 Task: Look for space in Rizal, Philippines from 4th June, 2023 to 15th June, 2023 for 2 adults in price range Rs.10000 to Rs.15000. Place can be entire place with 1 bedroom having 1 bed and 1 bathroom. Property type can be house, flat, guest house, hotel. Booking option can be shelf check-in. Required host language is English.
Action: Mouse pressed left at (595, 107)
Screenshot: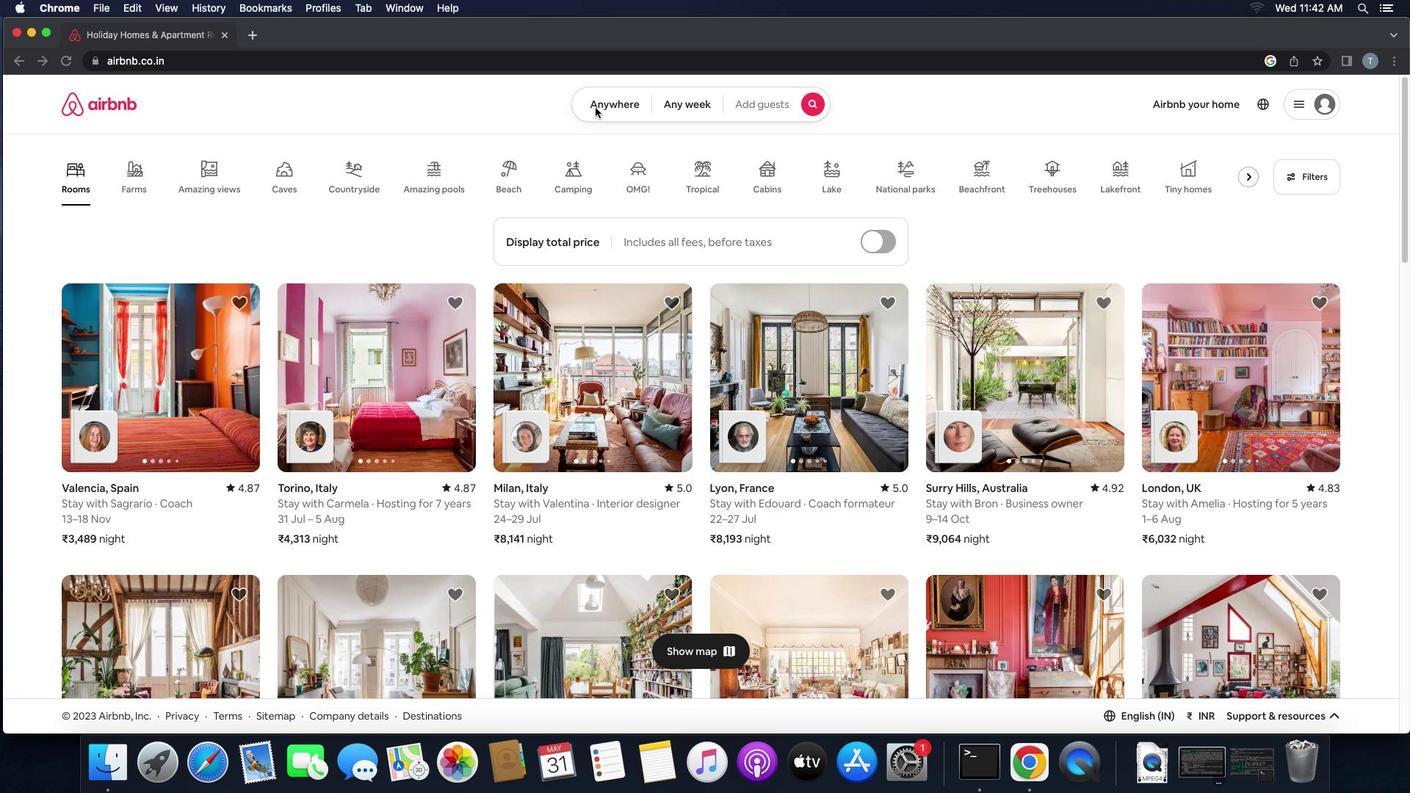 
Action: Mouse pressed left at (595, 107)
Screenshot: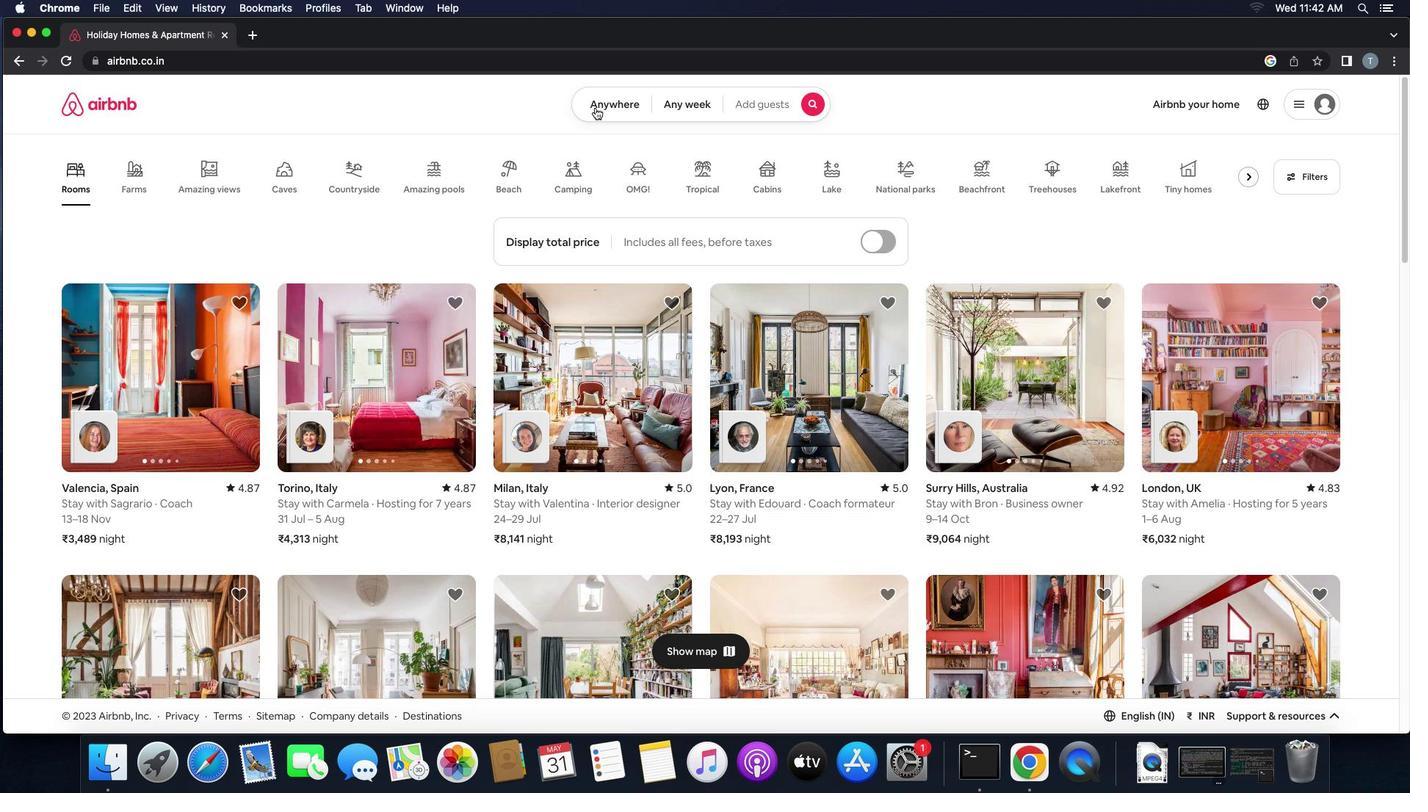 
Action: Mouse moved to (531, 156)
Screenshot: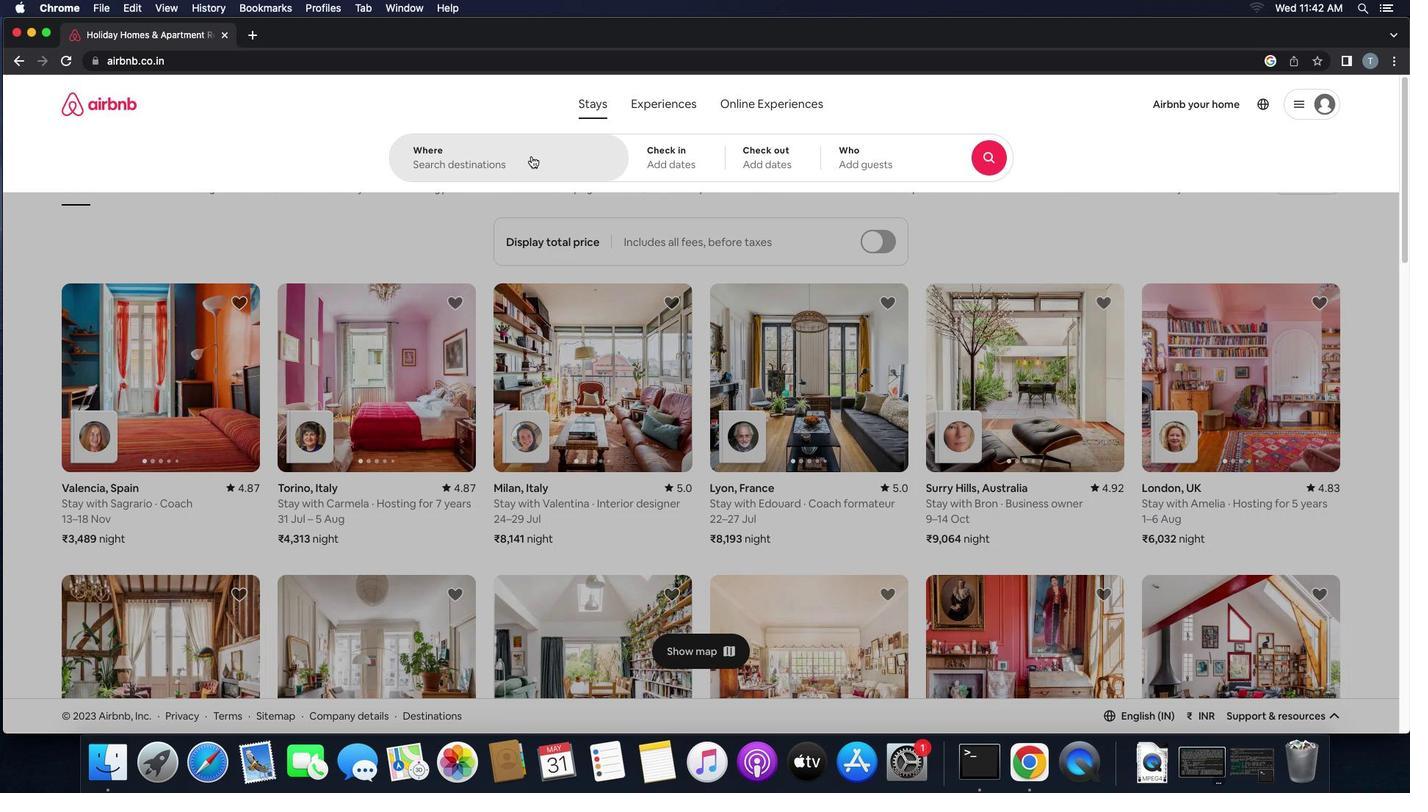 
Action: Mouse pressed left at (531, 156)
Screenshot: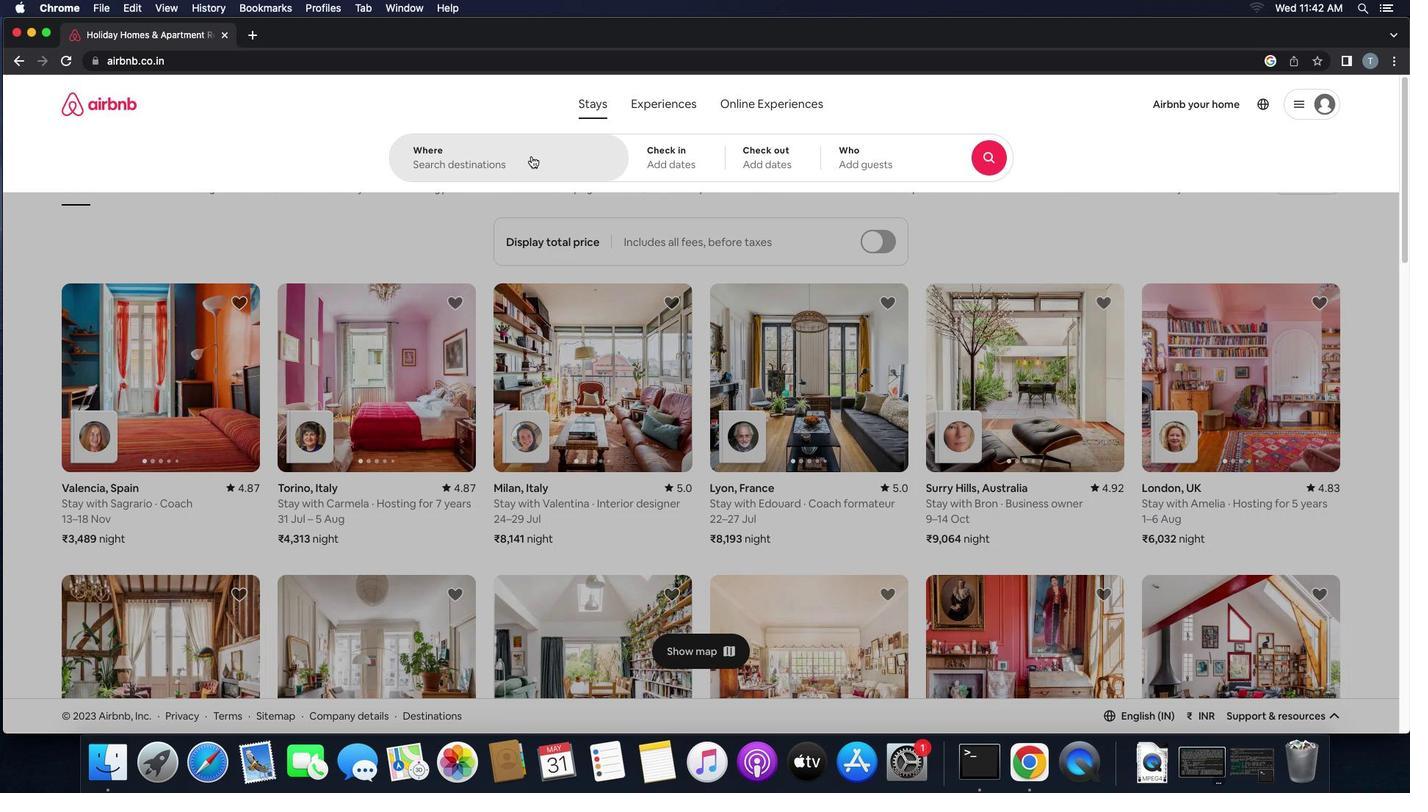 
Action: Key pressed 'r''i''z''a''l'Key.space',''p''h''i''l''i''p''p'
Screenshot: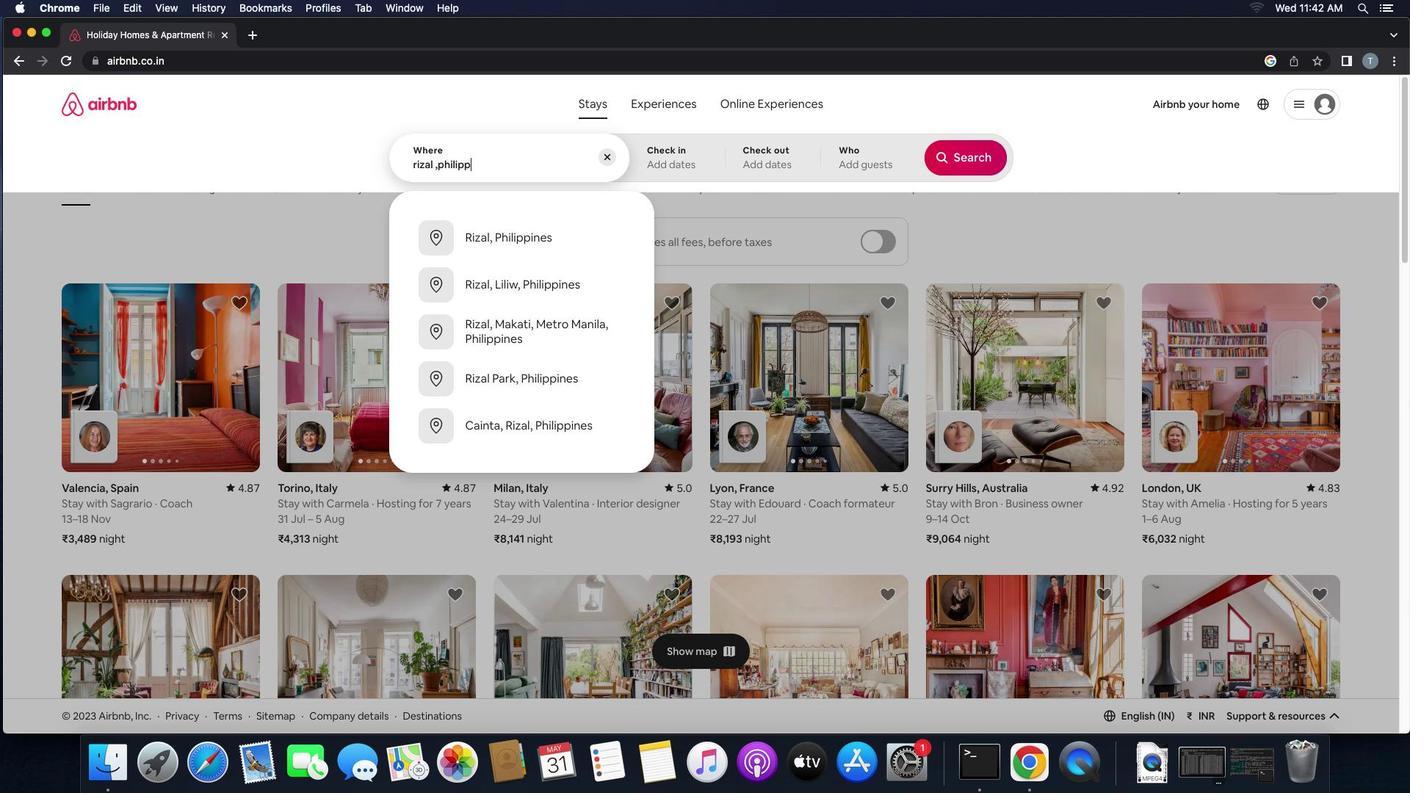 
Action: Mouse moved to (493, 239)
Screenshot: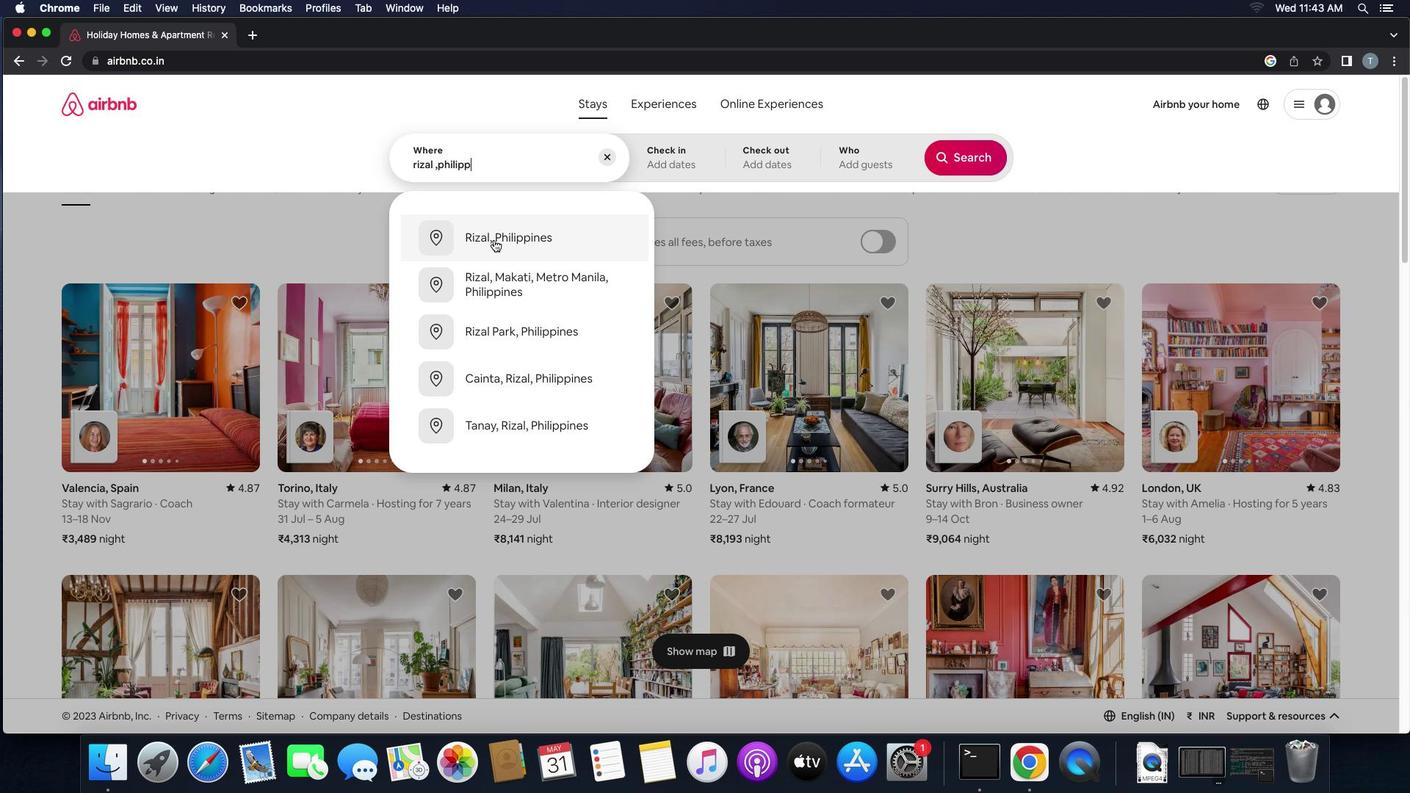 
Action: Mouse pressed left at (493, 239)
Screenshot: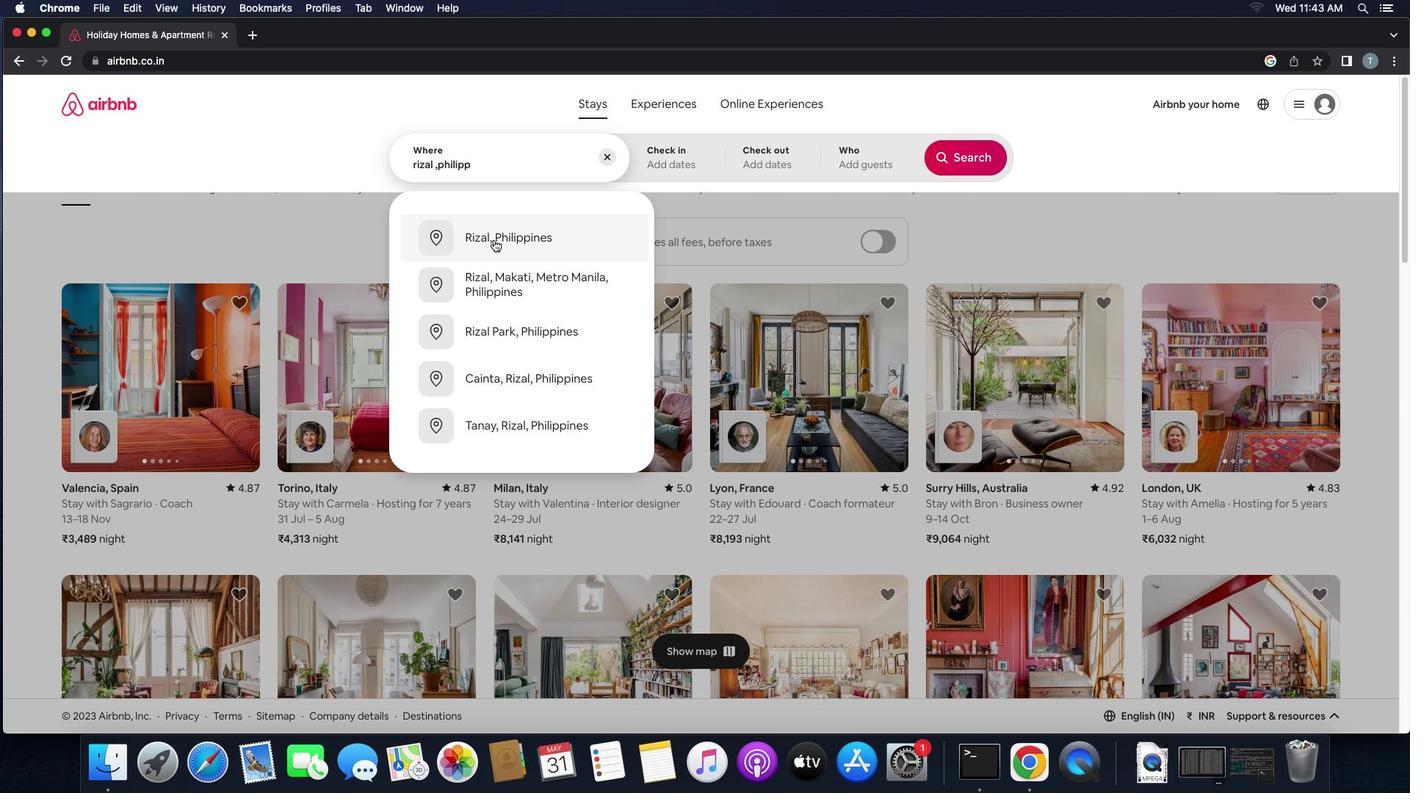 
Action: Mouse moved to (745, 376)
Screenshot: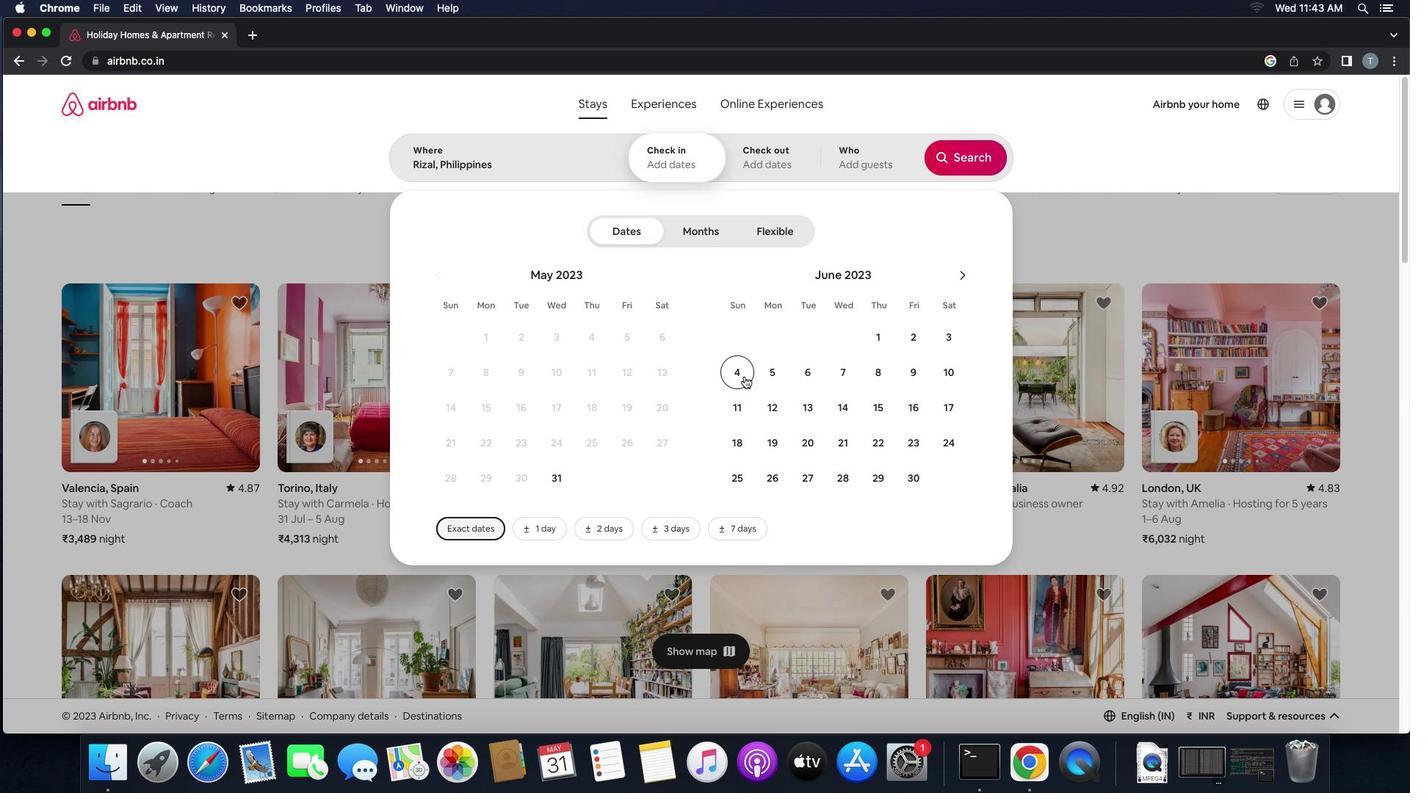 
Action: Mouse pressed left at (745, 376)
Screenshot: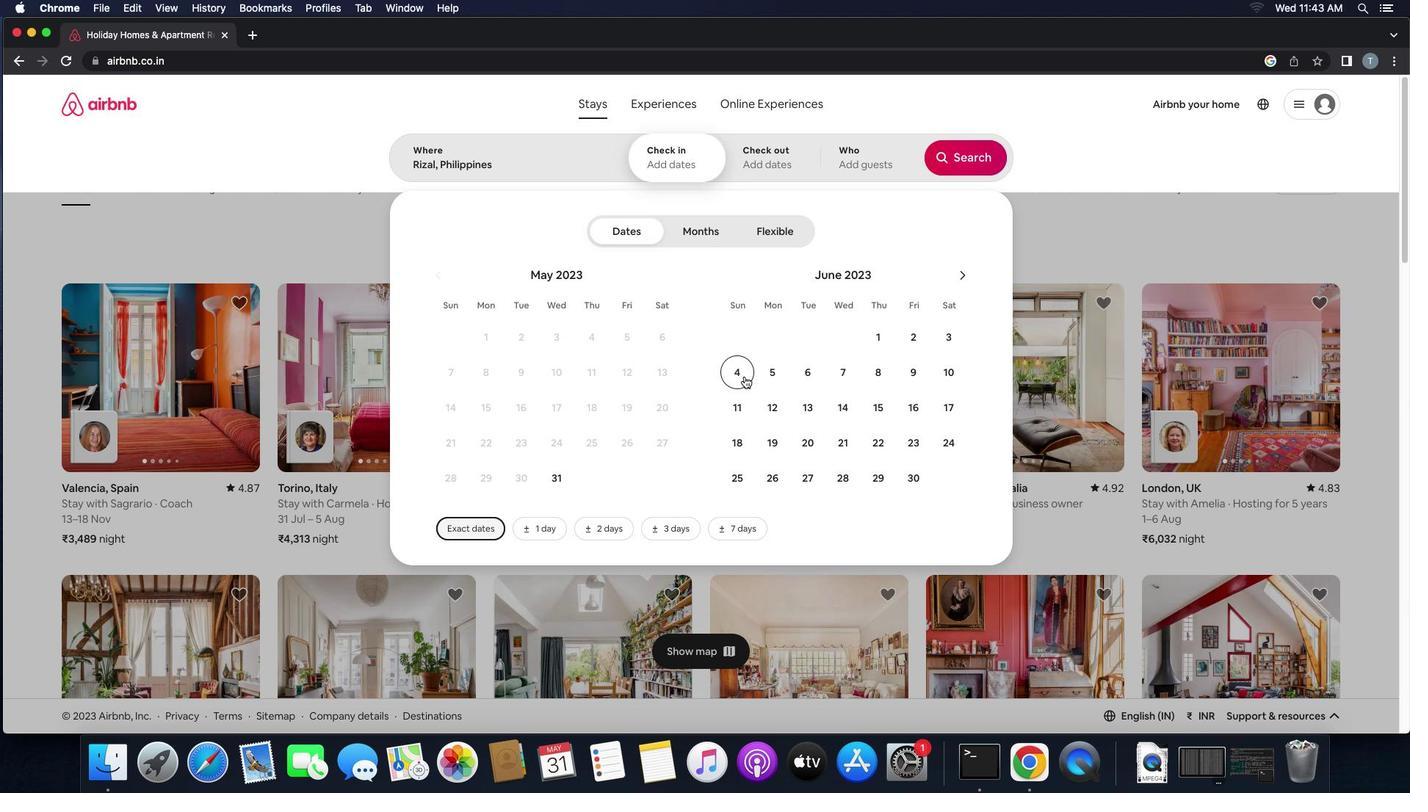 
Action: Mouse moved to (874, 401)
Screenshot: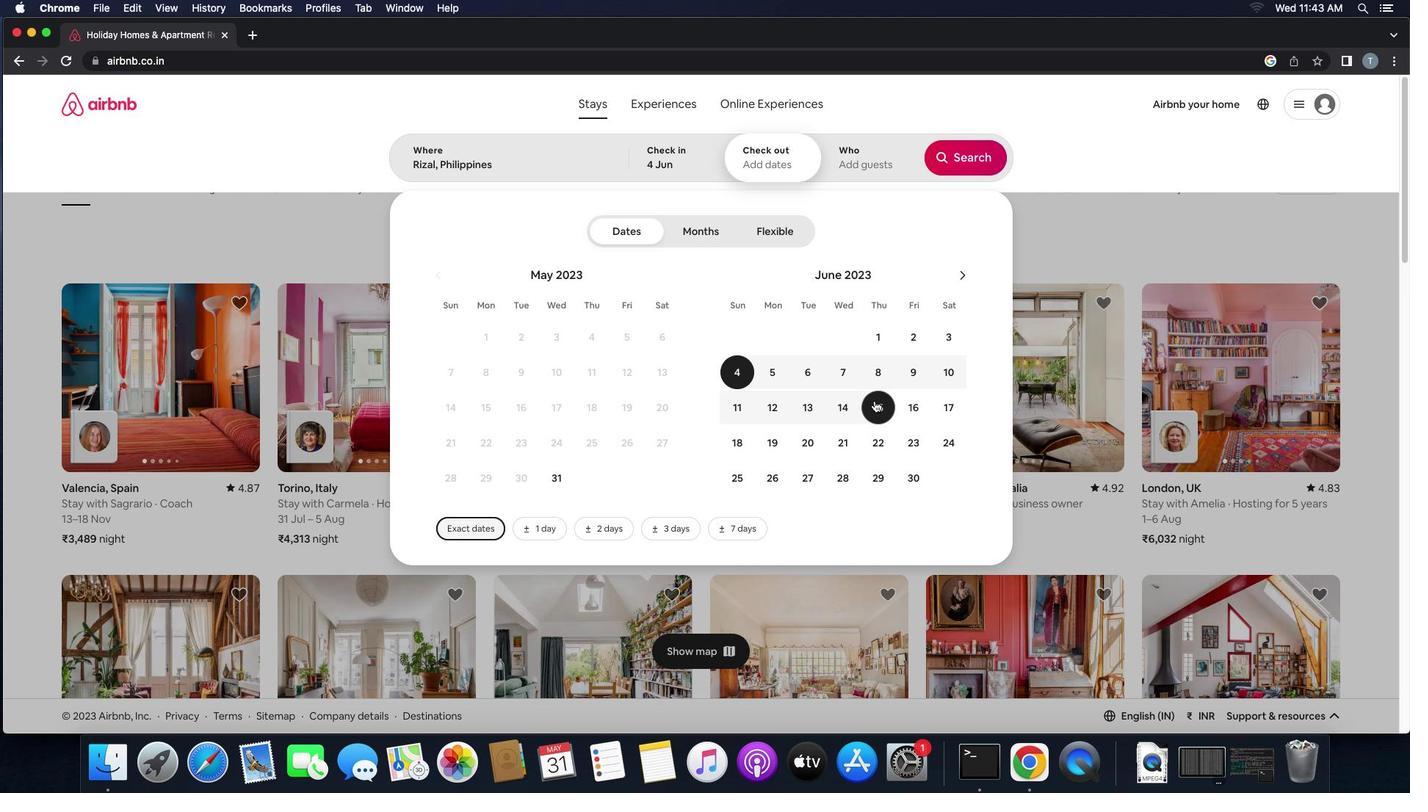 
Action: Mouse pressed left at (874, 401)
Screenshot: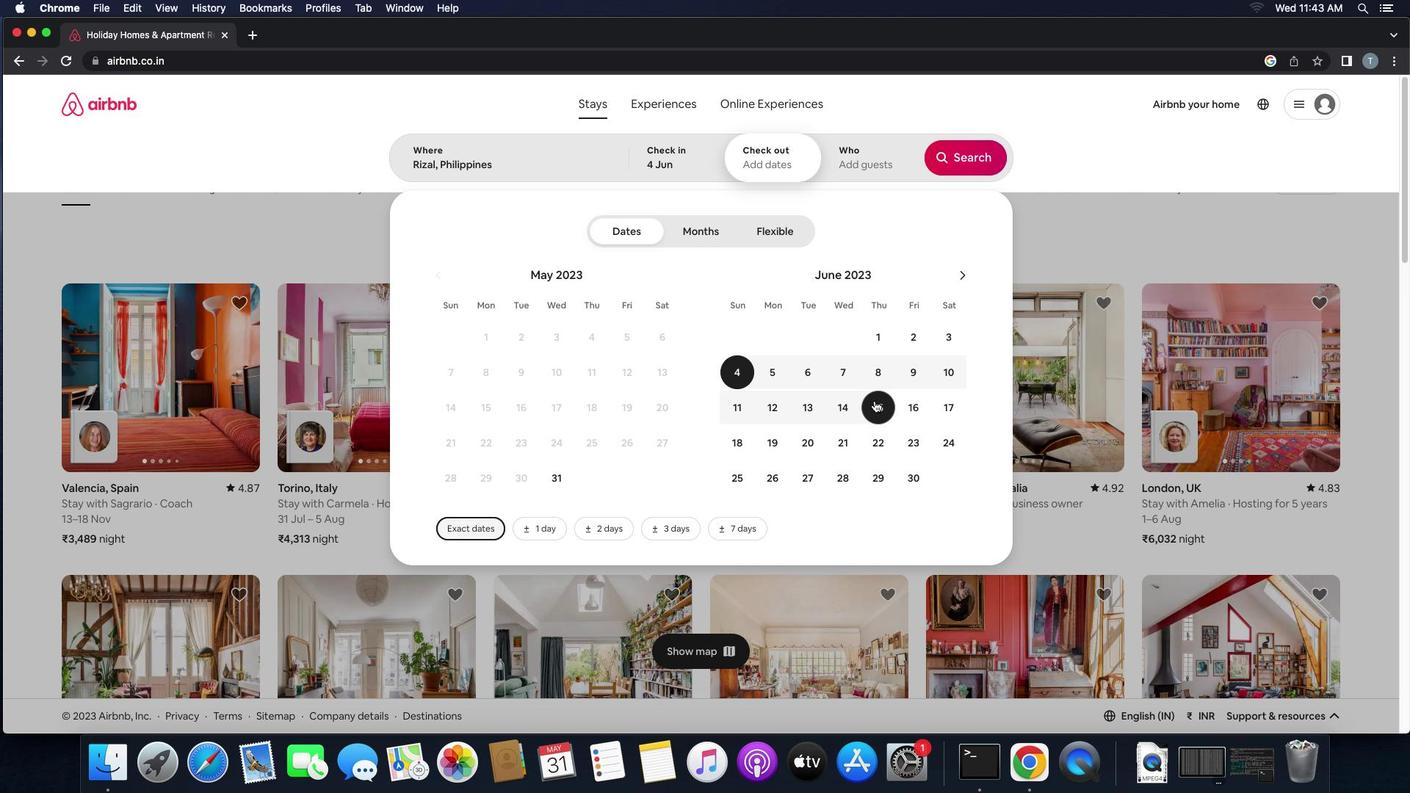 
Action: Mouse moved to (850, 168)
Screenshot: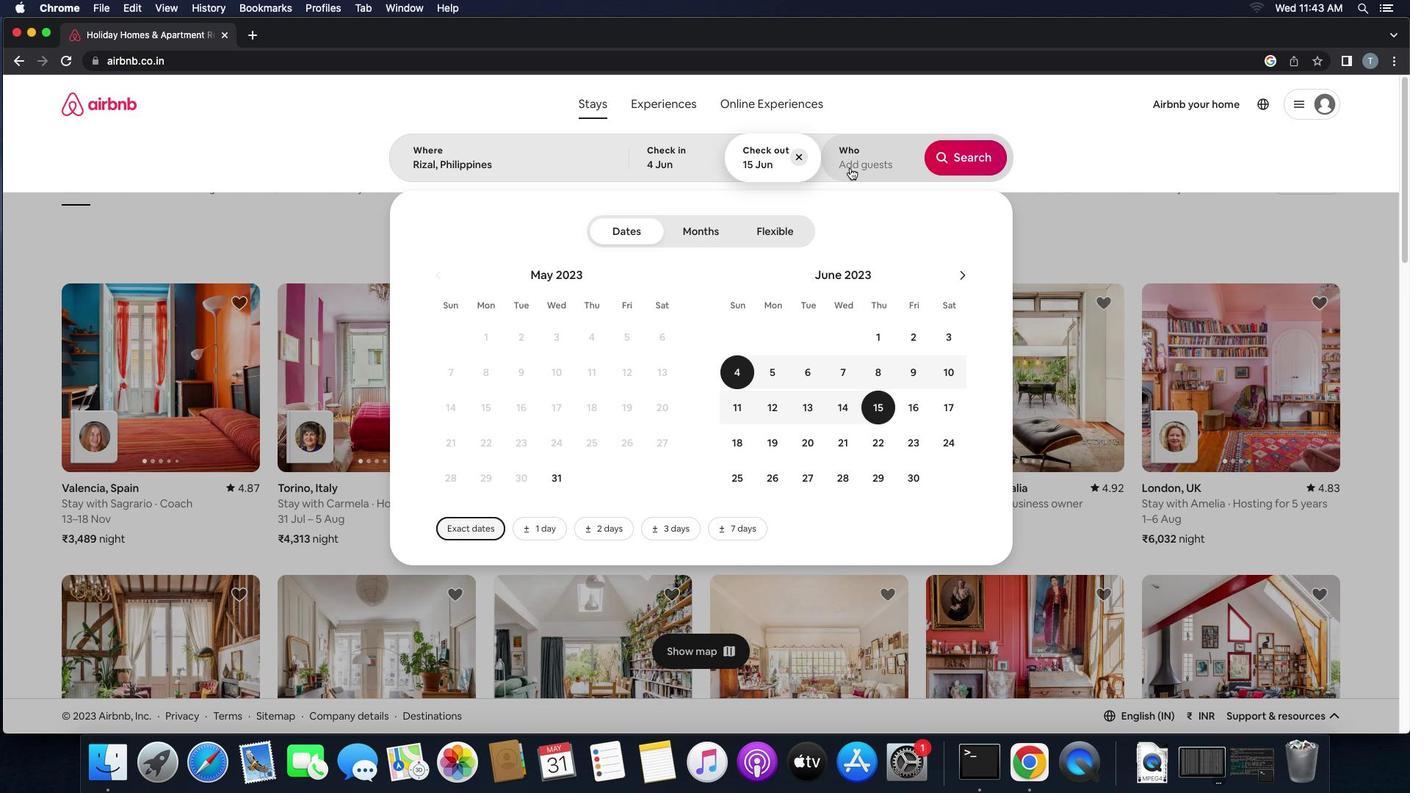 
Action: Mouse pressed left at (850, 168)
Screenshot: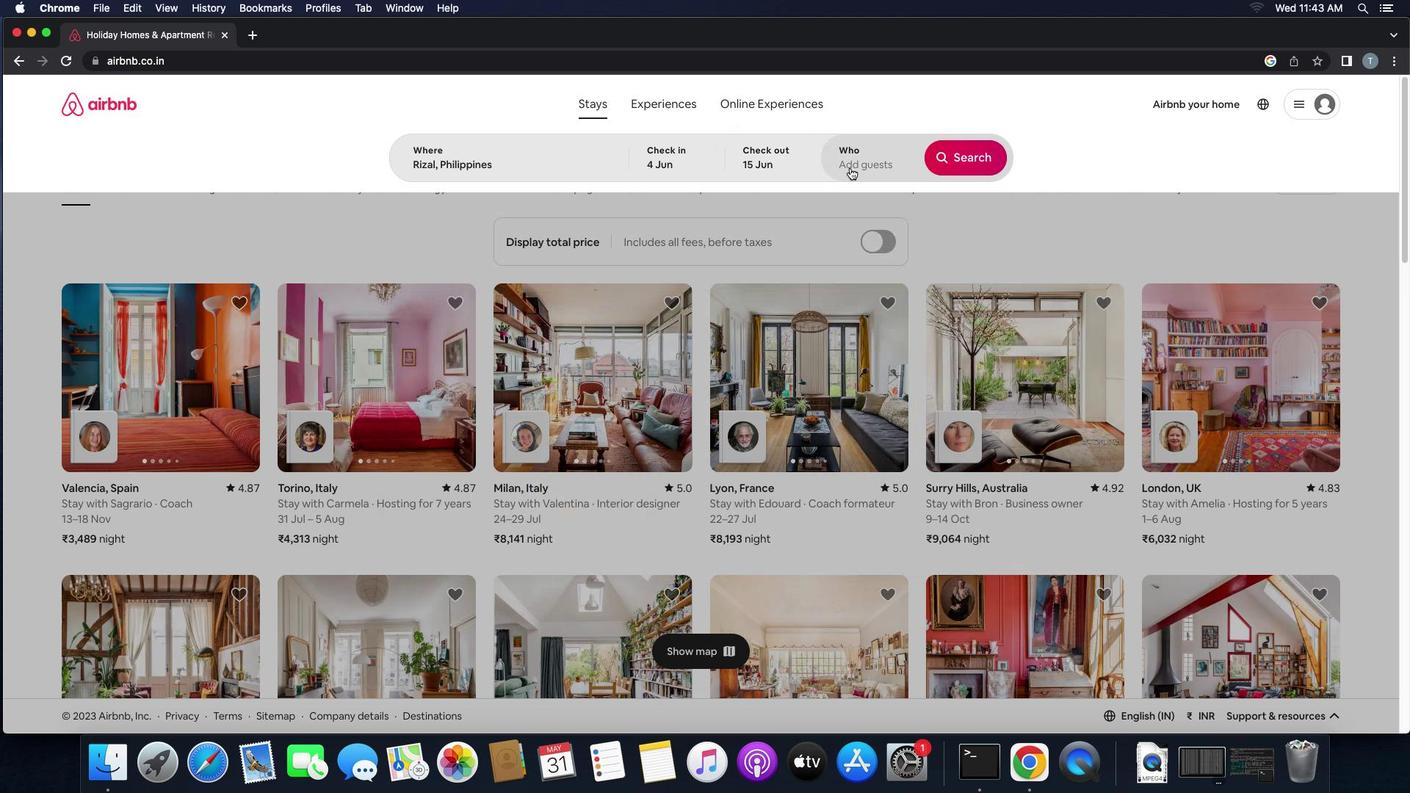 
Action: Mouse moved to (976, 230)
Screenshot: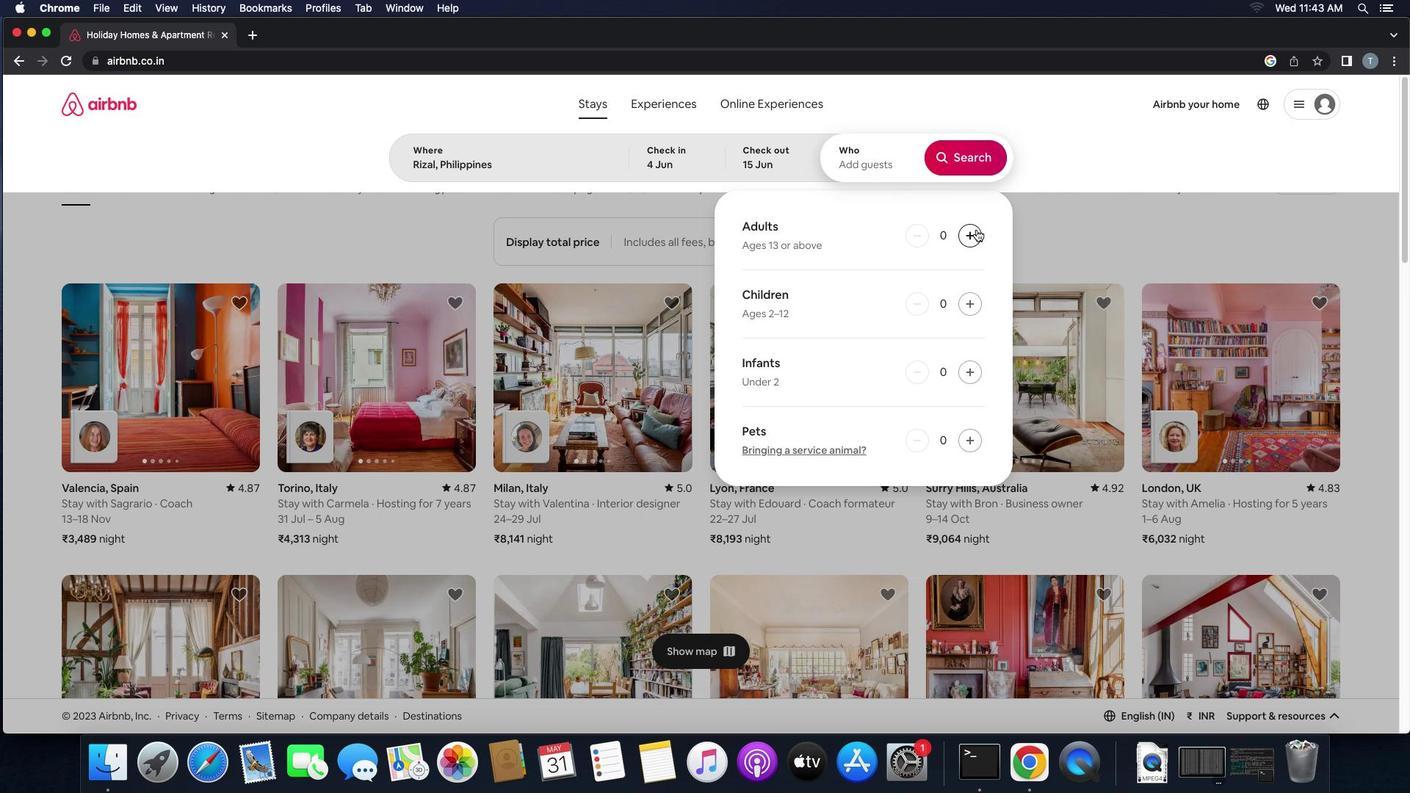 
Action: Mouse pressed left at (976, 230)
Screenshot: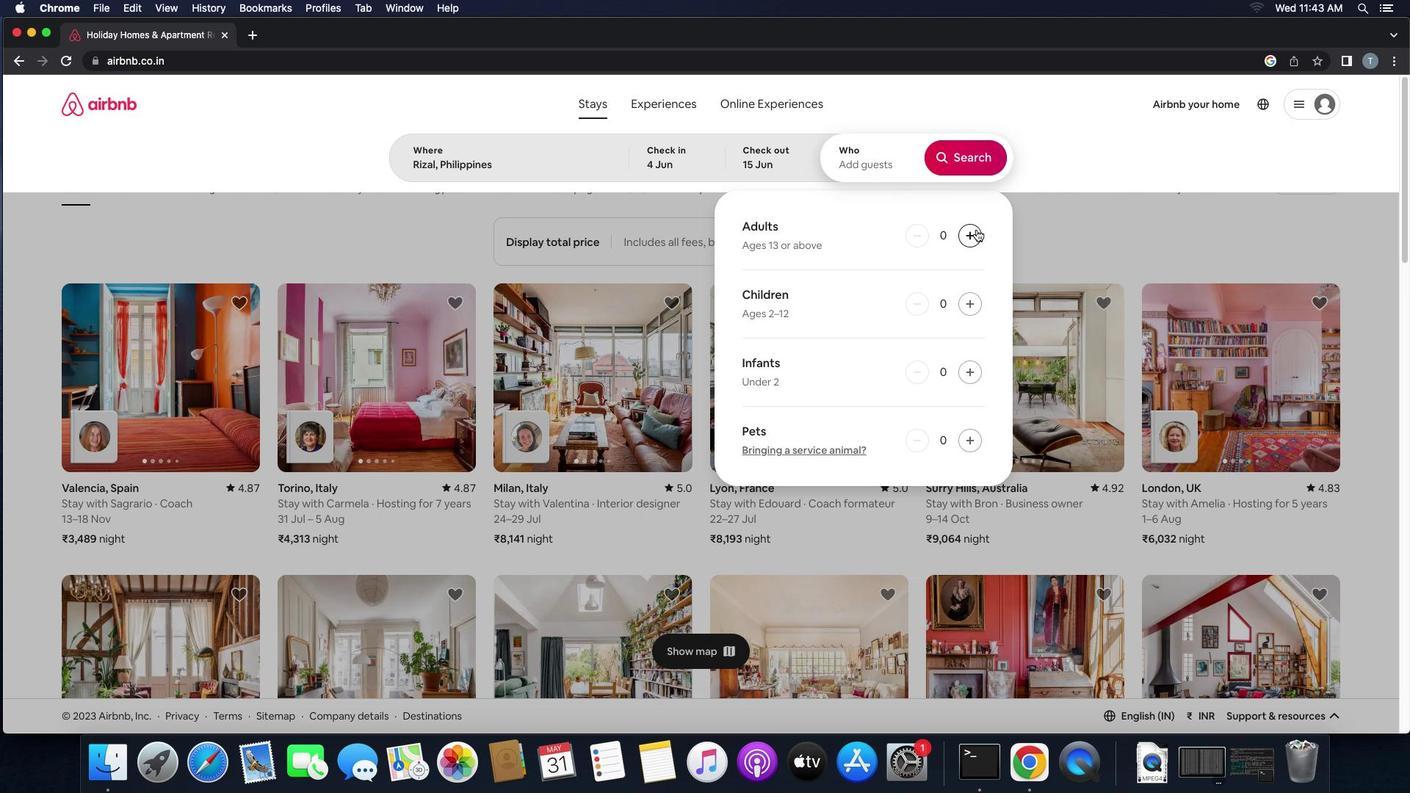 
Action: Mouse pressed left at (976, 230)
Screenshot: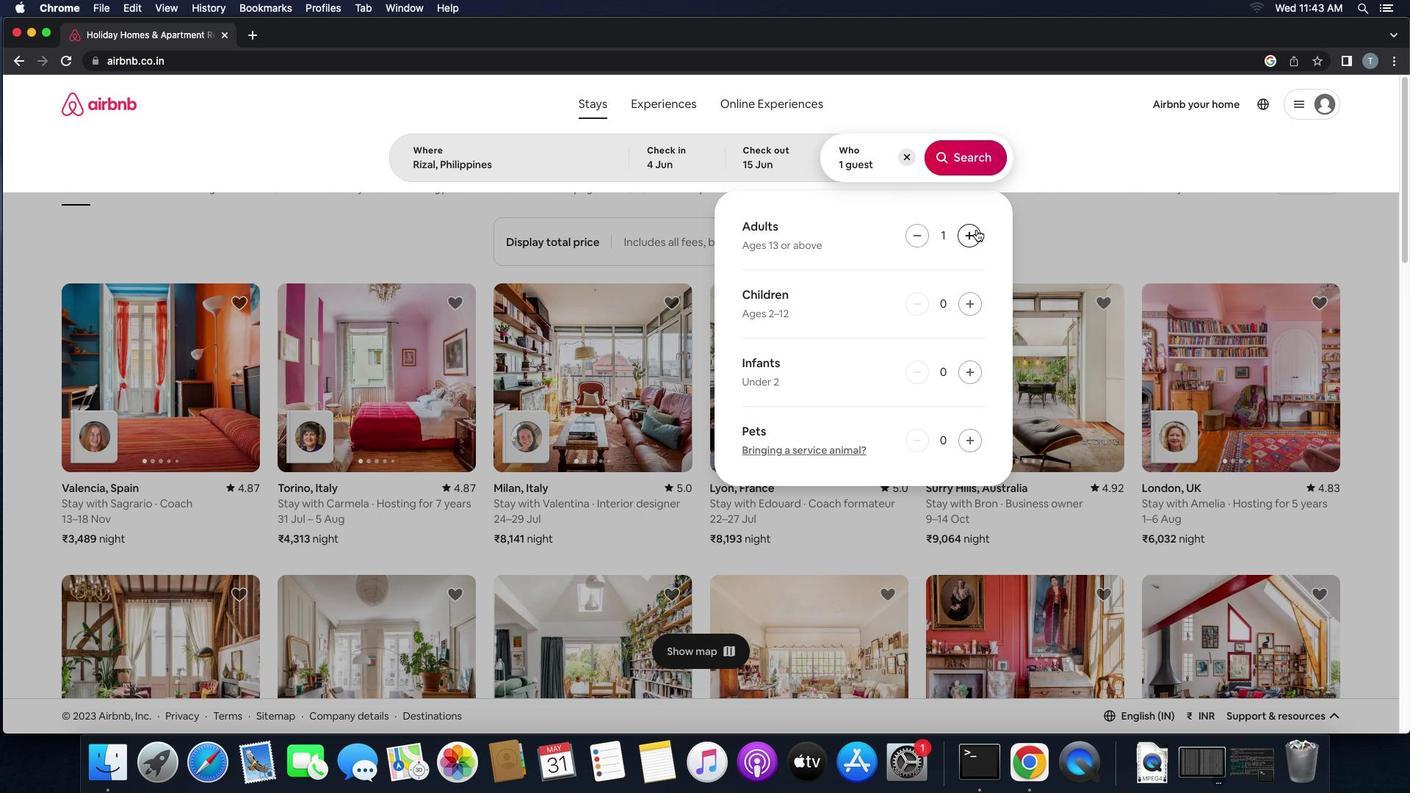 
Action: Mouse moved to (975, 166)
Screenshot: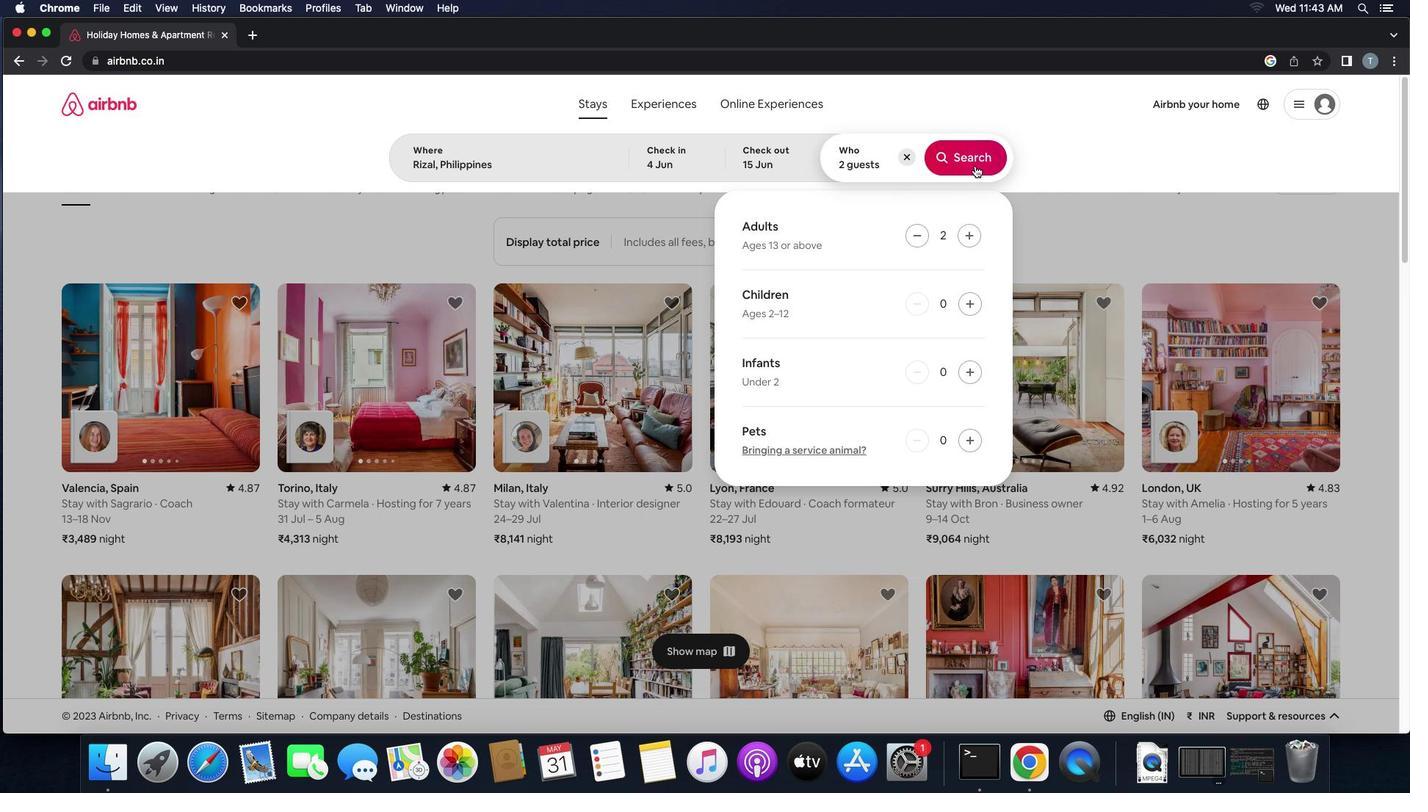 
Action: Mouse pressed left at (975, 166)
Screenshot: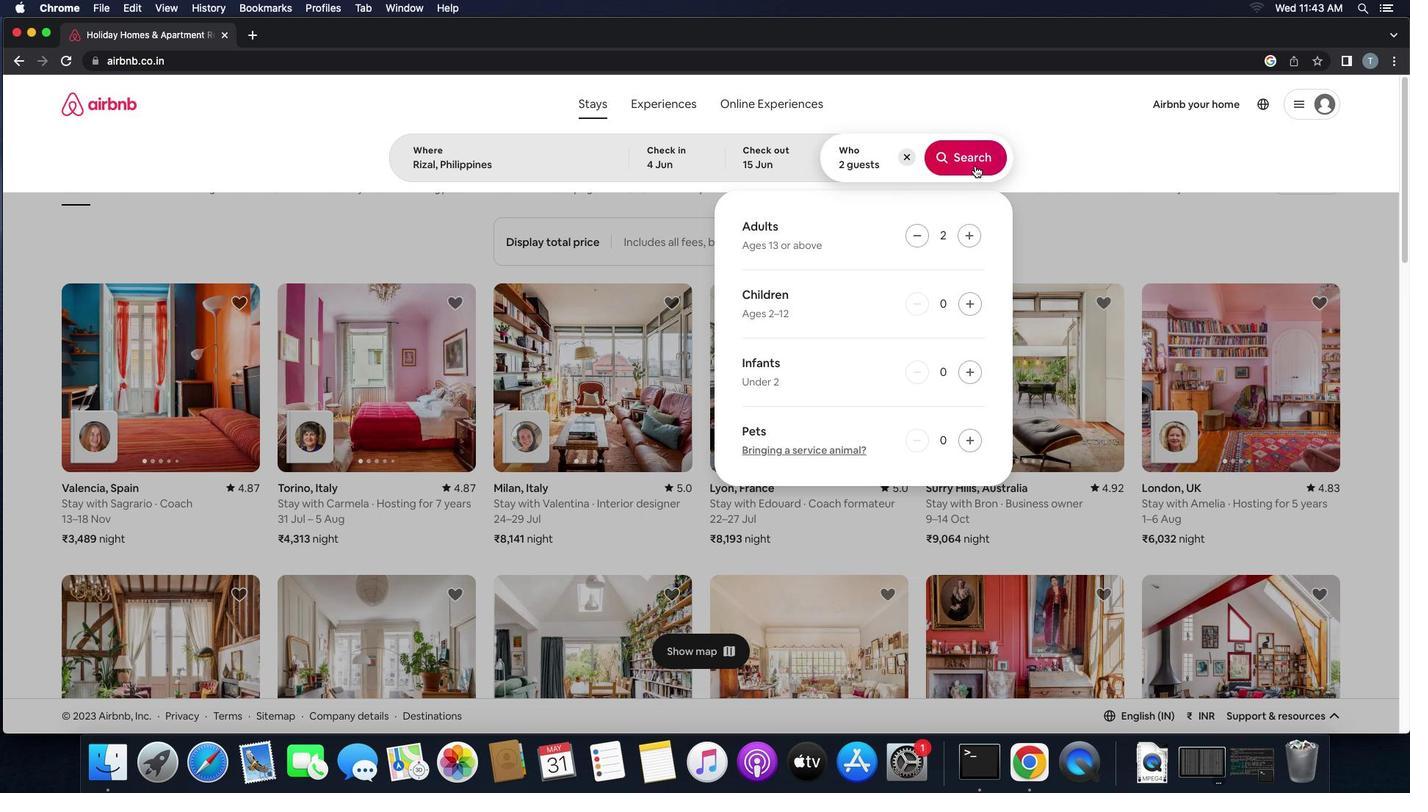 
Action: Mouse moved to (1331, 160)
Screenshot: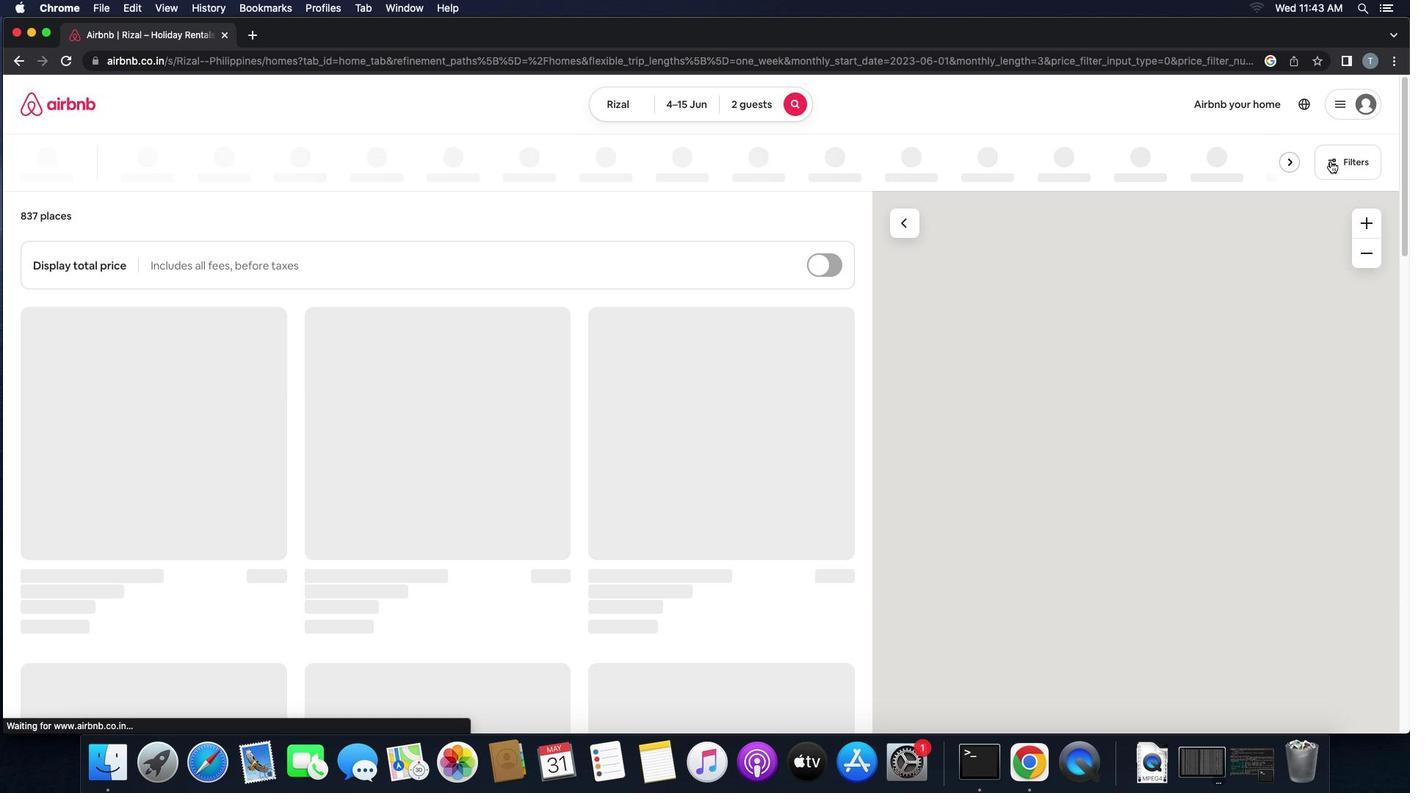 
Action: Mouse pressed left at (1331, 160)
Screenshot: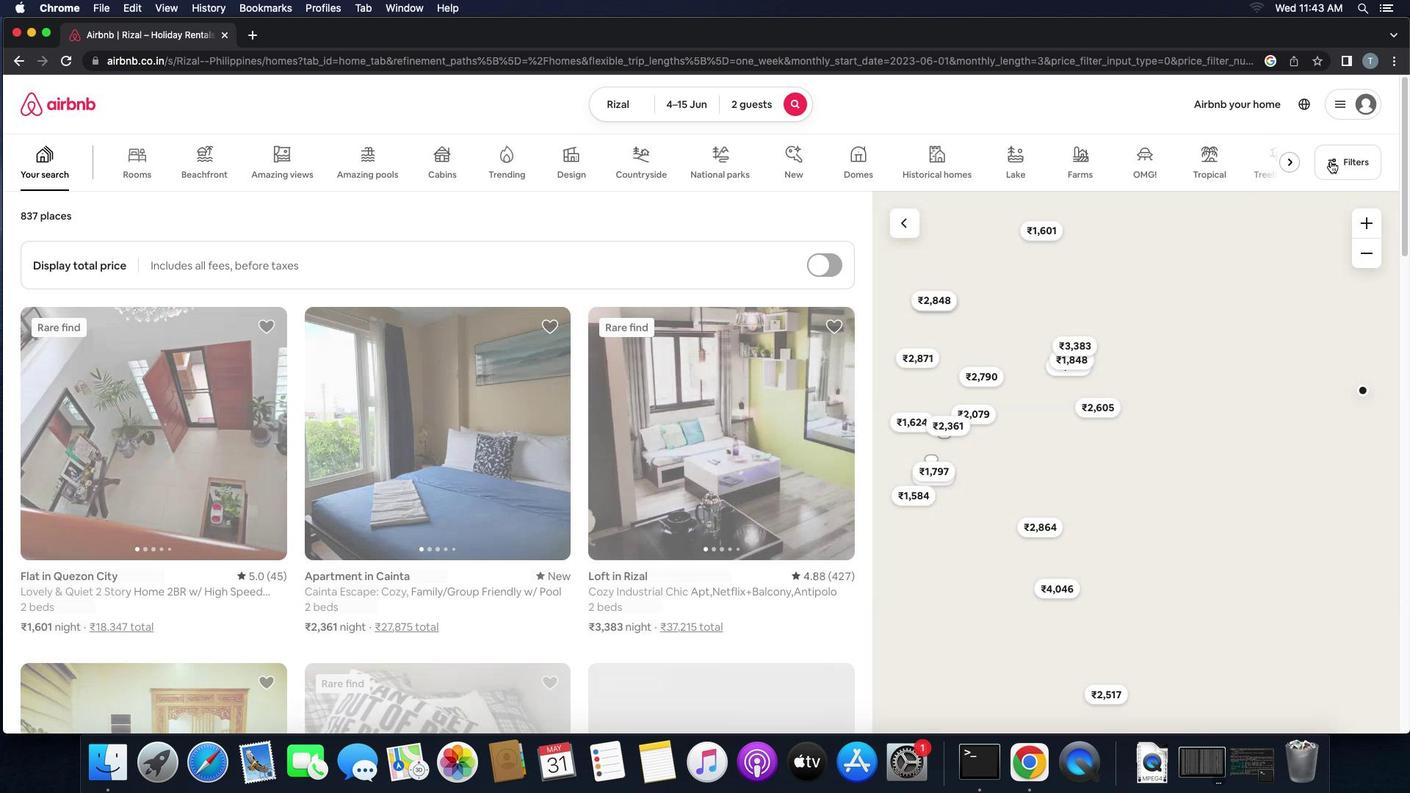 
Action: Mouse moved to (568, 359)
Screenshot: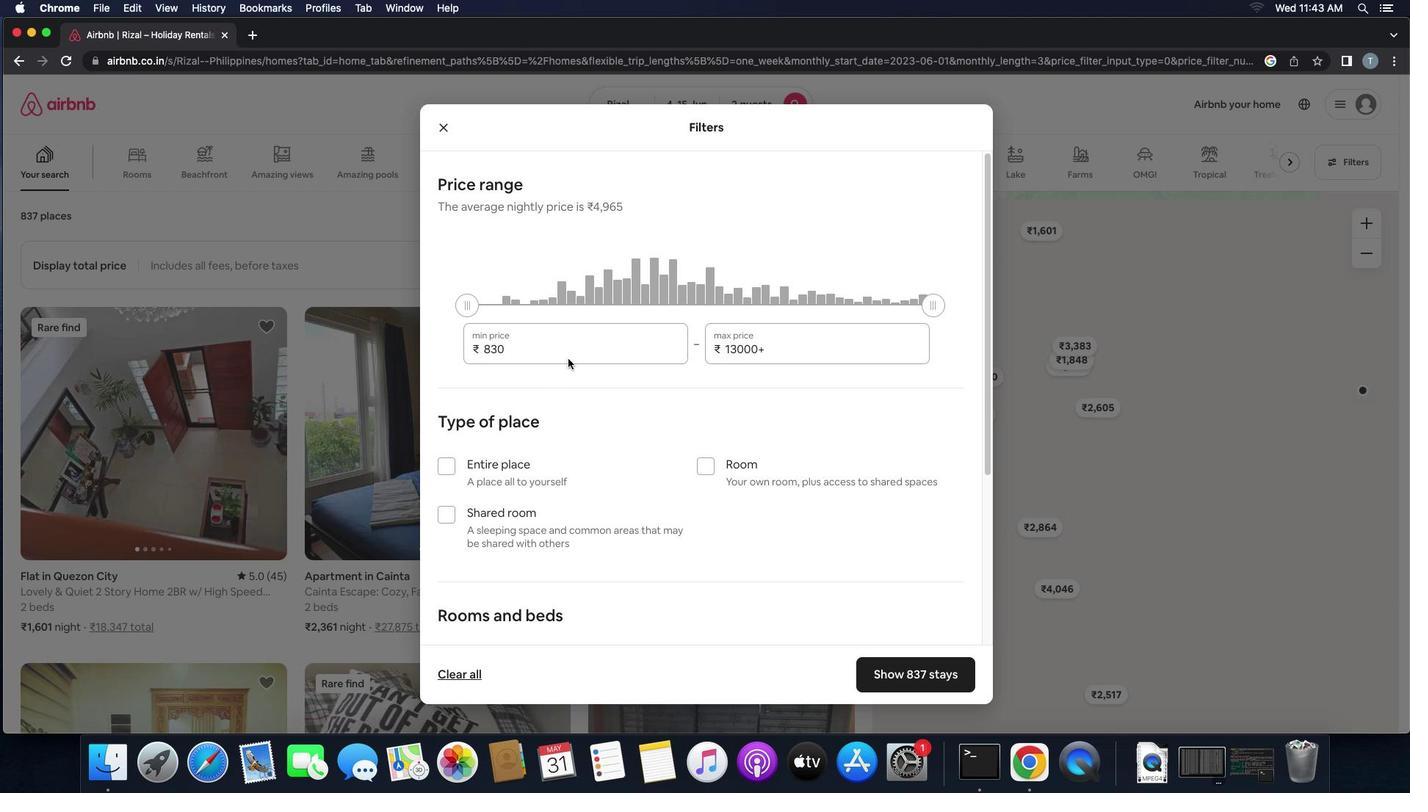 
Action: Mouse pressed left at (568, 359)
Screenshot: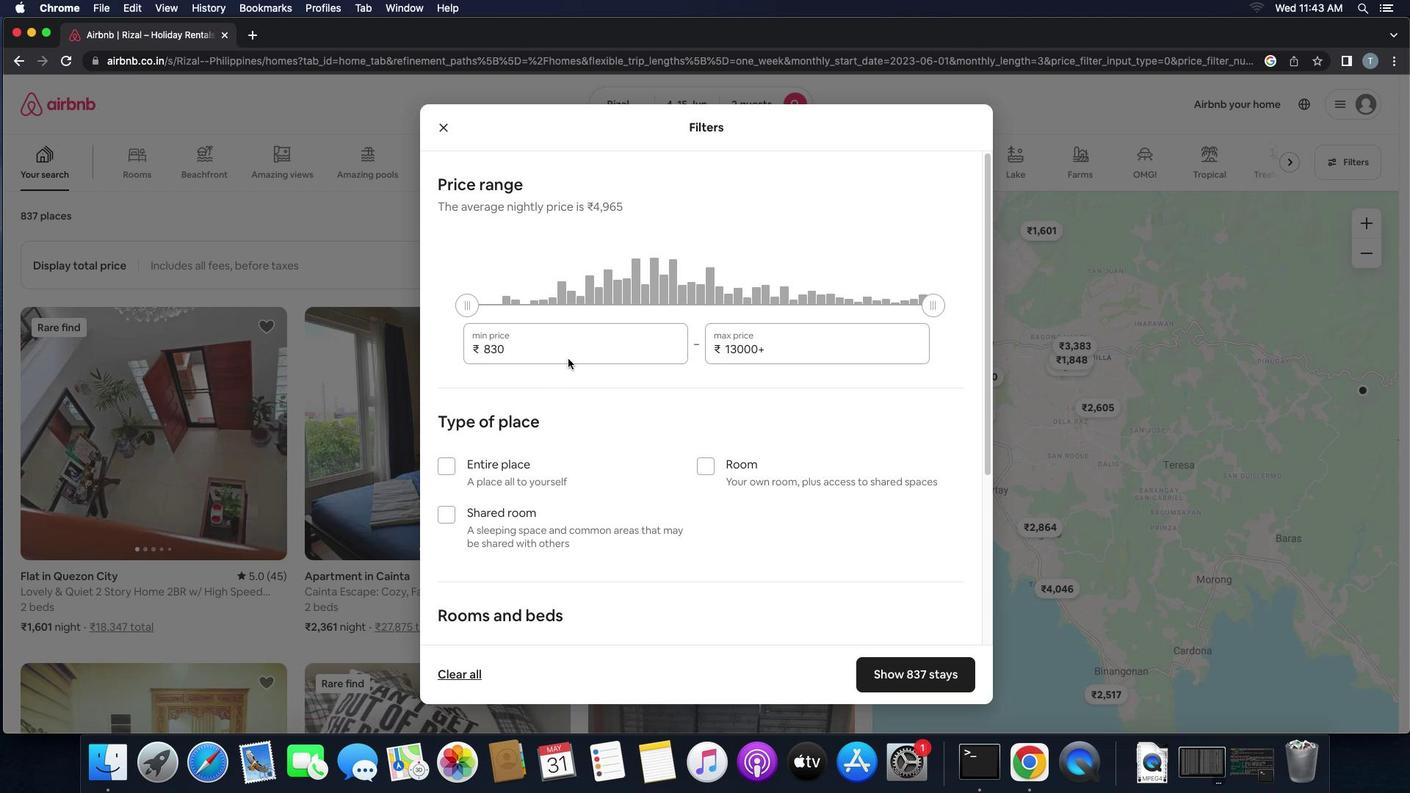 
Action: Mouse moved to (570, 354)
Screenshot: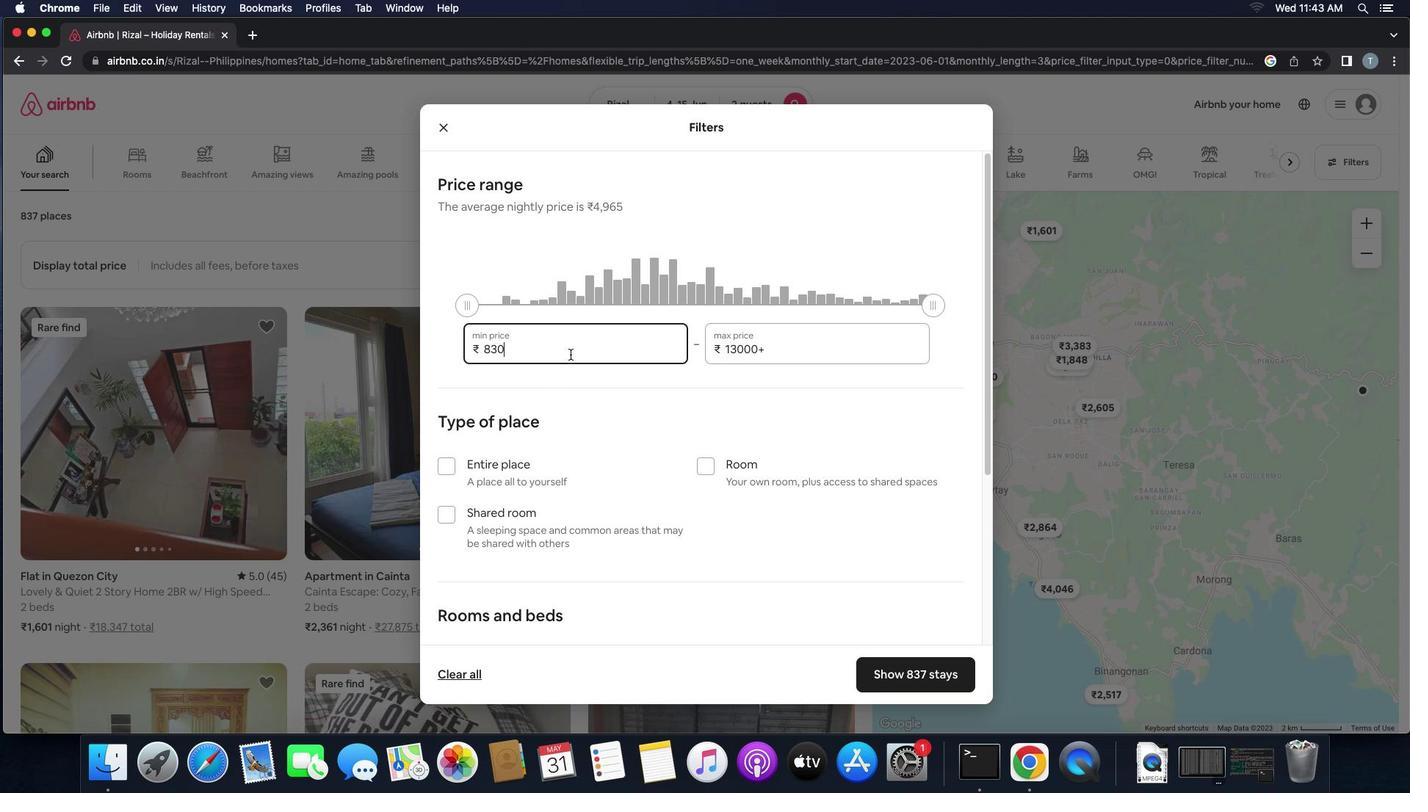
Action: Key pressed Key.backspaceKey.backspaceKey.backspaceKey.backspace'1''0''0''0''0'
Screenshot: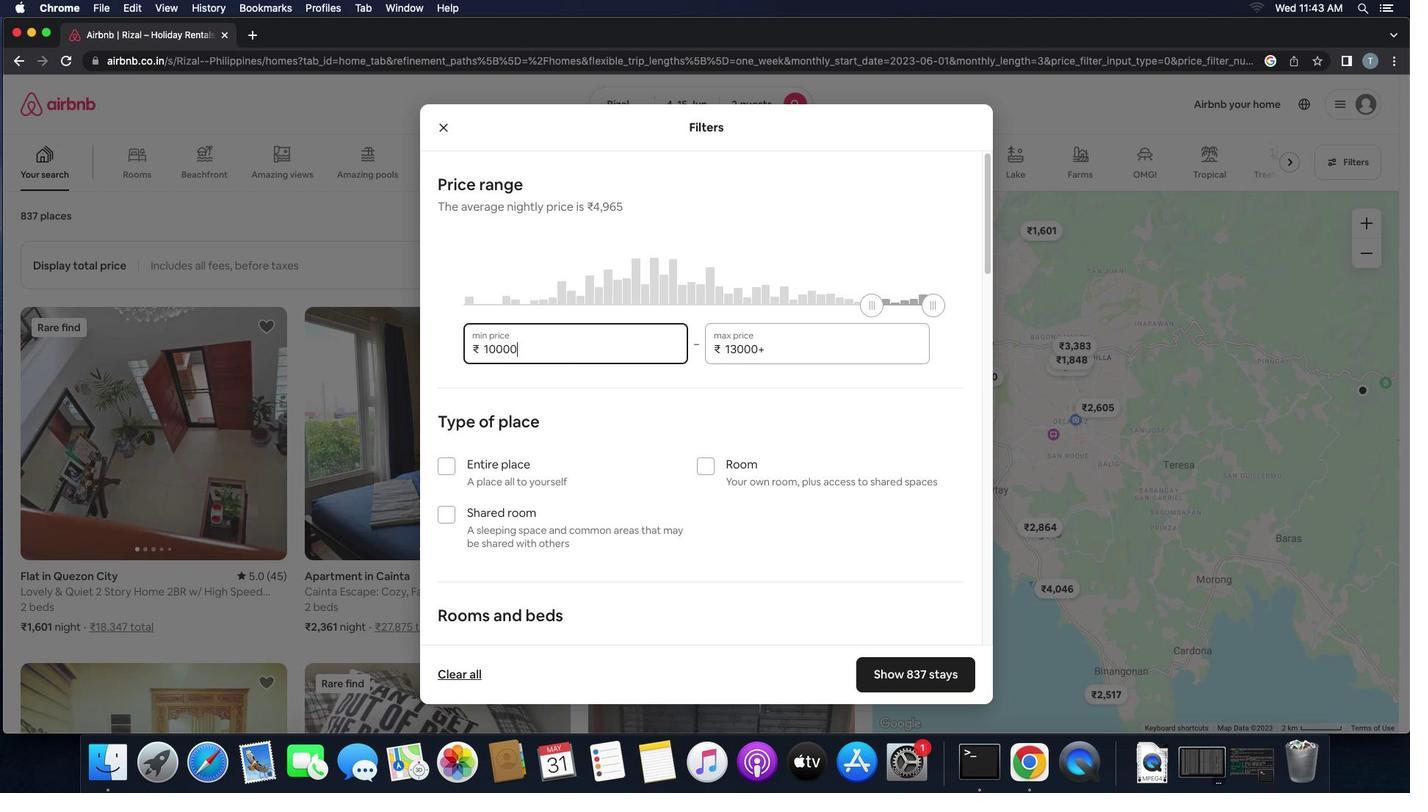 
Action: Mouse moved to (773, 352)
Screenshot: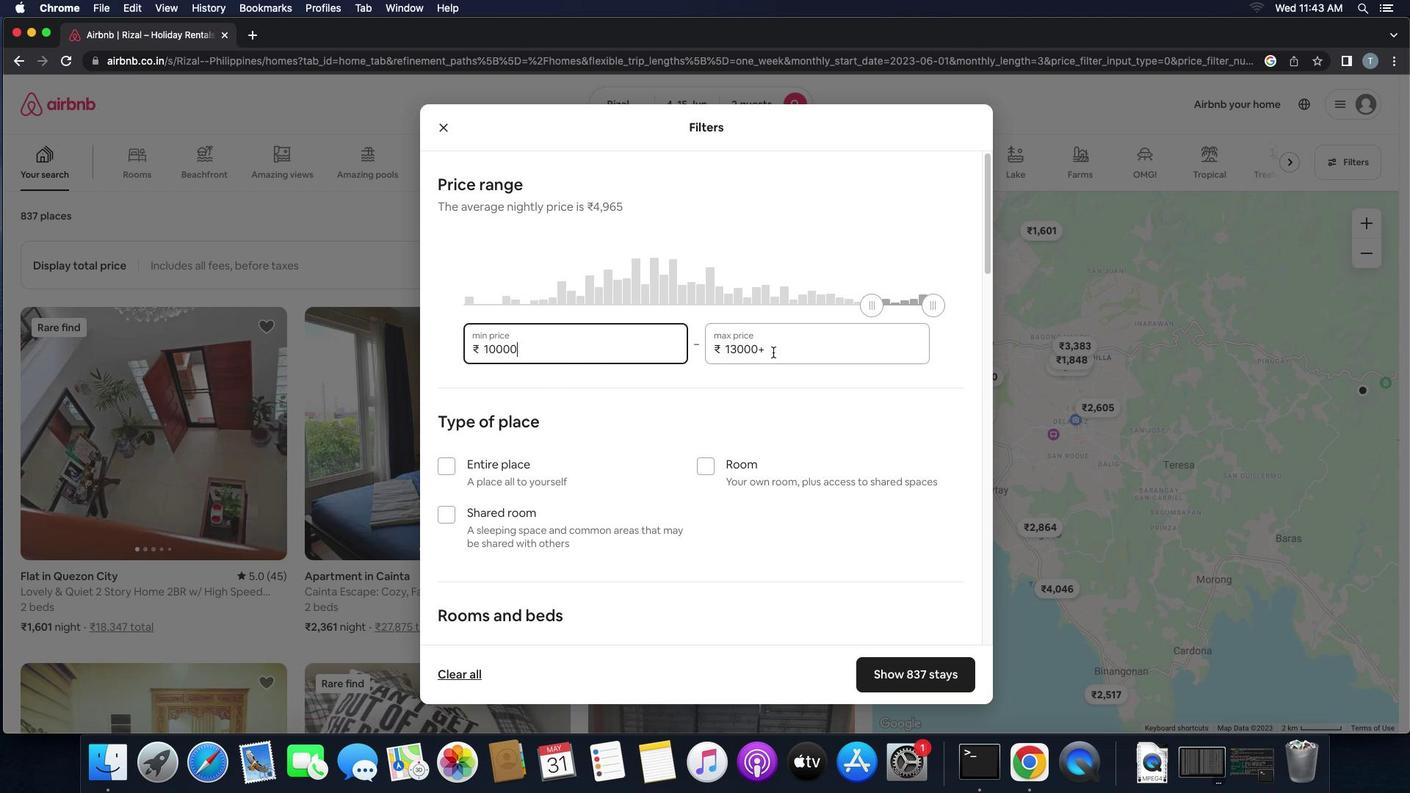 
Action: Mouse pressed left at (773, 352)
Screenshot: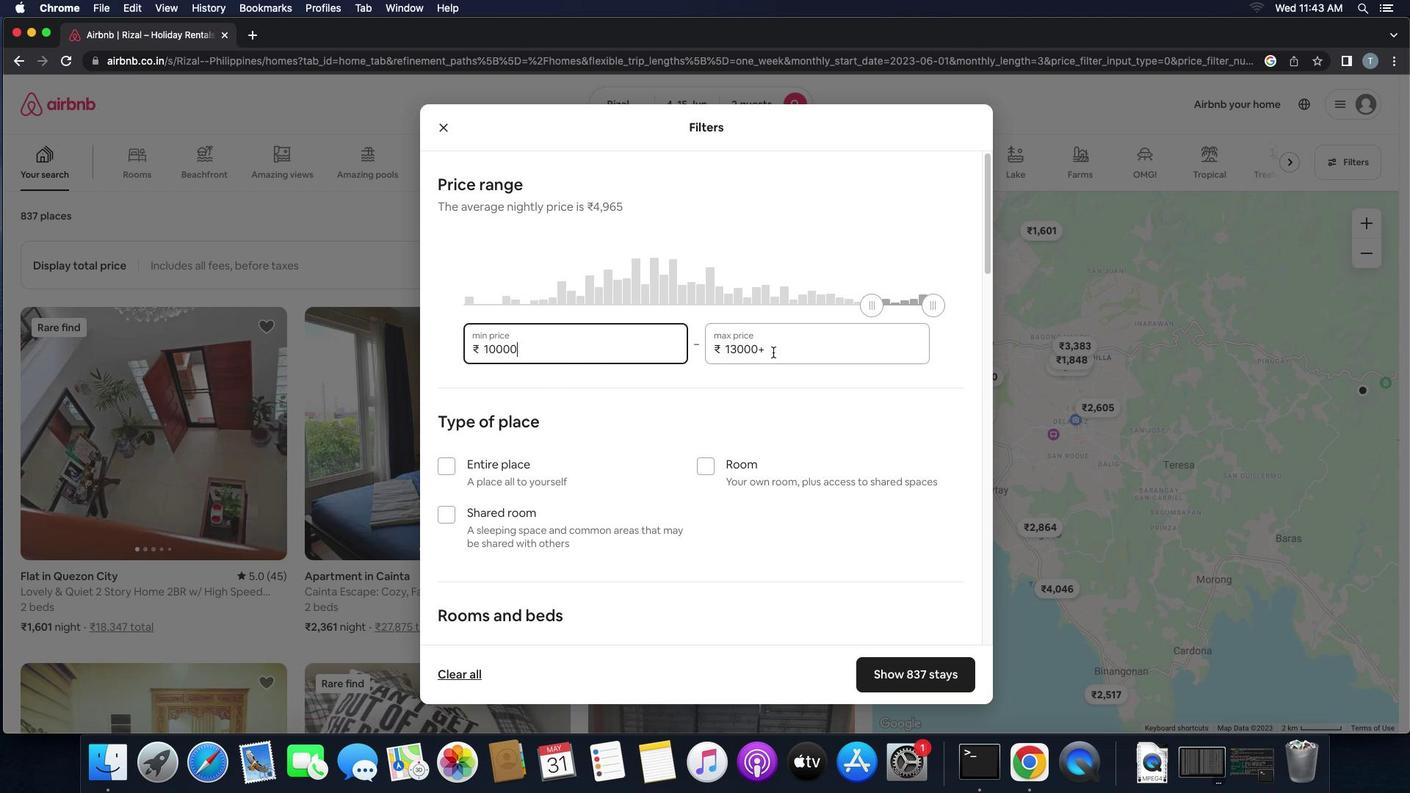 
Action: Key pressed Key.backspaceKey.backspaceKey.backspaceKey.backspaceKey.backspaceKey.backspace'1''5''0''0''0'
Screenshot: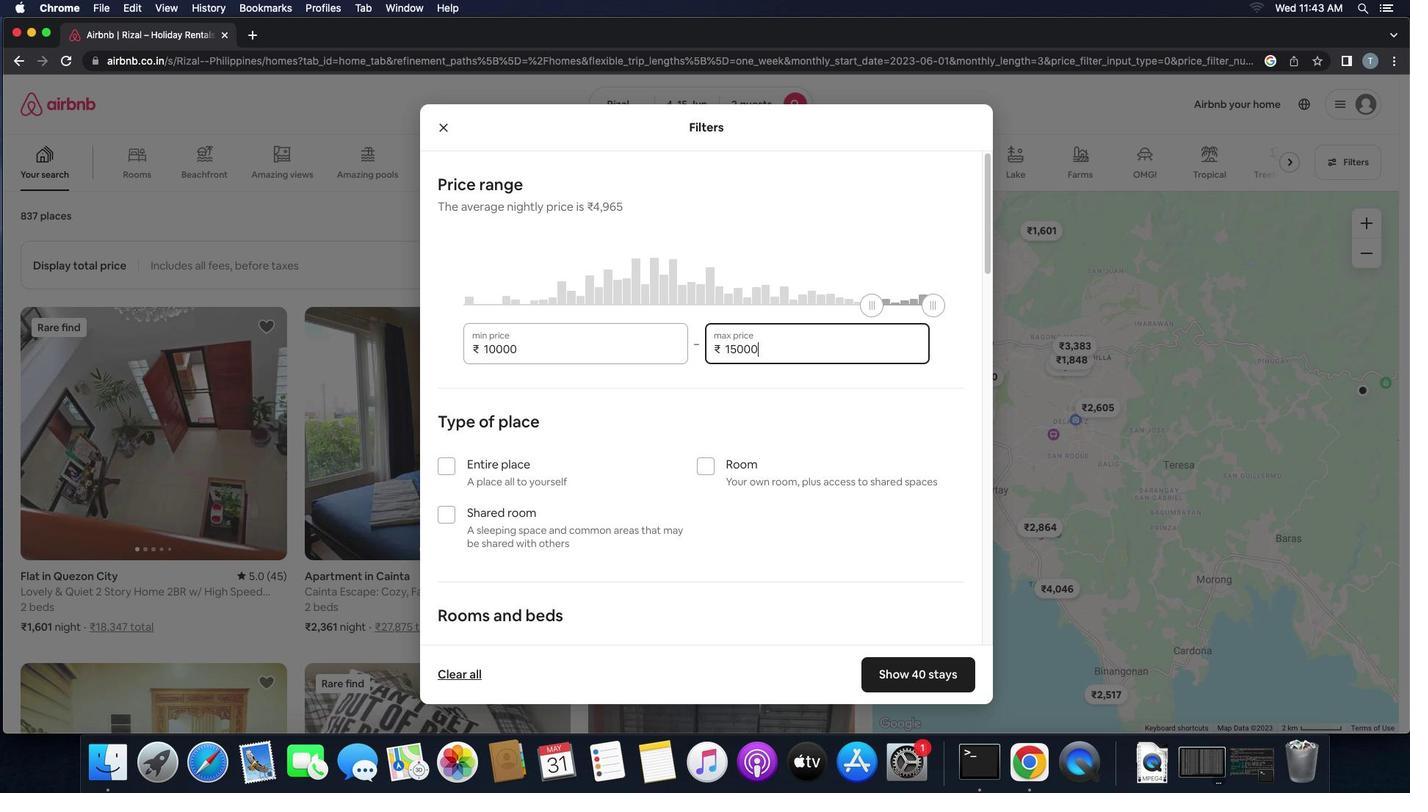 
Action: Mouse moved to (448, 468)
Screenshot: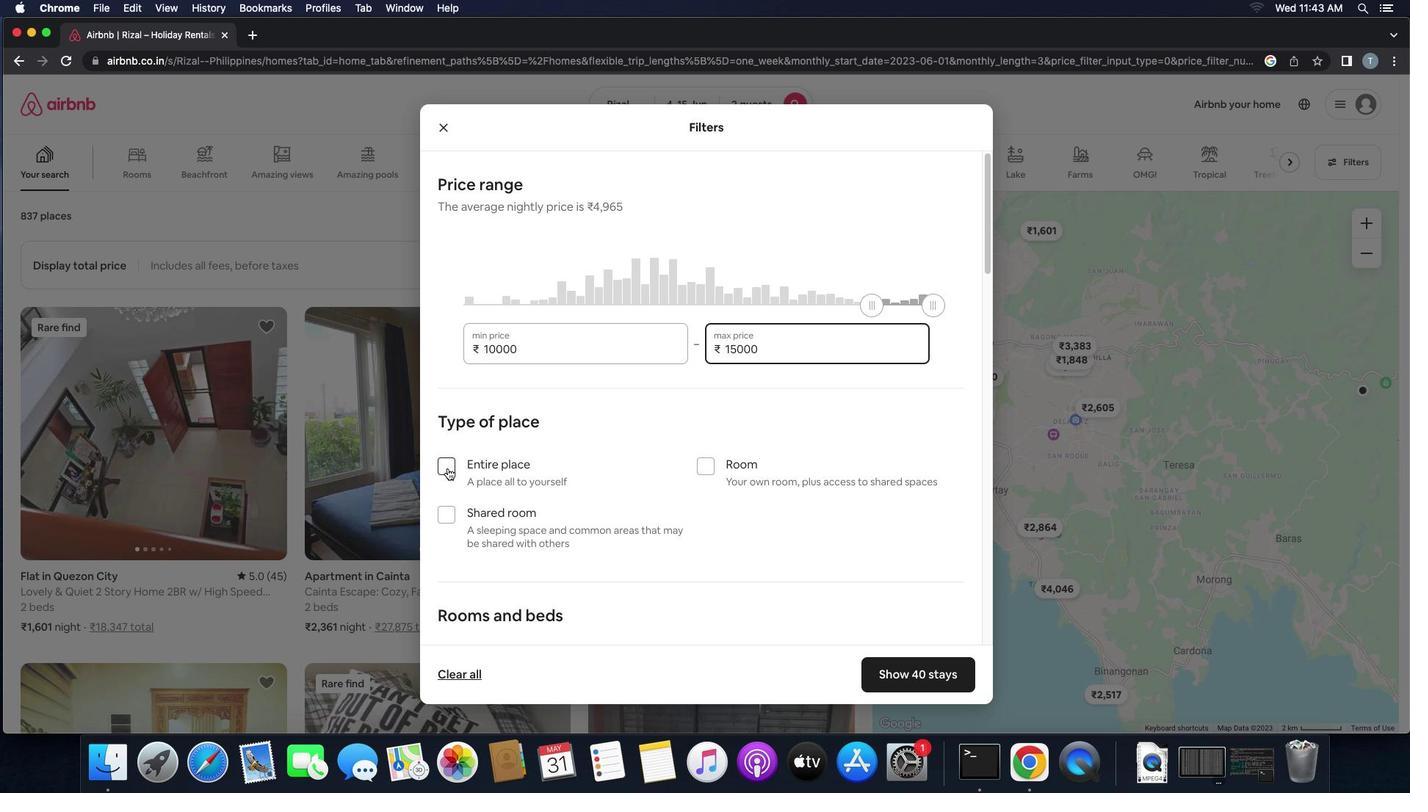
Action: Mouse pressed left at (448, 468)
Screenshot: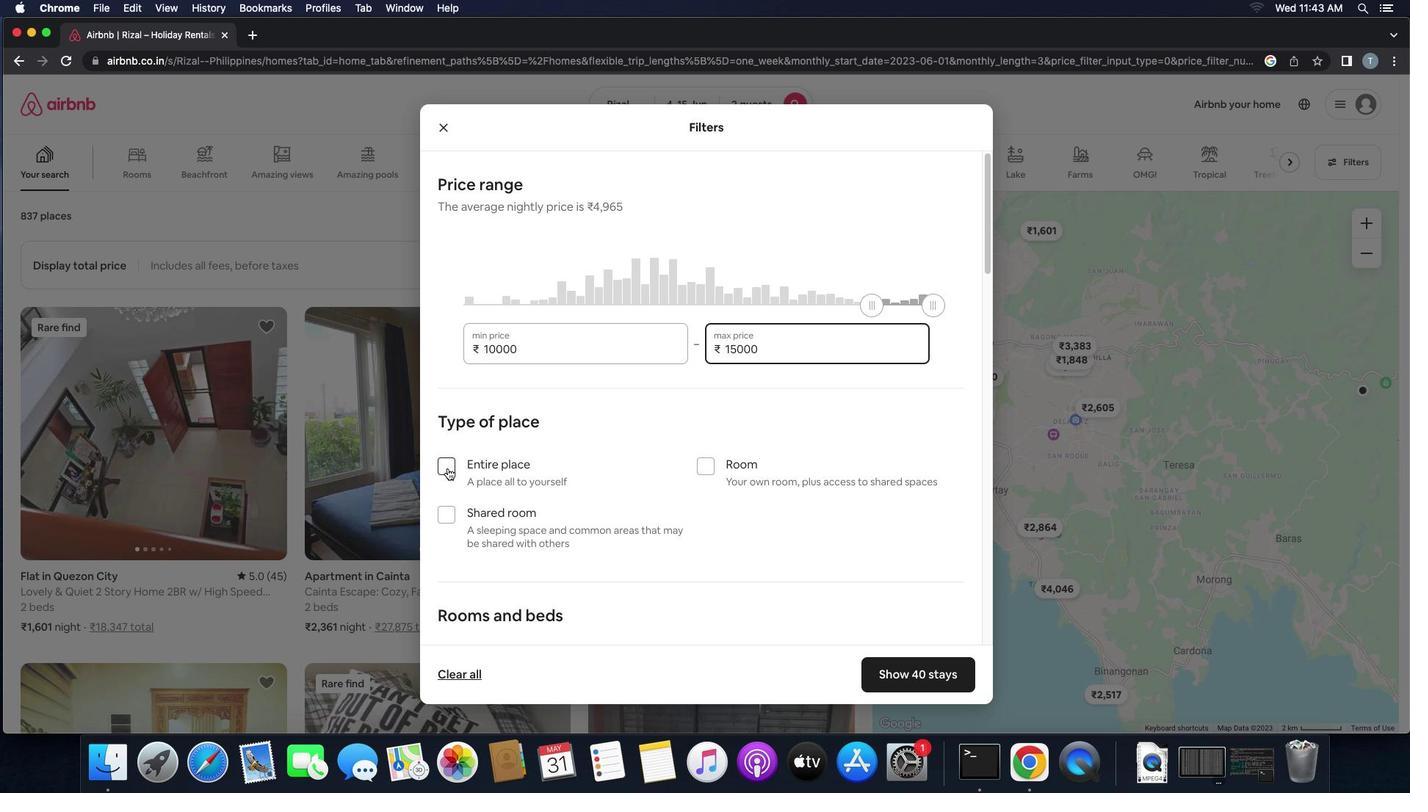 
Action: Mouse moved to (611, 548)
Screenshot: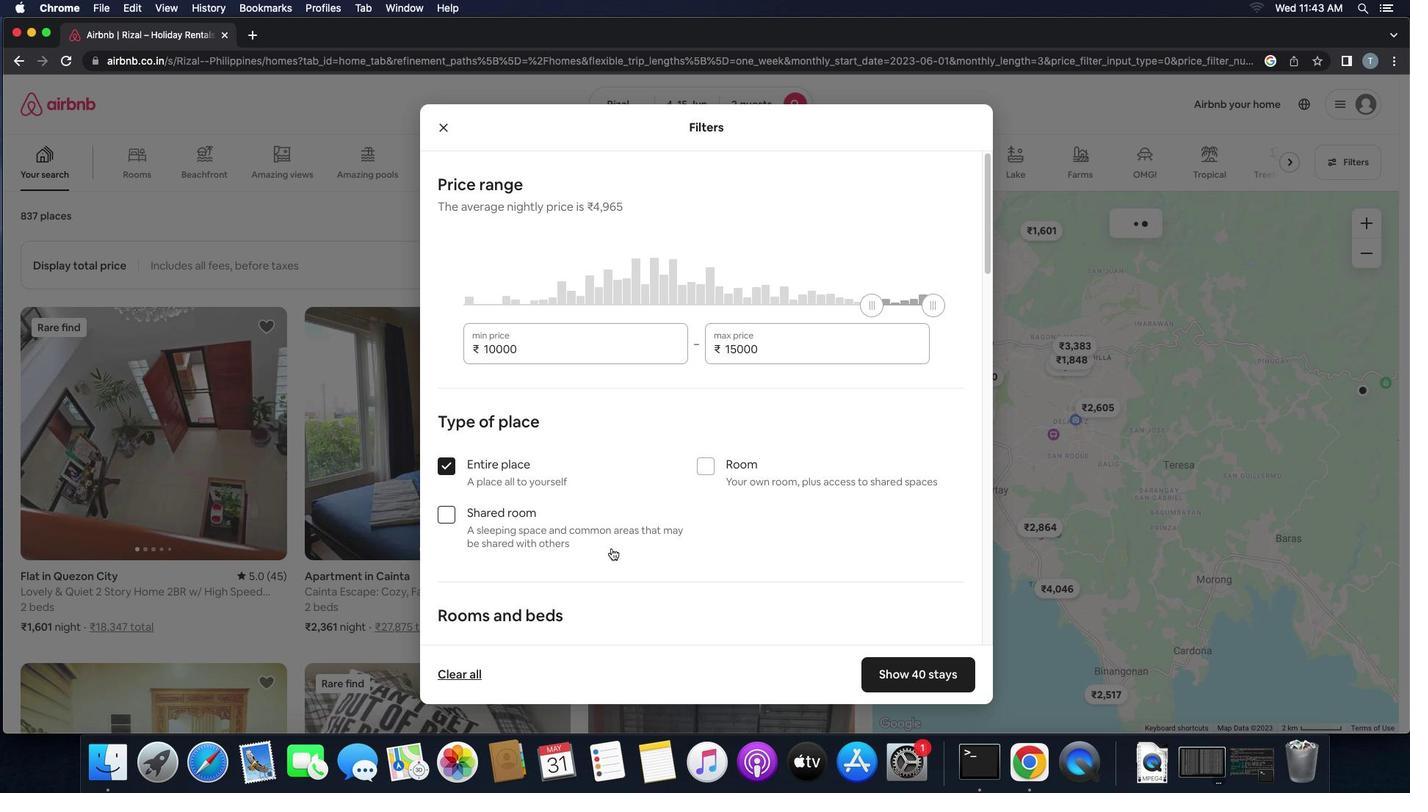 
Action: Mouse scrolled (611, 548) with delta (0, 0)
Screenshot: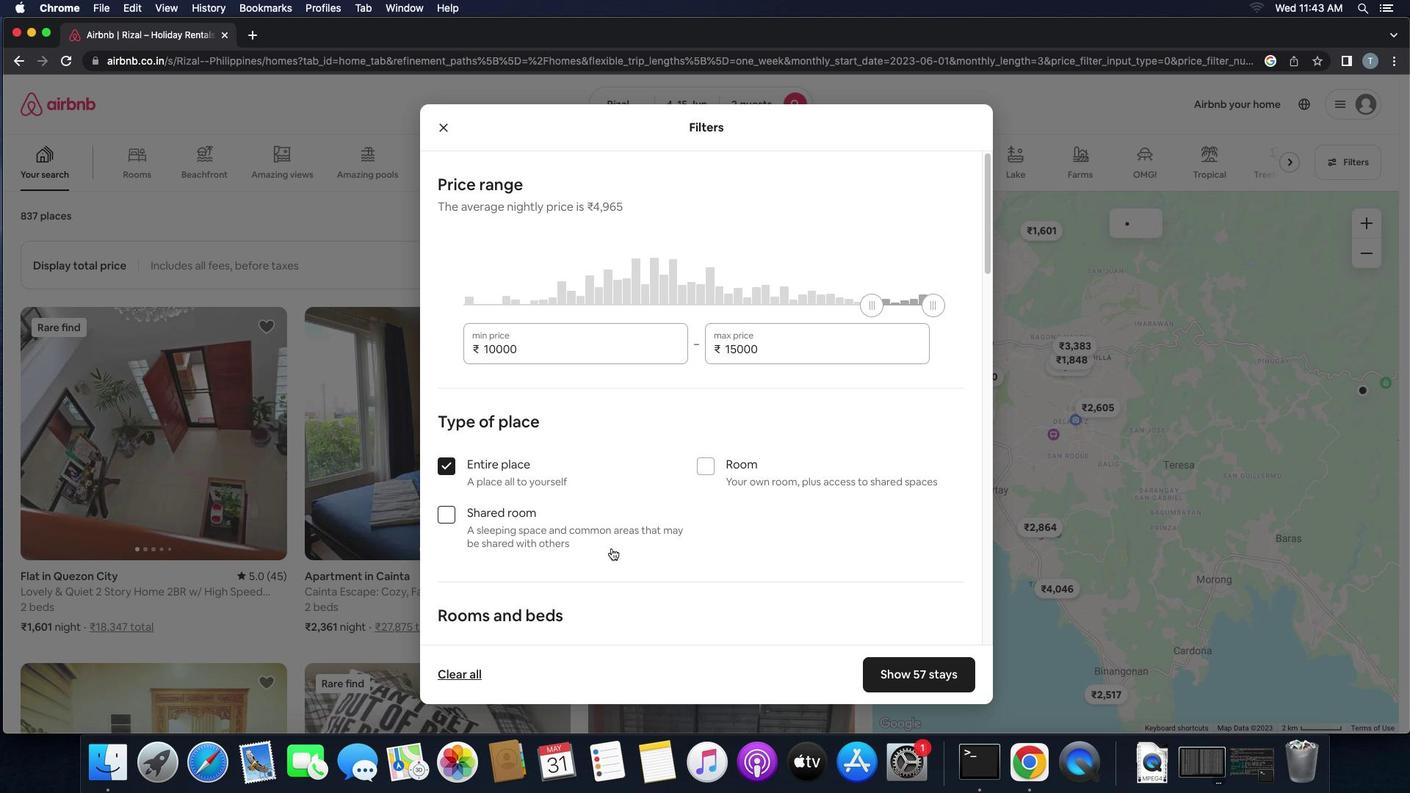 
Action: Mouse scrolled (611, 548) with delta (0, 0)
Screenshot: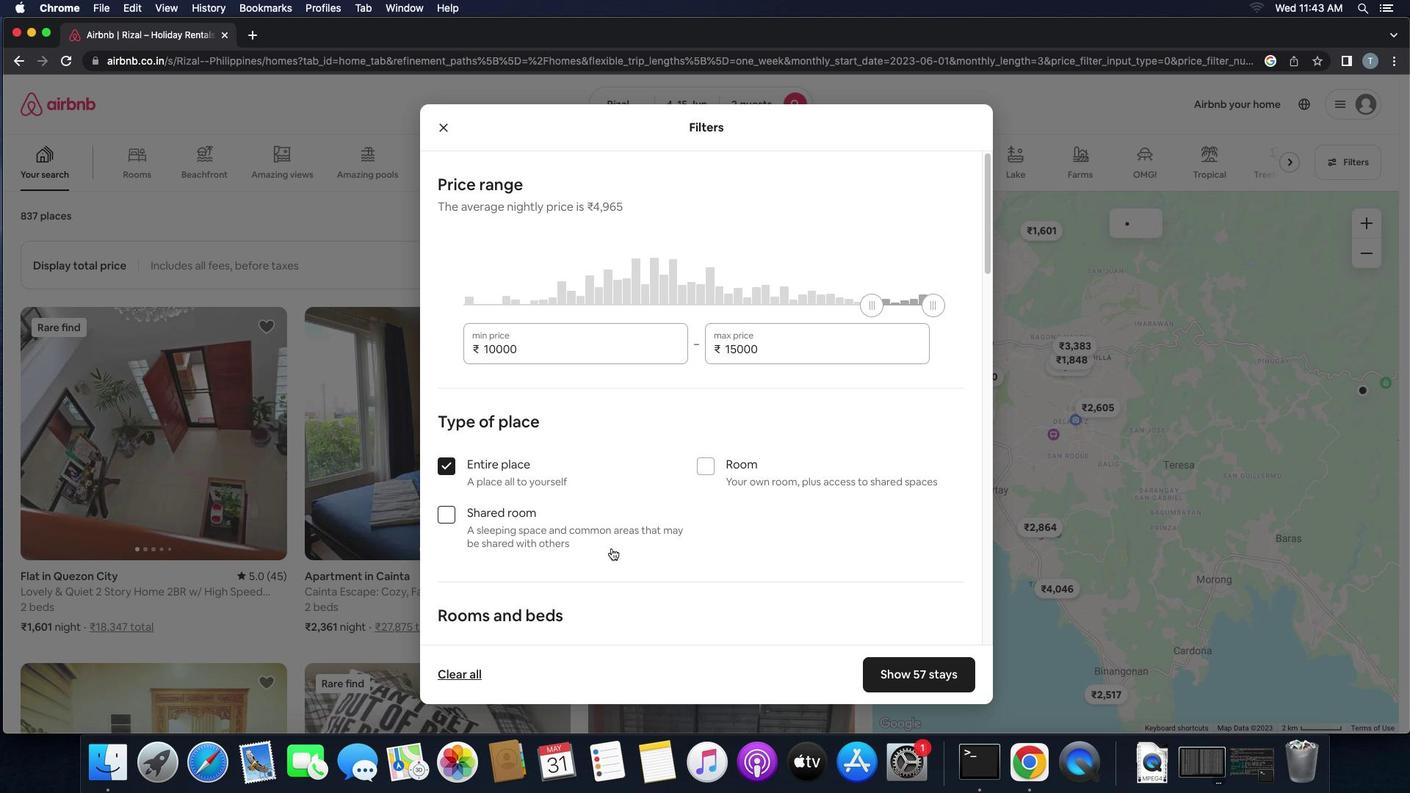 
Action: Mouse scrolled (611, 548) with delta (0, -2)
Screenshot: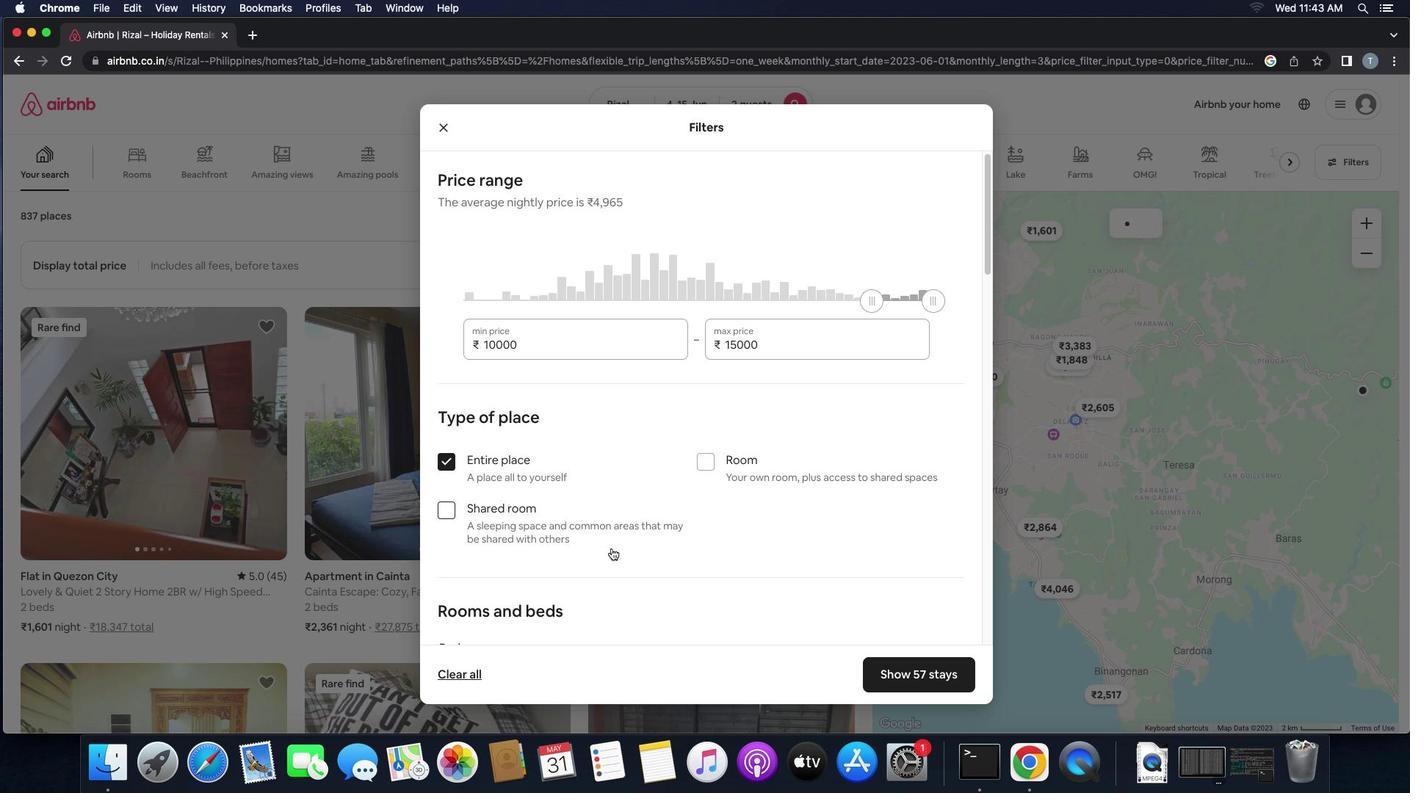 
Action: Mouse scrolled (611, 548) with delta (0, -2)
Screenshot: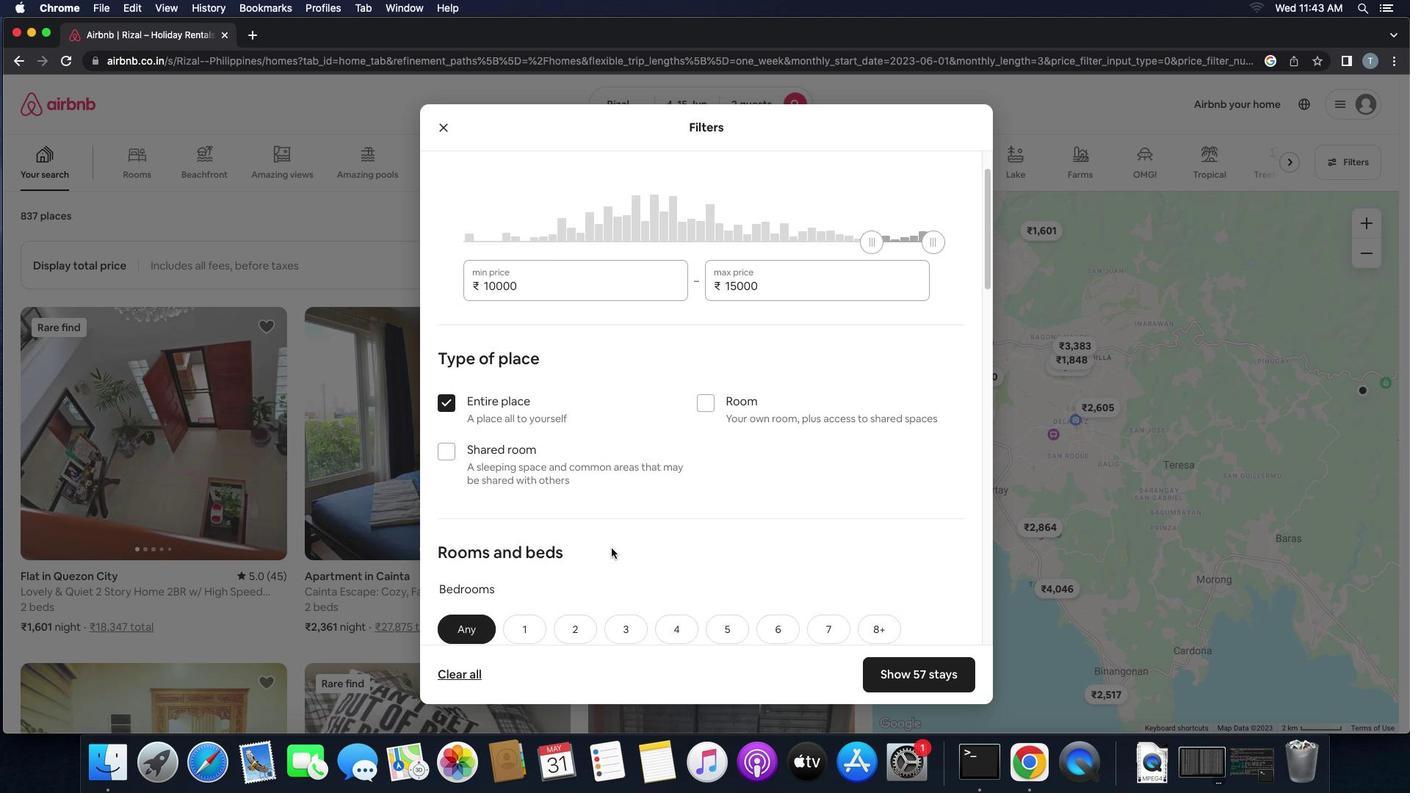 
Action: Mouse scrolled (611, 548) with delta (0, 0)
Screenshot: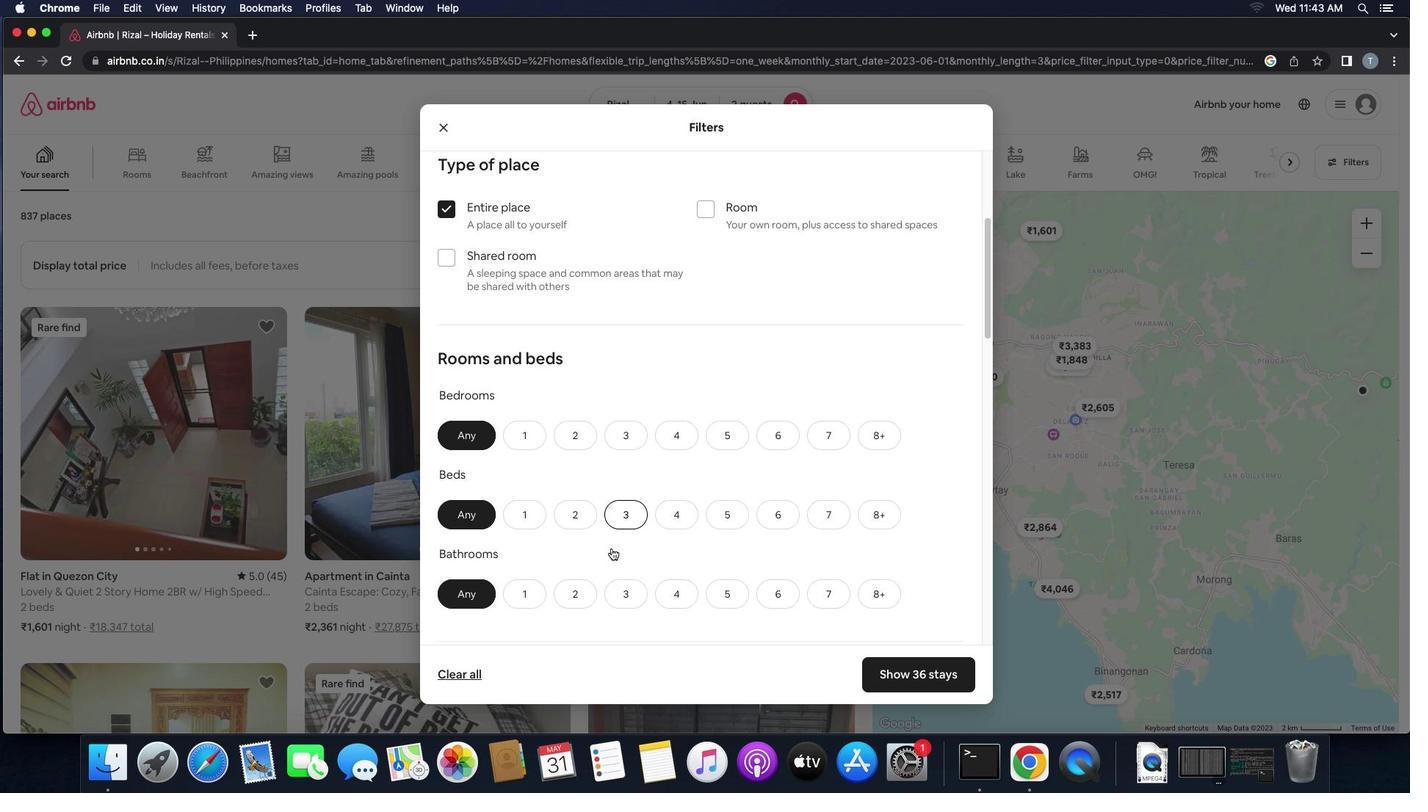 
Action: Mouse scrolled (611, 548) with delta (0, 0)
Screenshot: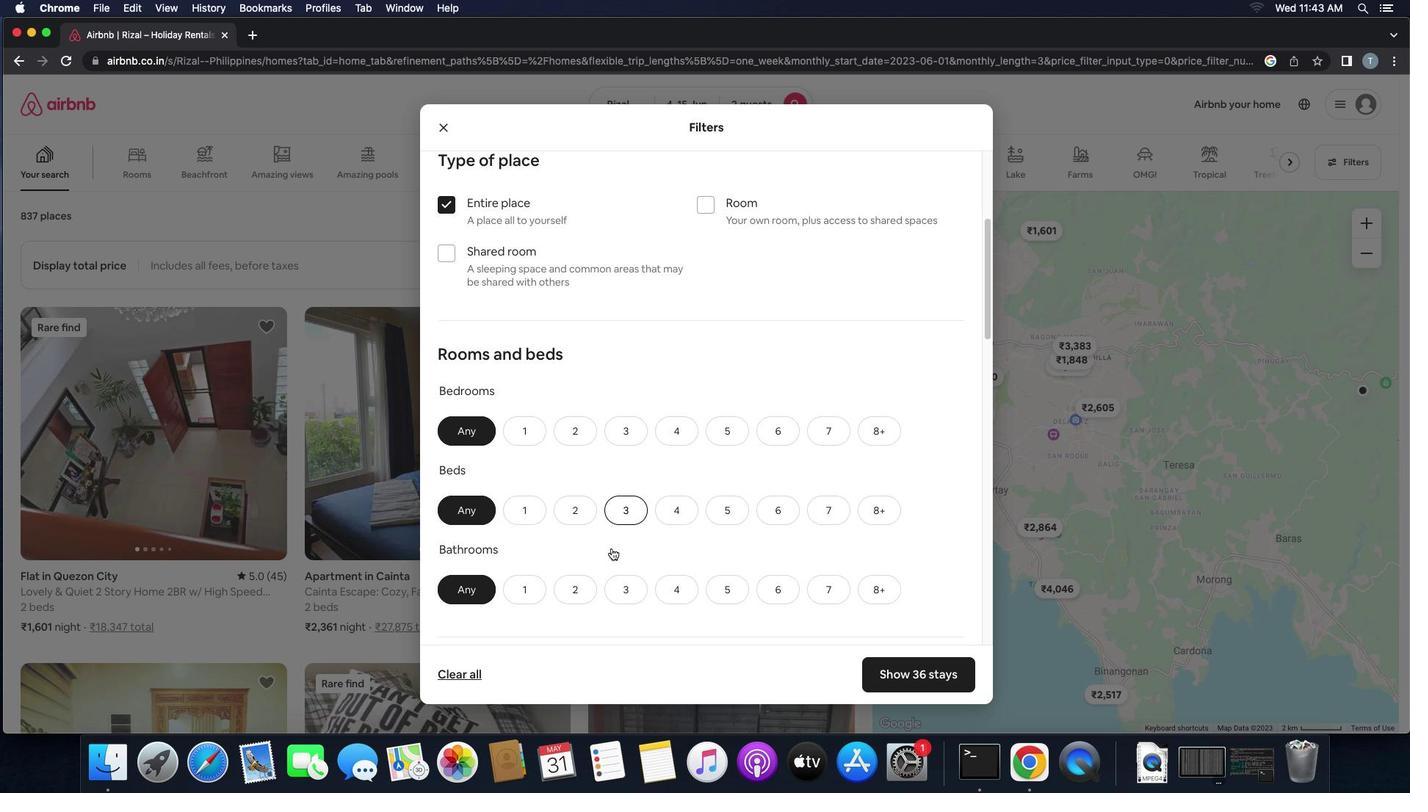 
Action: Mouse scrolled (611, 548) with delta (0, -1)
Screenshot: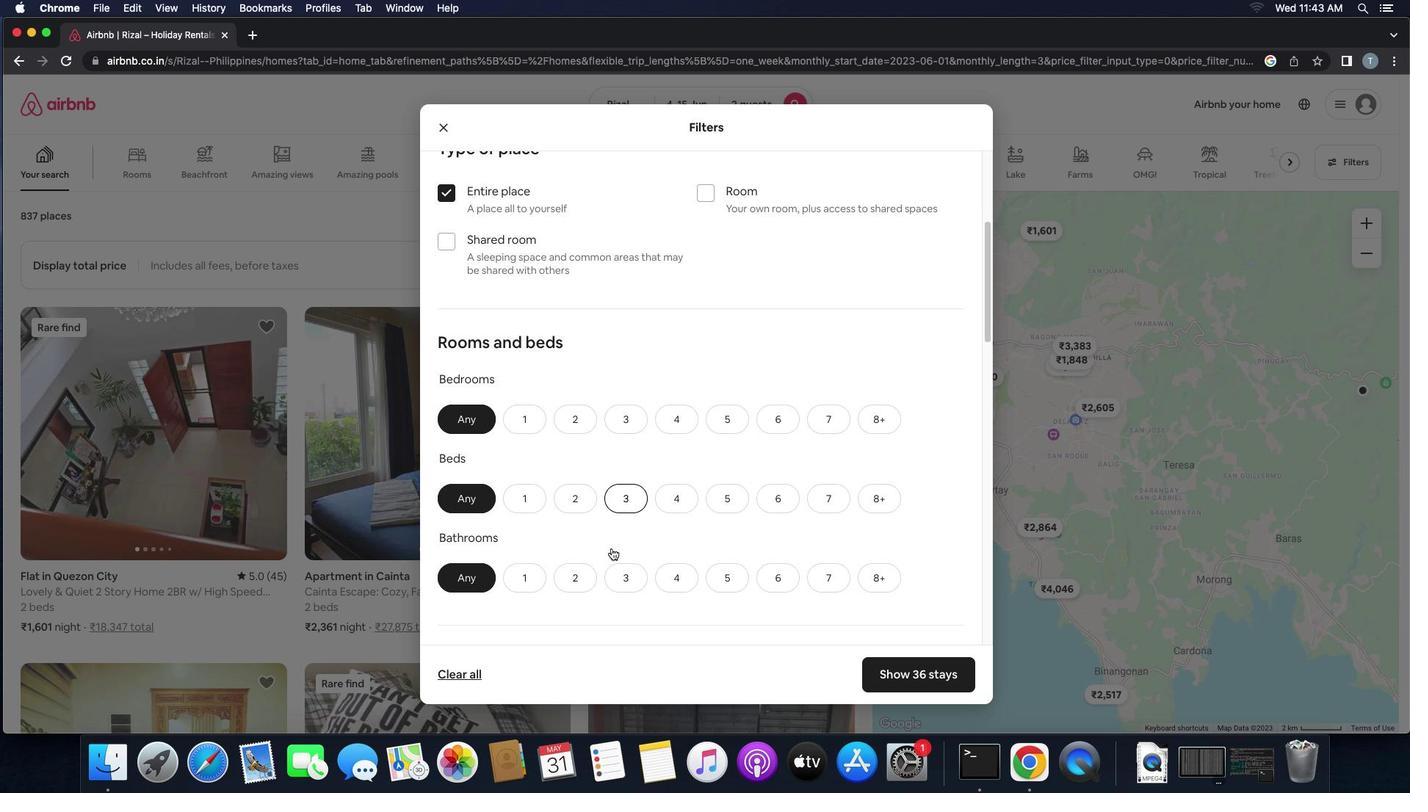 
Action: Mouse scrolled (611, 548) with delta (0, 0)
Screenshot: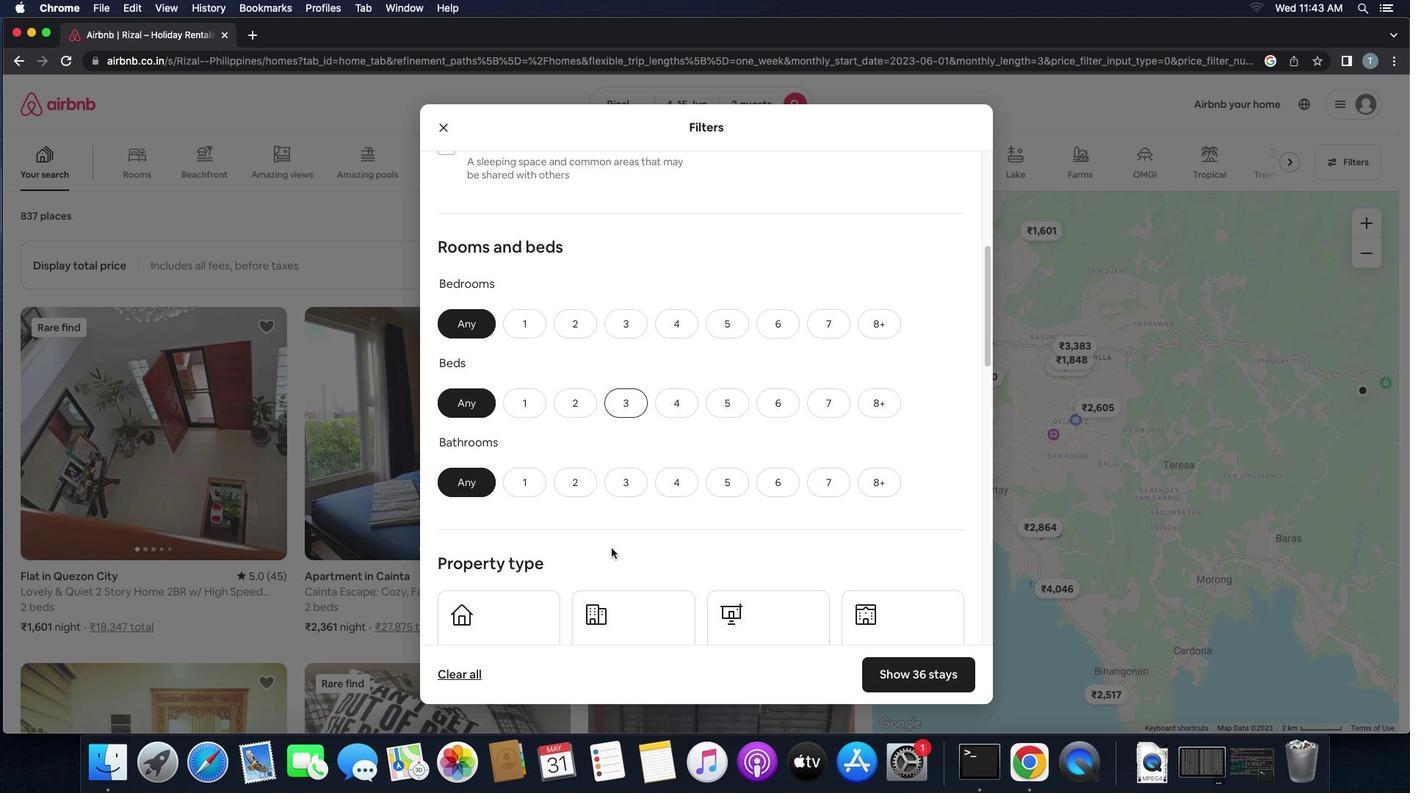 
Action: Mouse scrolled (611, 548) with delta (0, 0)
Screenshot: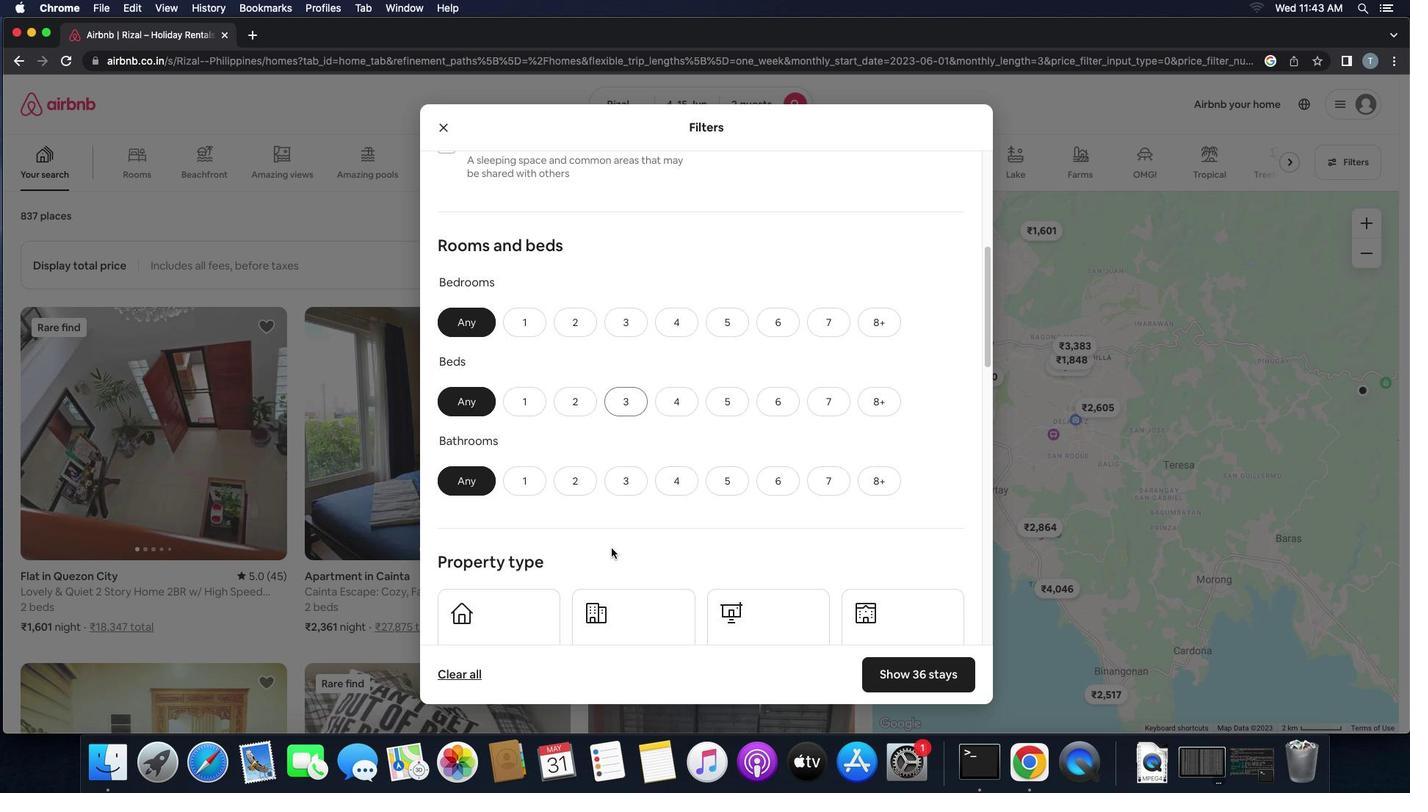 
Action: Mouse scrolled (611, 548) with delta (0, 0)
Screenshot: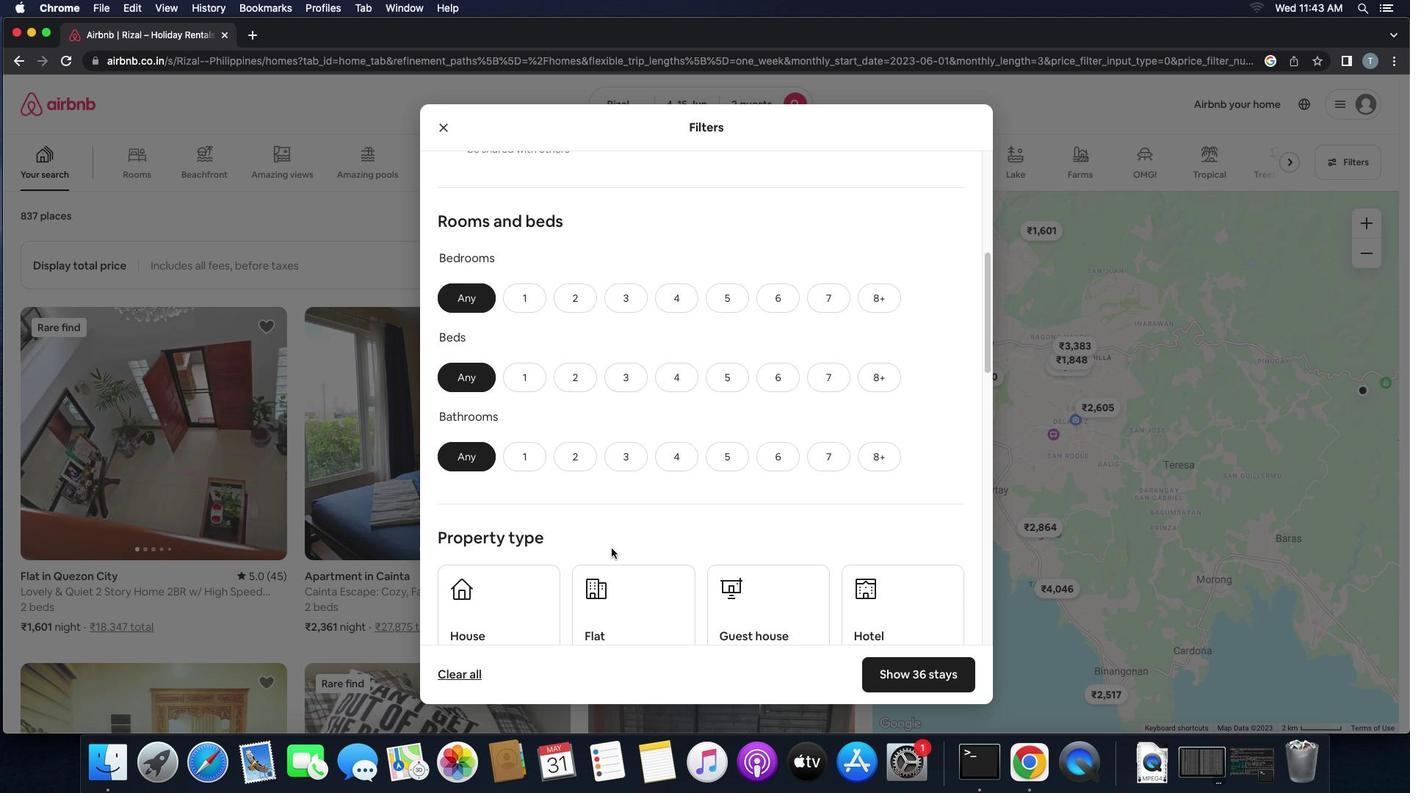 
Action: Mouse moved to (530, 264)
Screenshot: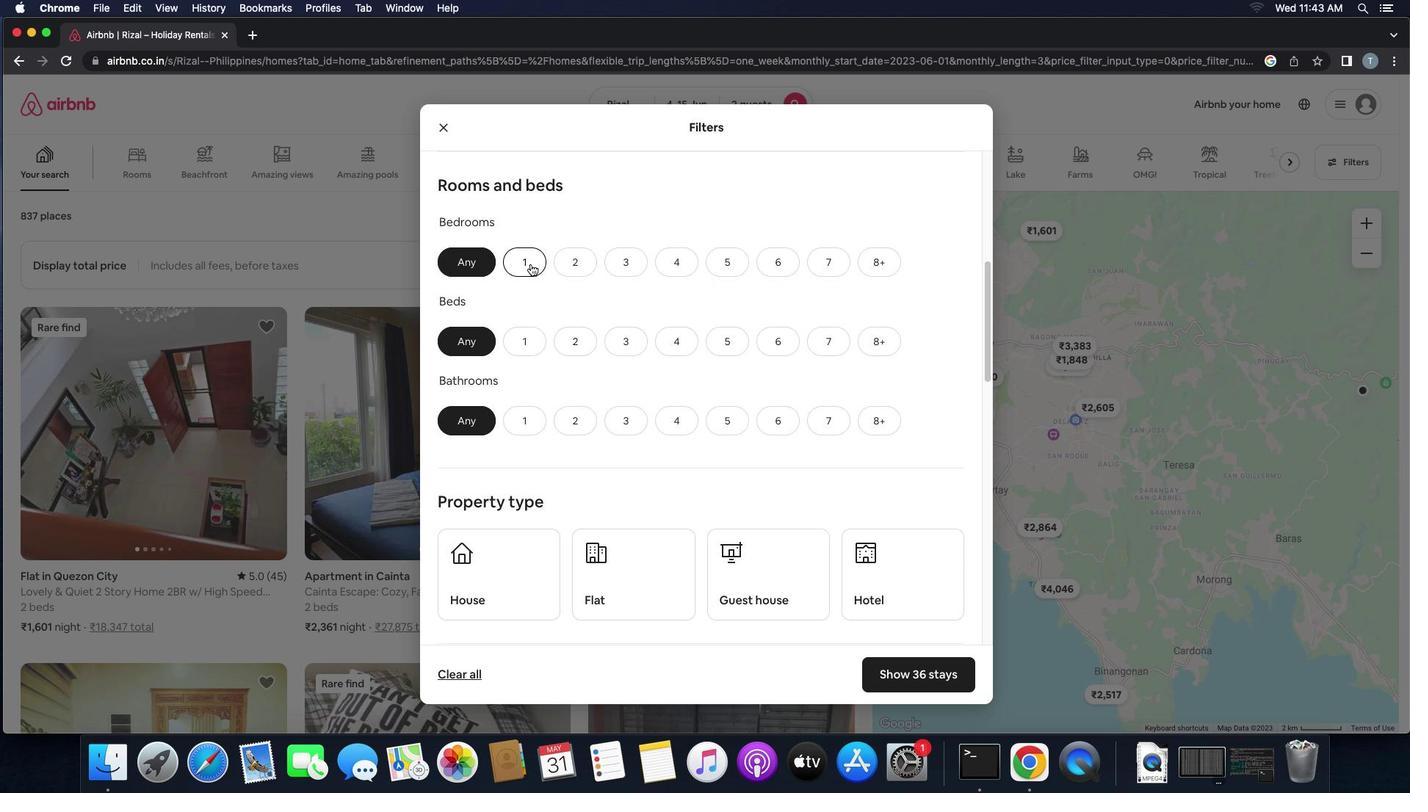 
Action: Mouse pressed left at (530, 264)
Screenshot: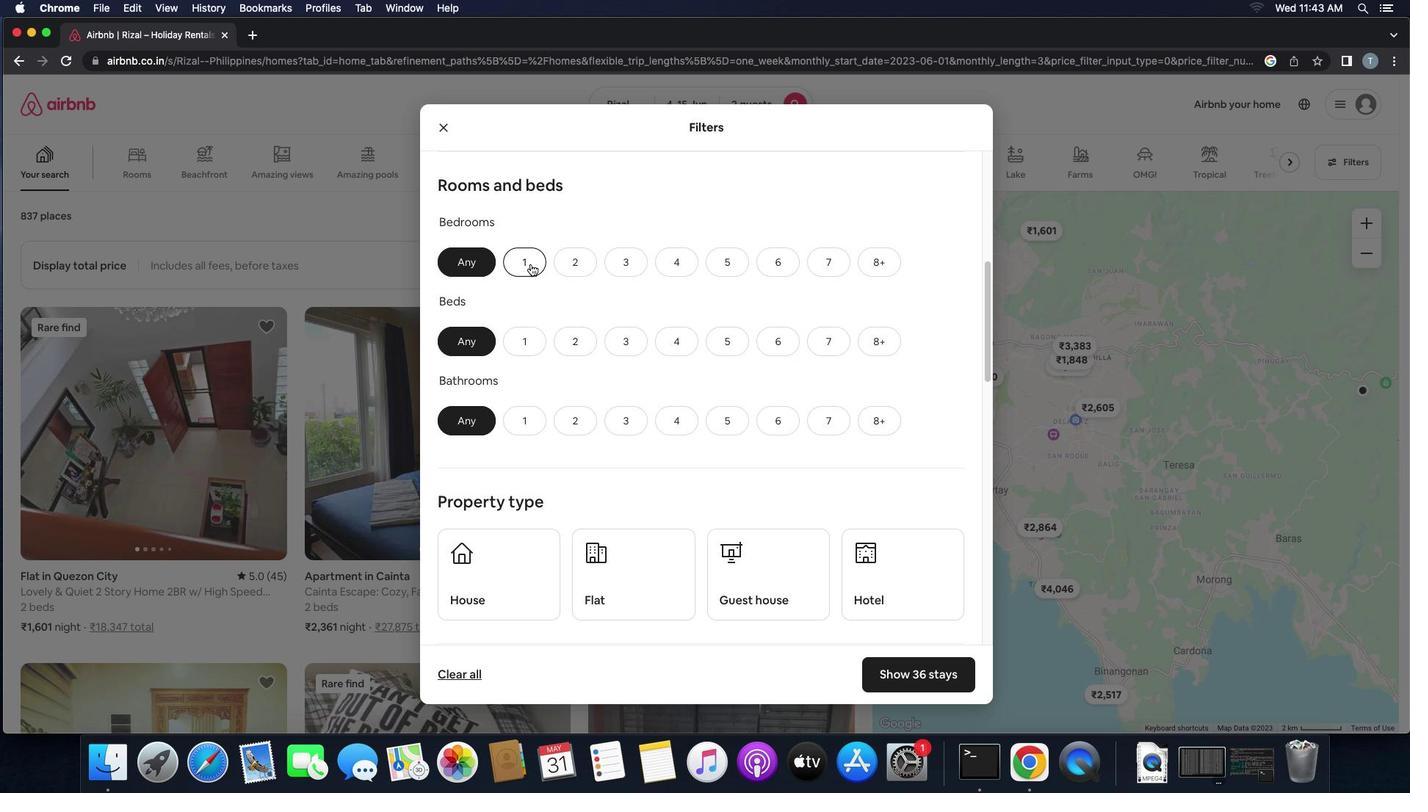 
Action: Mouse moved to (526, 352)
Screenshot: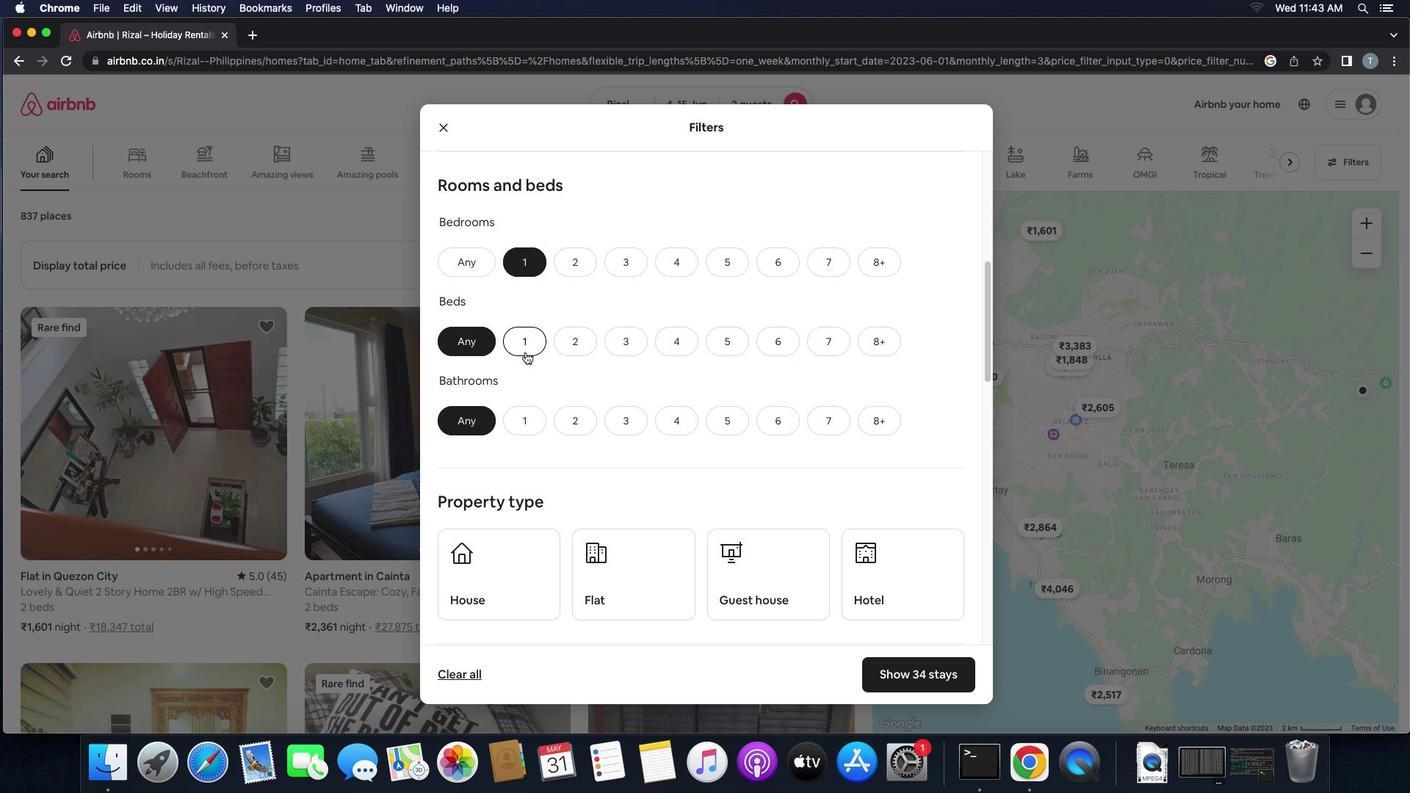 
Action: Mouse pressed left at (526, 352)
Screenshot: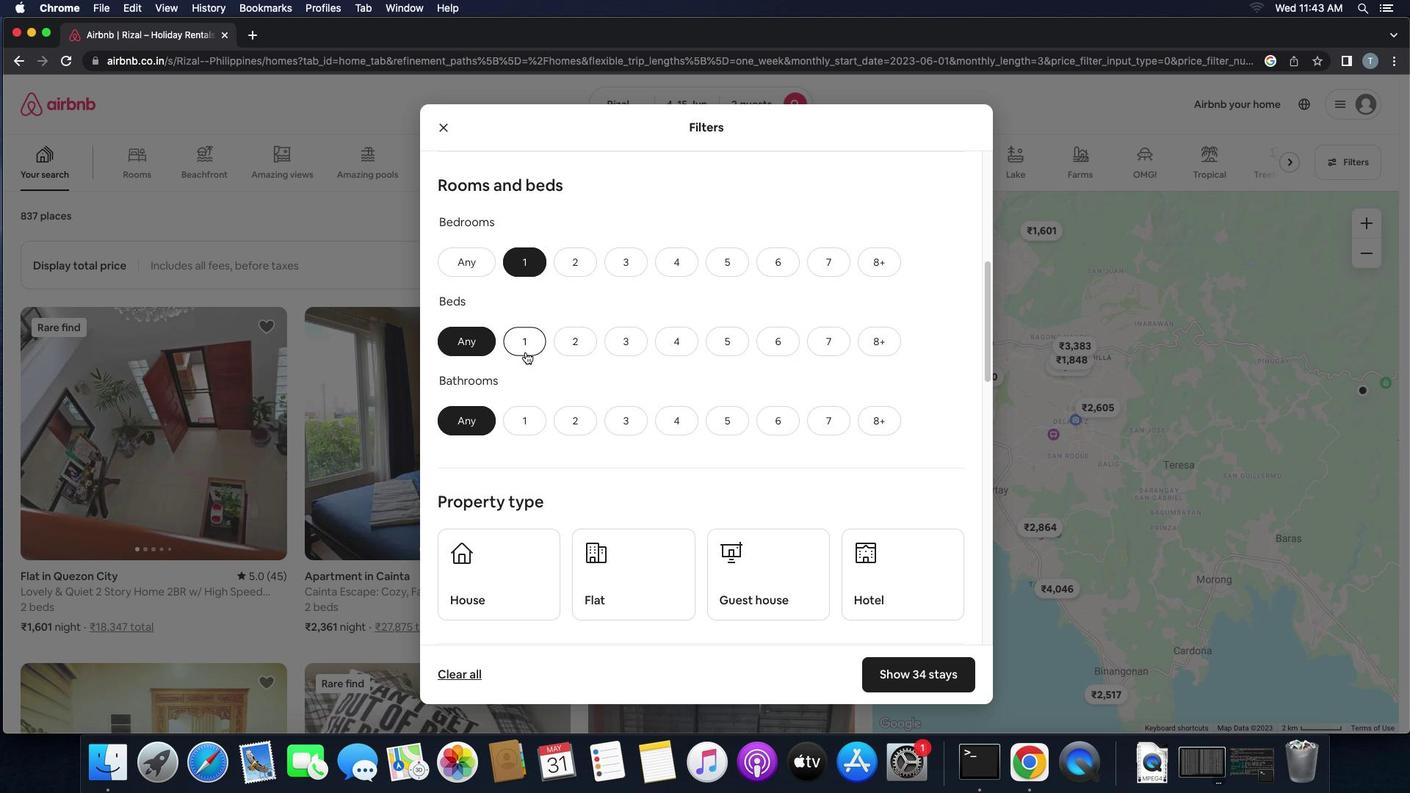 
Action: Mouse moved to (540, 363)
Screenshot: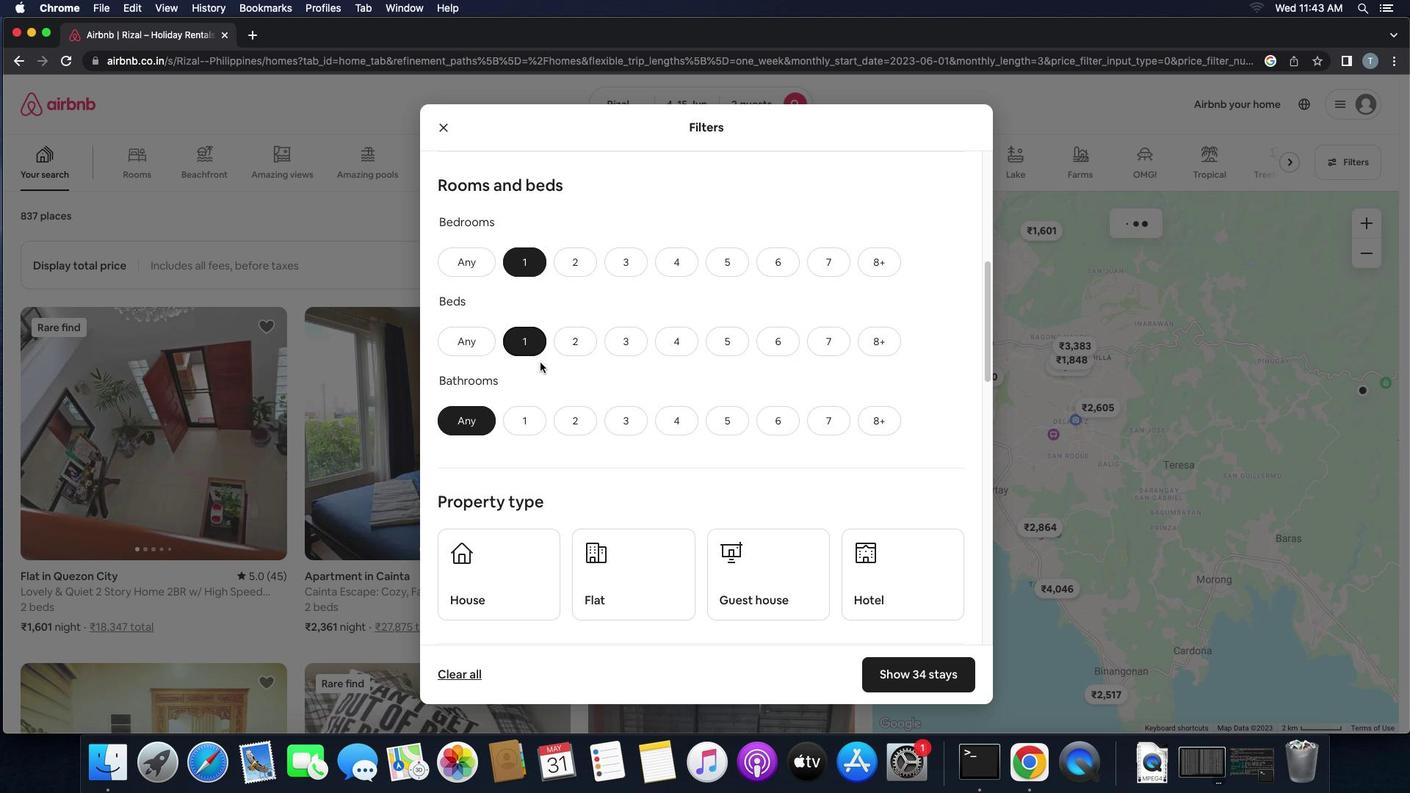 
Action: Mouse scrolled (540, 363) with delta (0, 0)
Screenshot: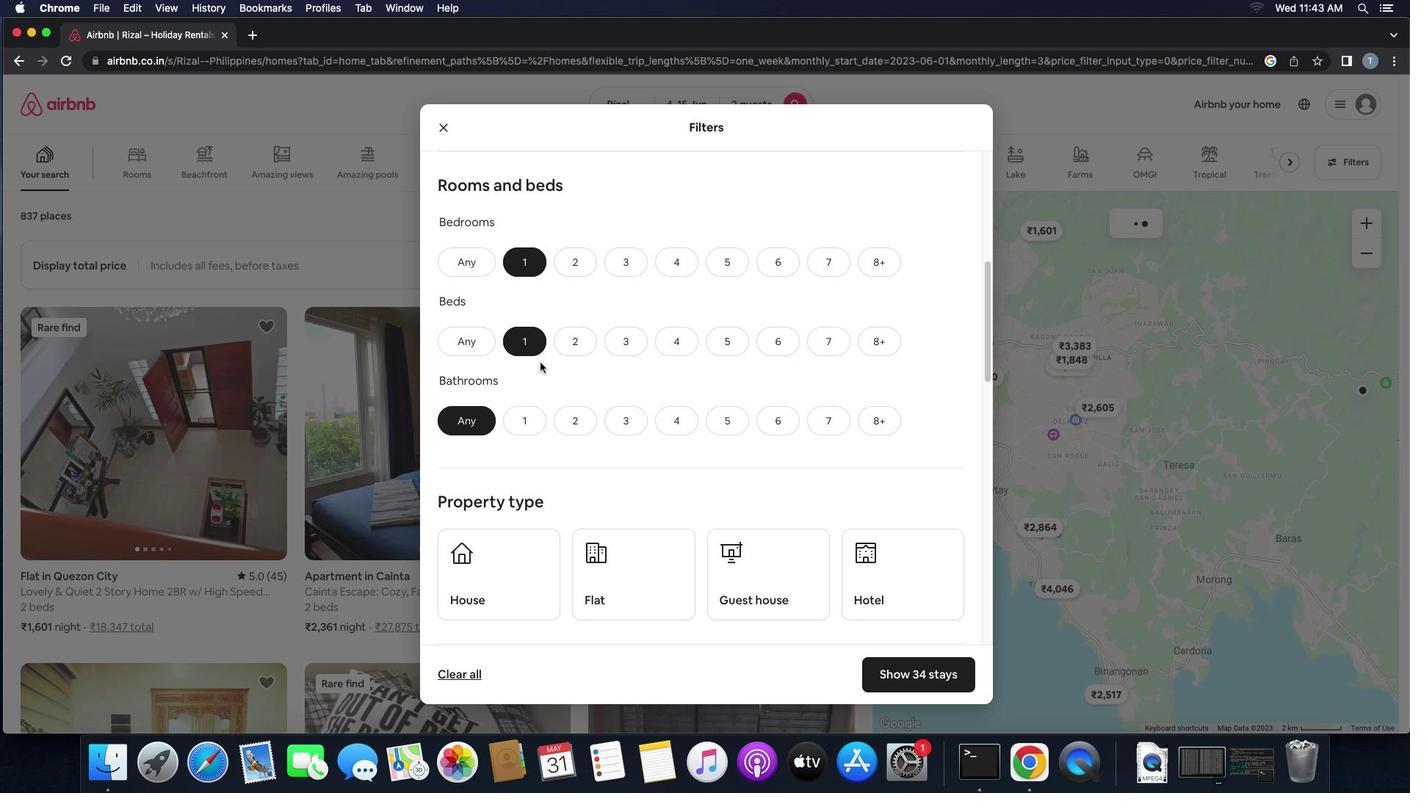 
Action: Mouse scrolled (540, 363) with delta (0, 0)
Screenshot: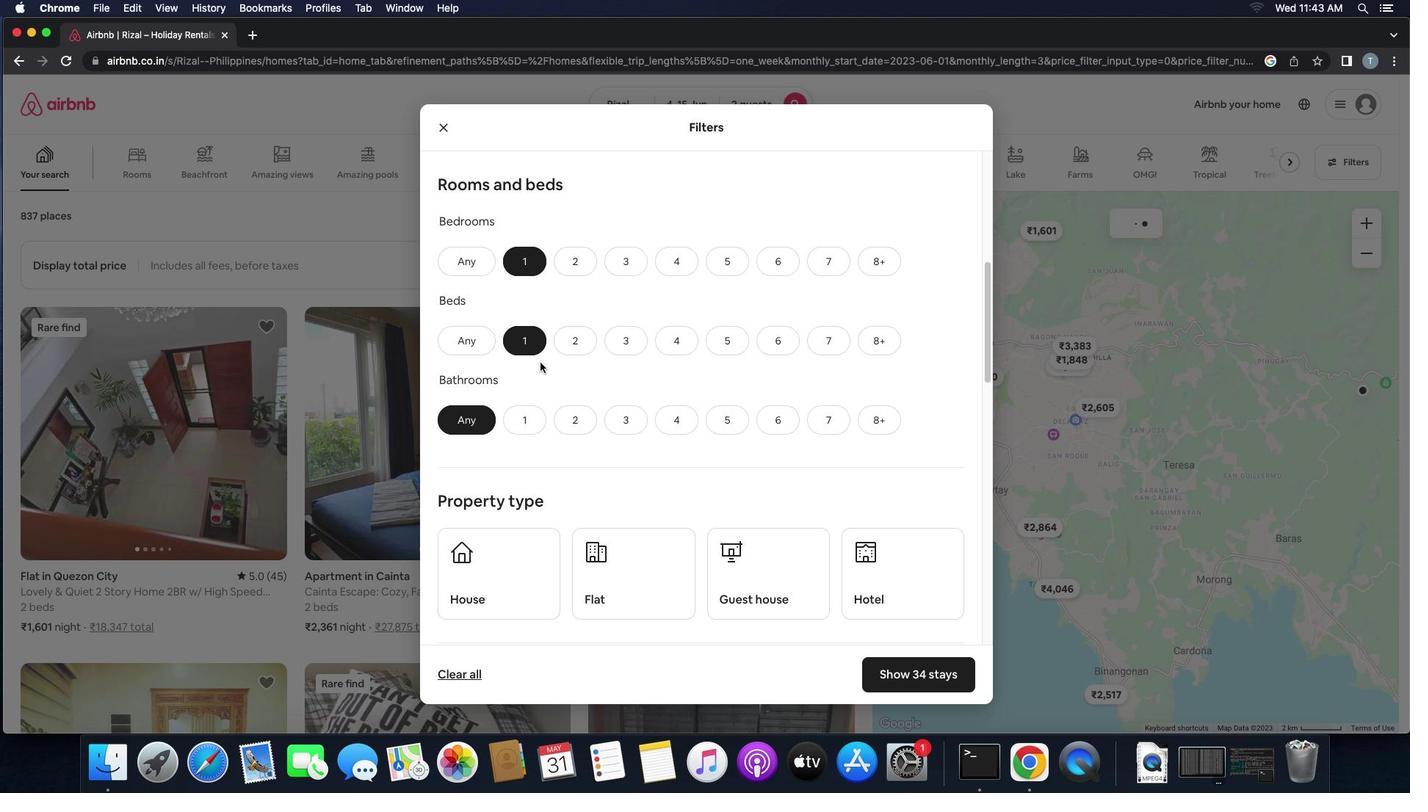 
Action: Mouse scrolled (540, 363) with delta (0, 0)
Screenshot: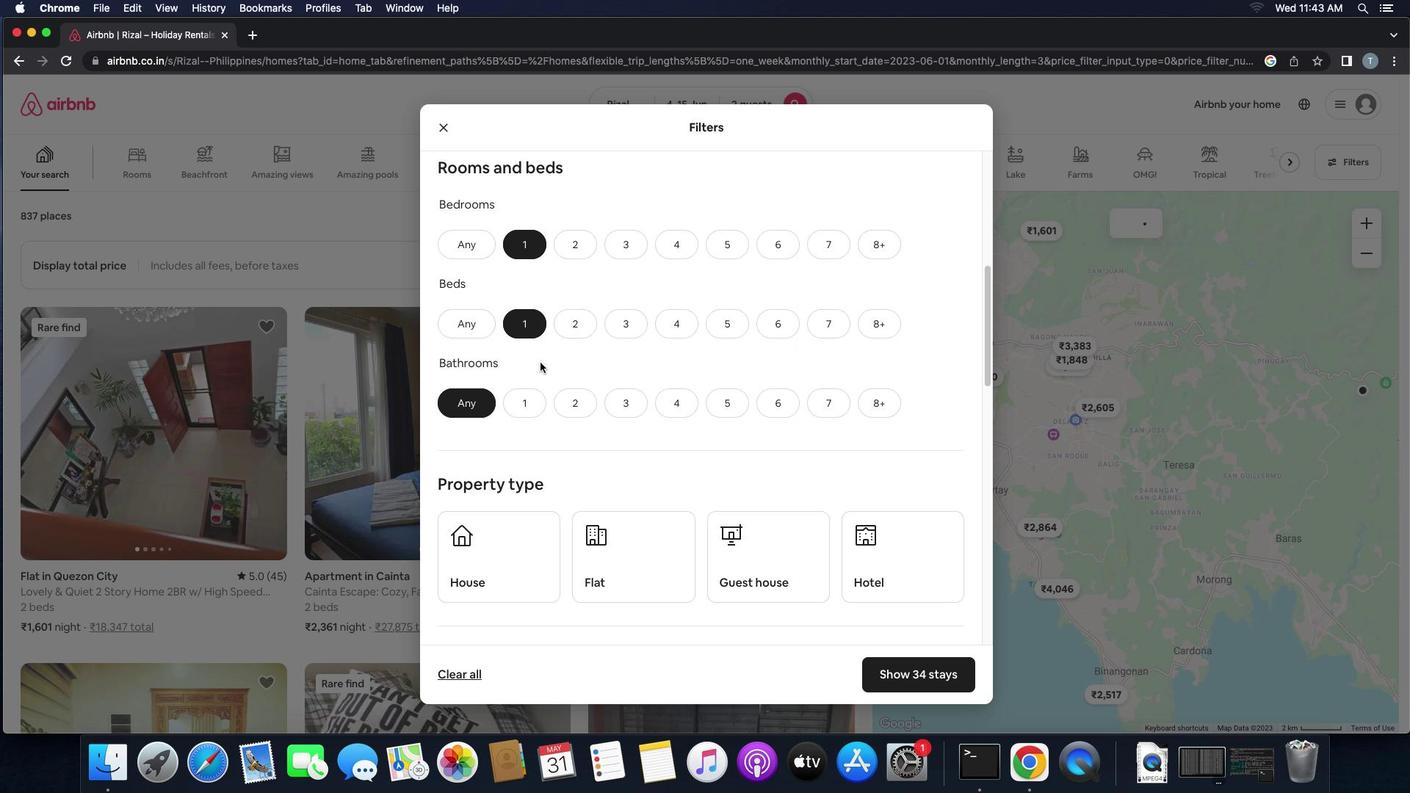 
Action: Mouse scrolled (540, 363) with delta (0, 0)
Screenshot: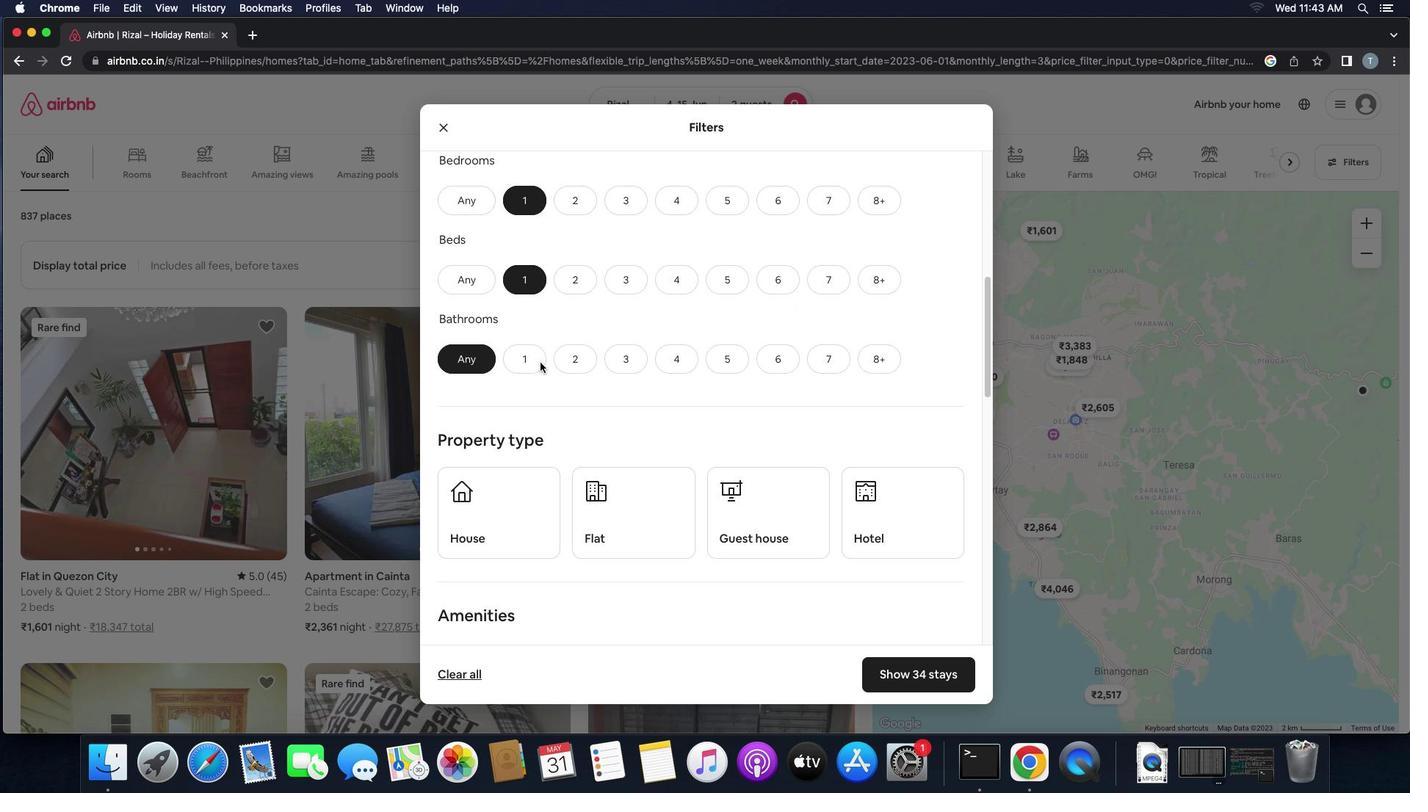 
Action: Mouse moved to (535, 363)
Screenshot: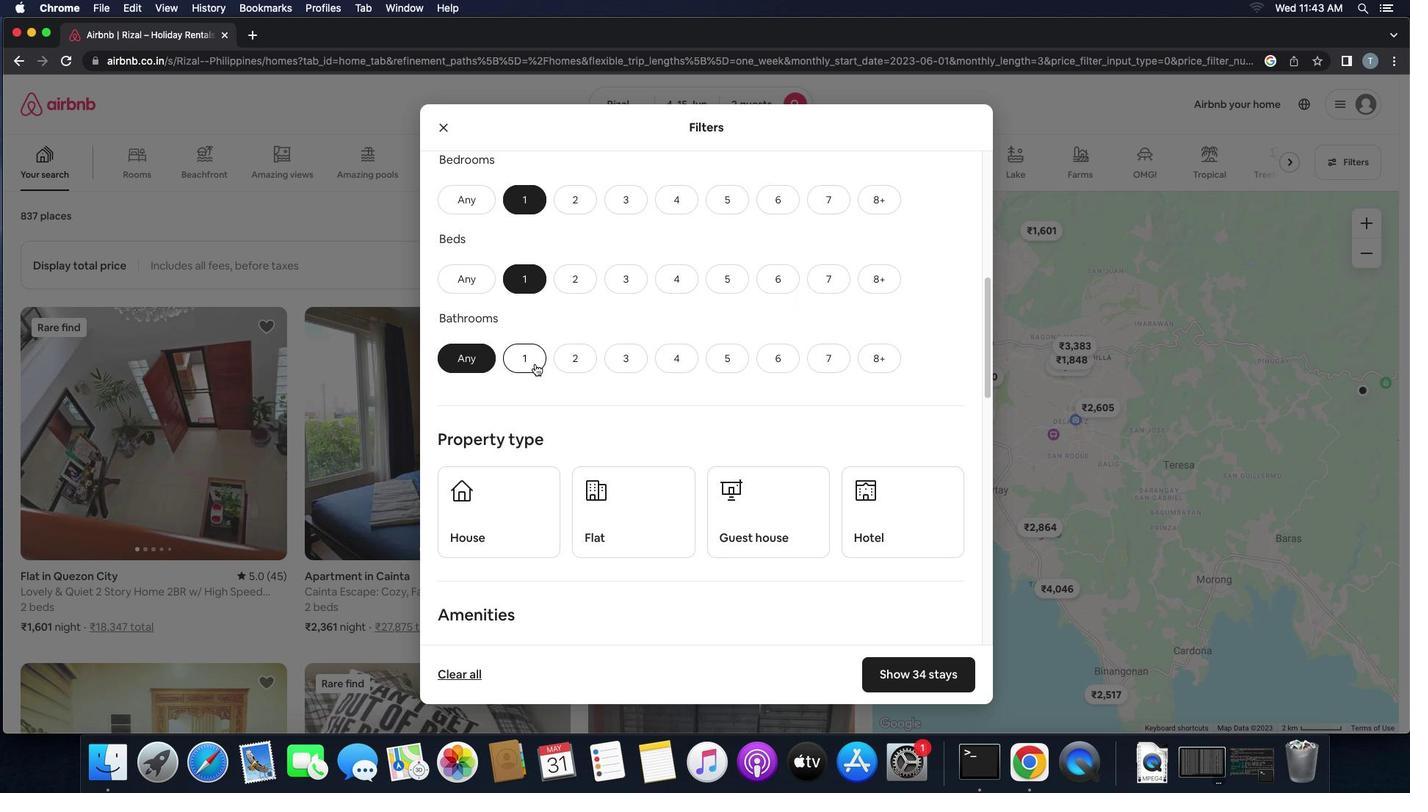 
Action: Mouse pressed left at (535, 363)
Screenshot: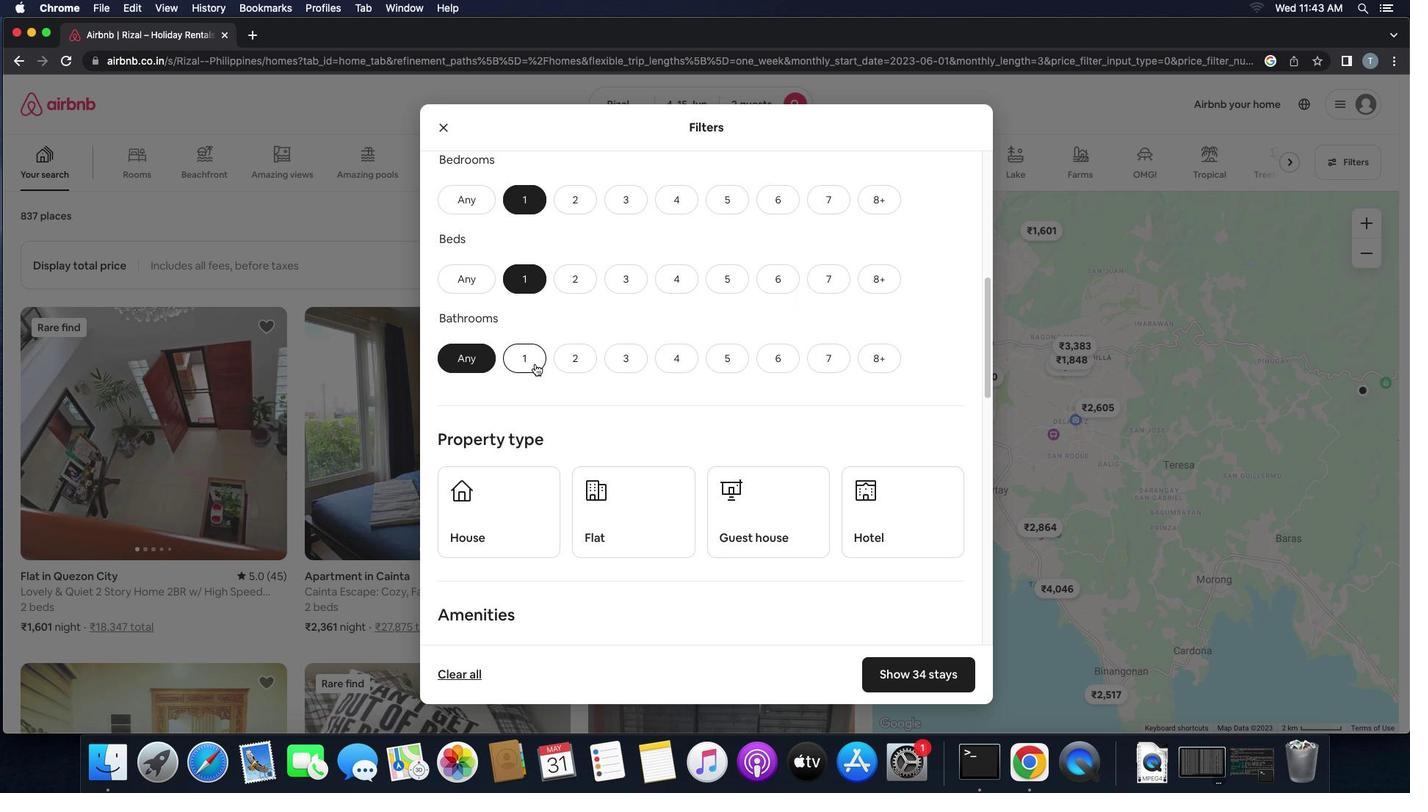 
Action: Mouse moved to (546, 373)
Screenshot: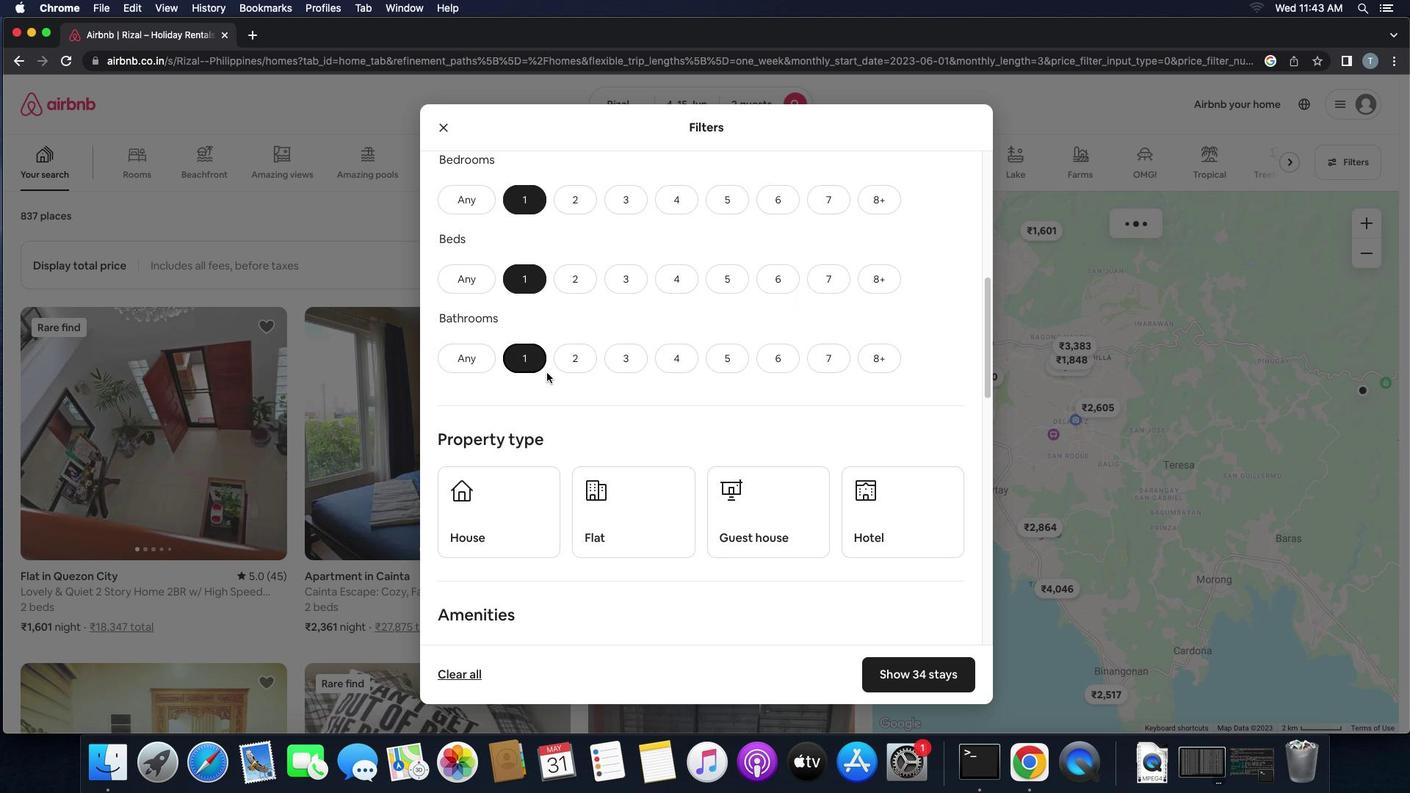
Action: Mouse scrolled (546, 373) with delta (0, 0)
Screenshot: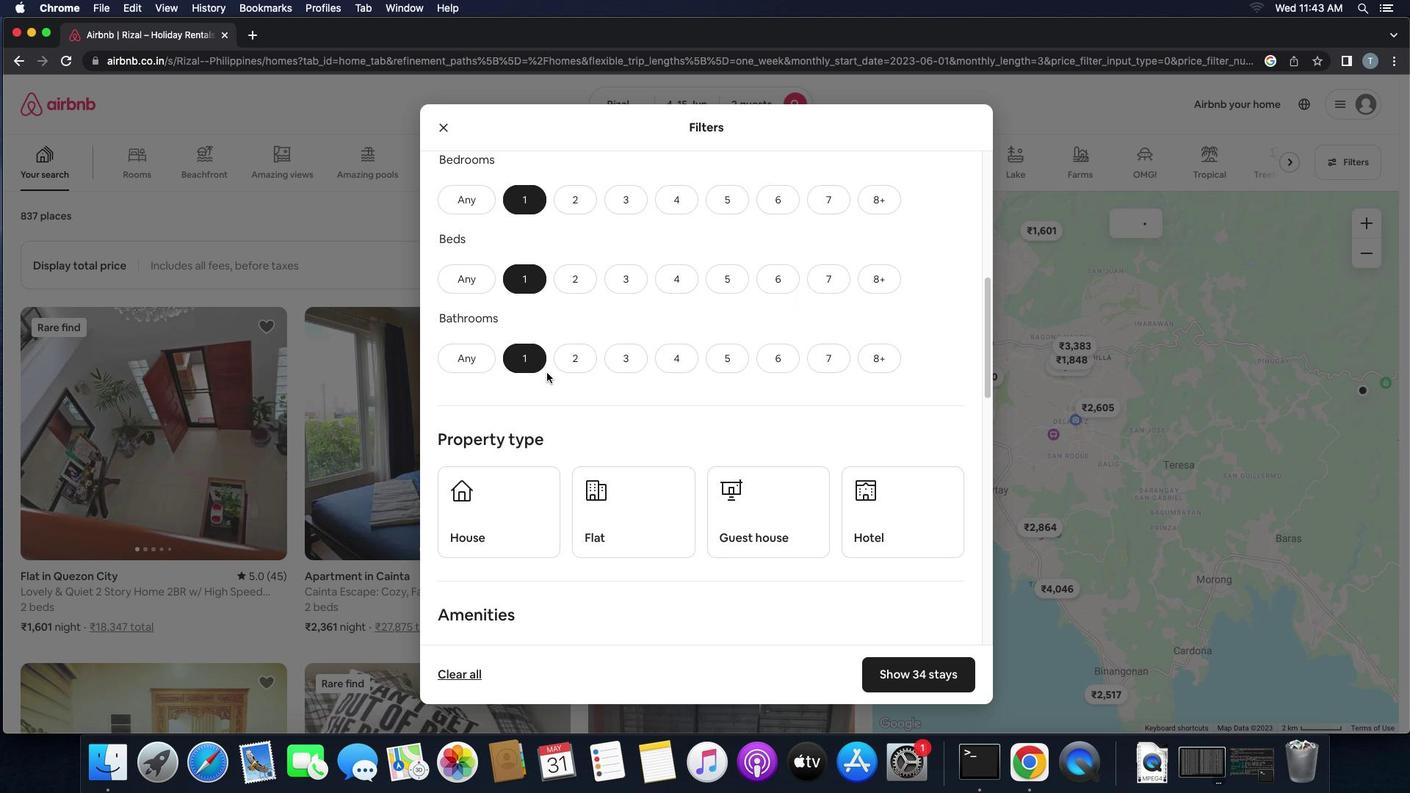 
Action: Mouse scrolled (546, 373) with delta (0, 0)
Screenshot: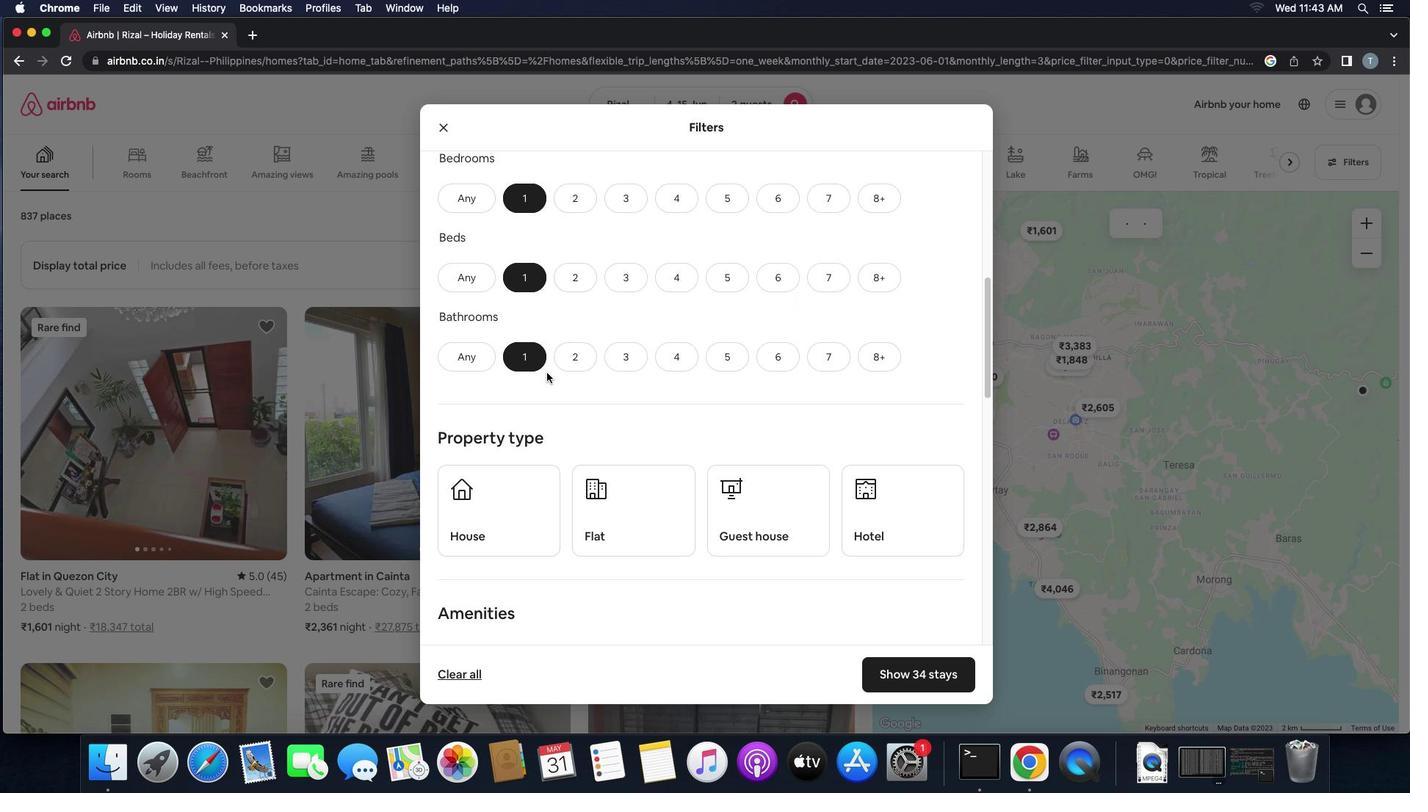 
Action: Mouse scrolled (546, 373) with delta (0, -1)
Screenshot: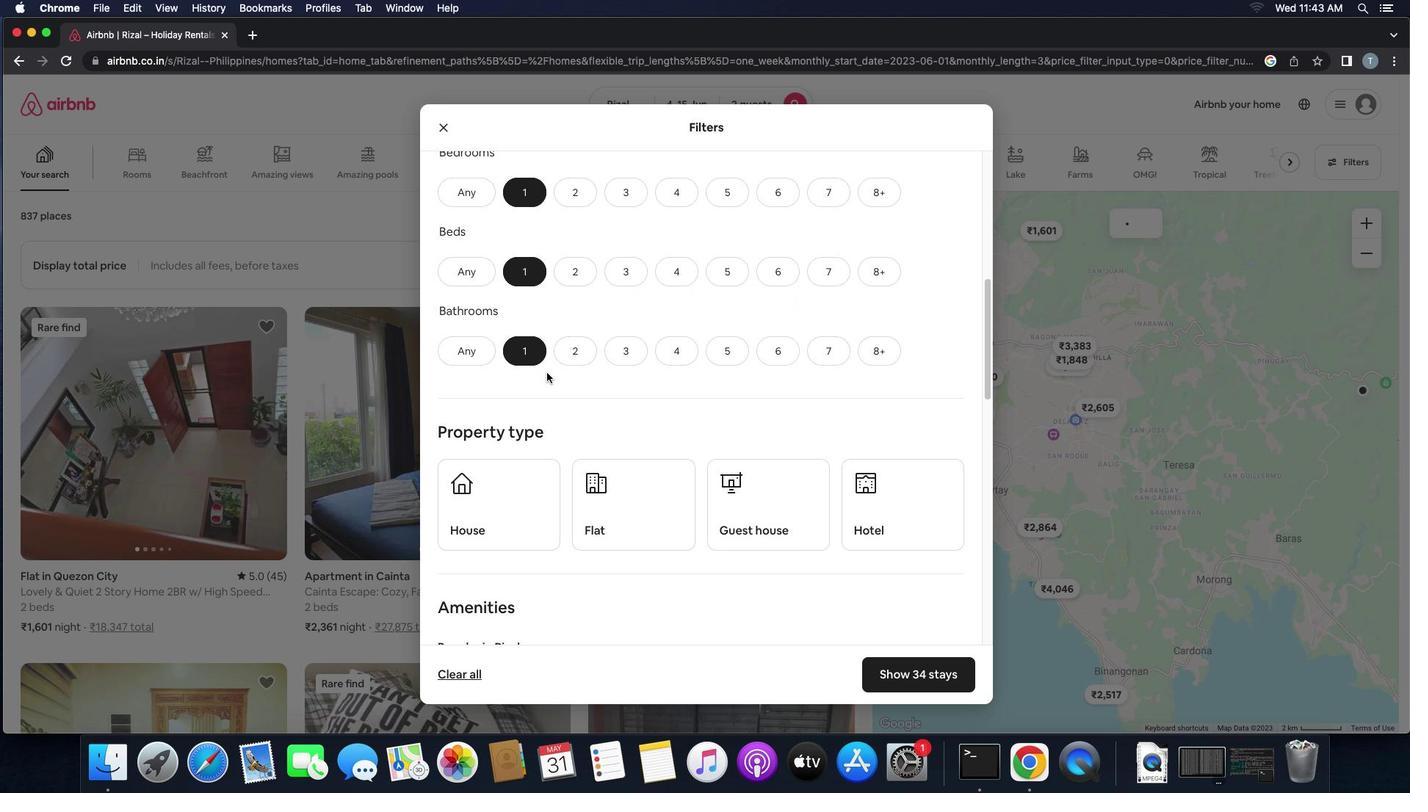 
Action: Mouse scrolled (546, 373) with delta (0, 0)
Screenshot: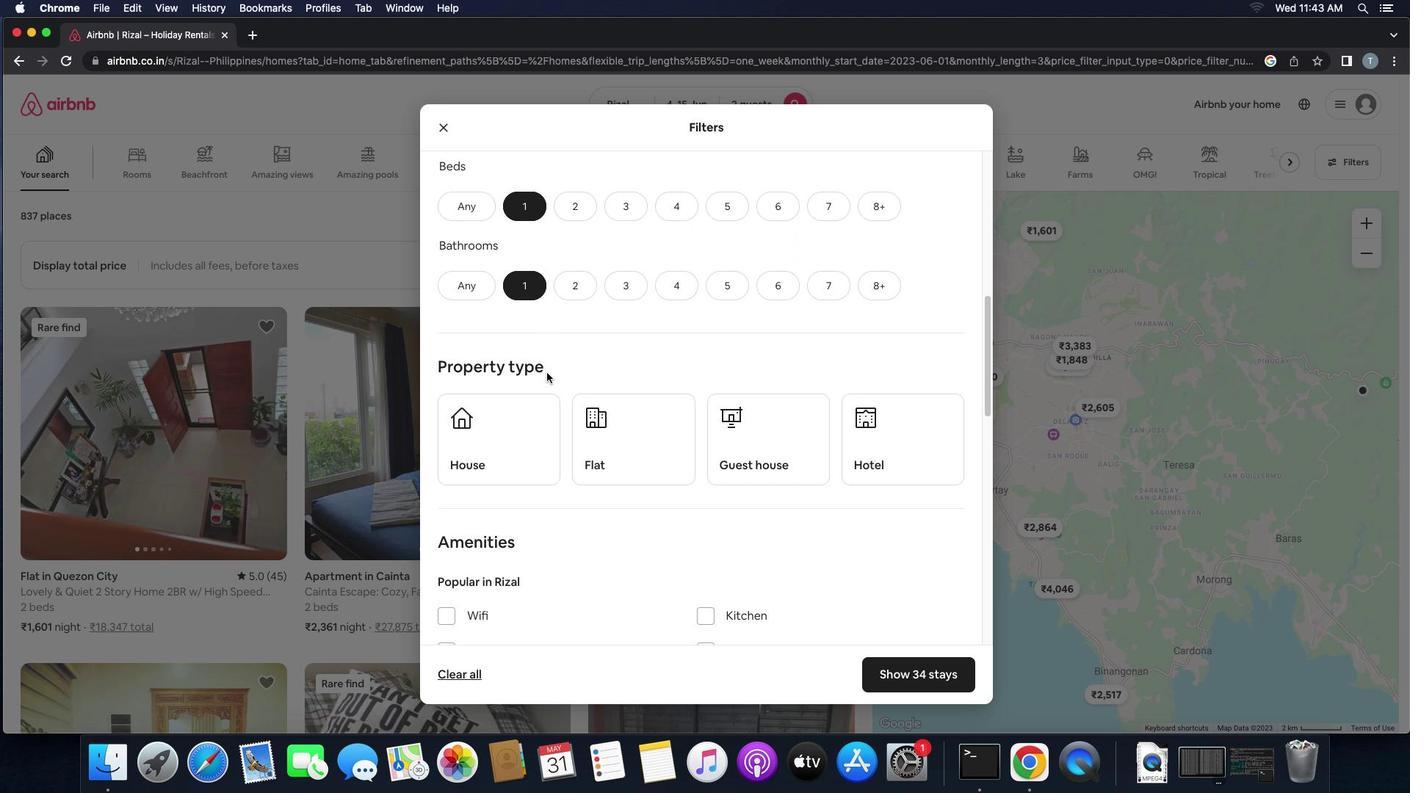 
Action: Mouse scrolled (546, 373) with delta (0, 0)
Screenshot: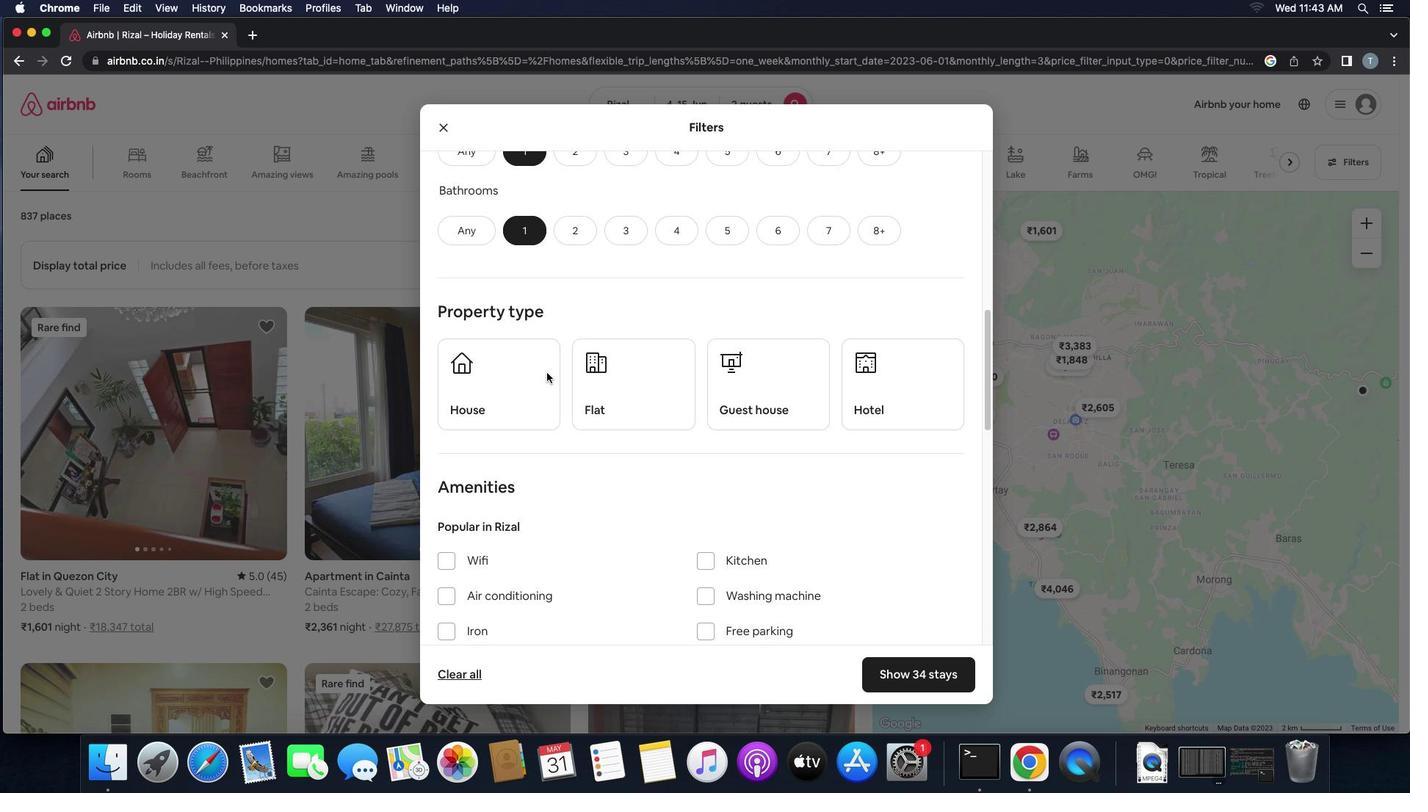 
Action: Mouse scrolled (546, 373) with delta (0, 0)
Screenshot: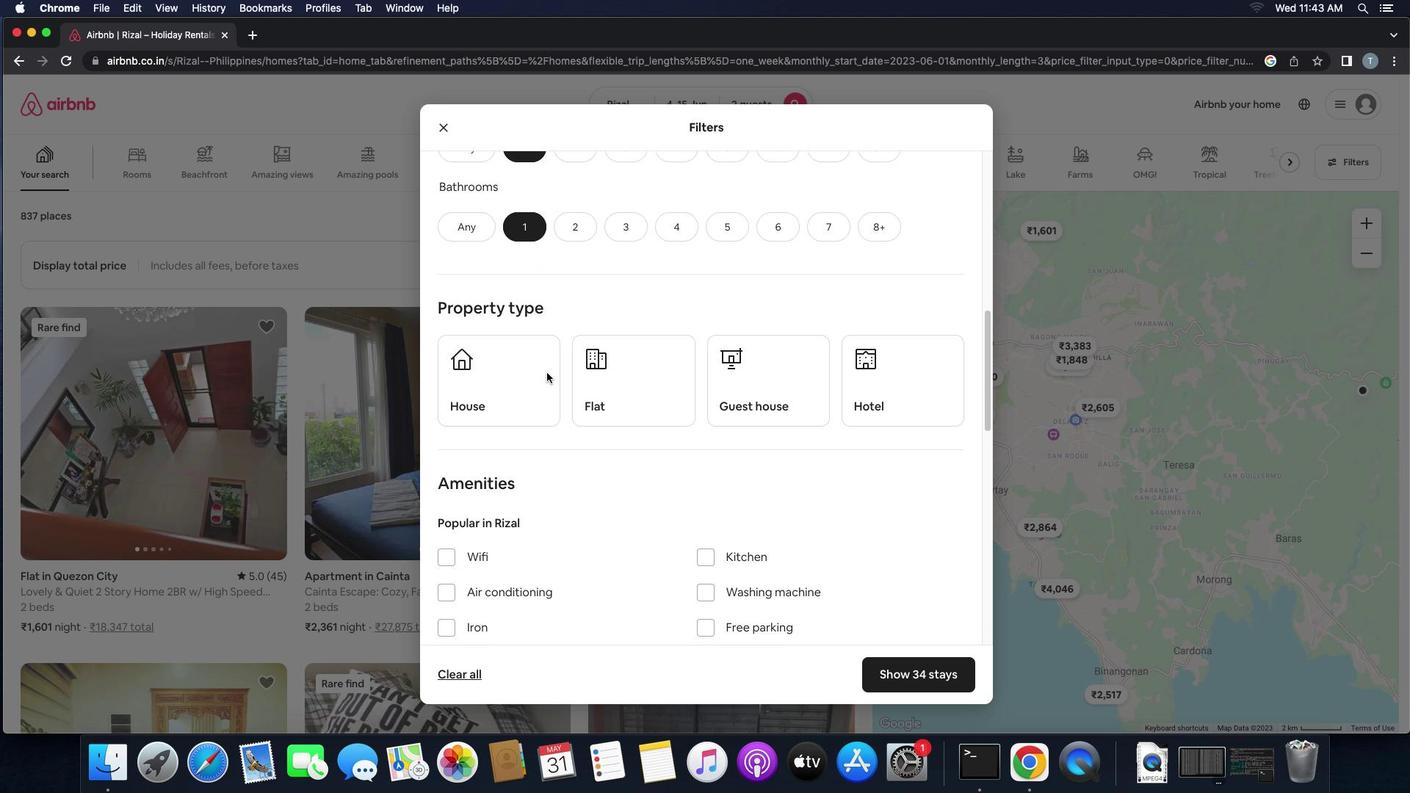 
Action: Mouse scrolled (546, 373) with delta (0, -1)
Screenshot: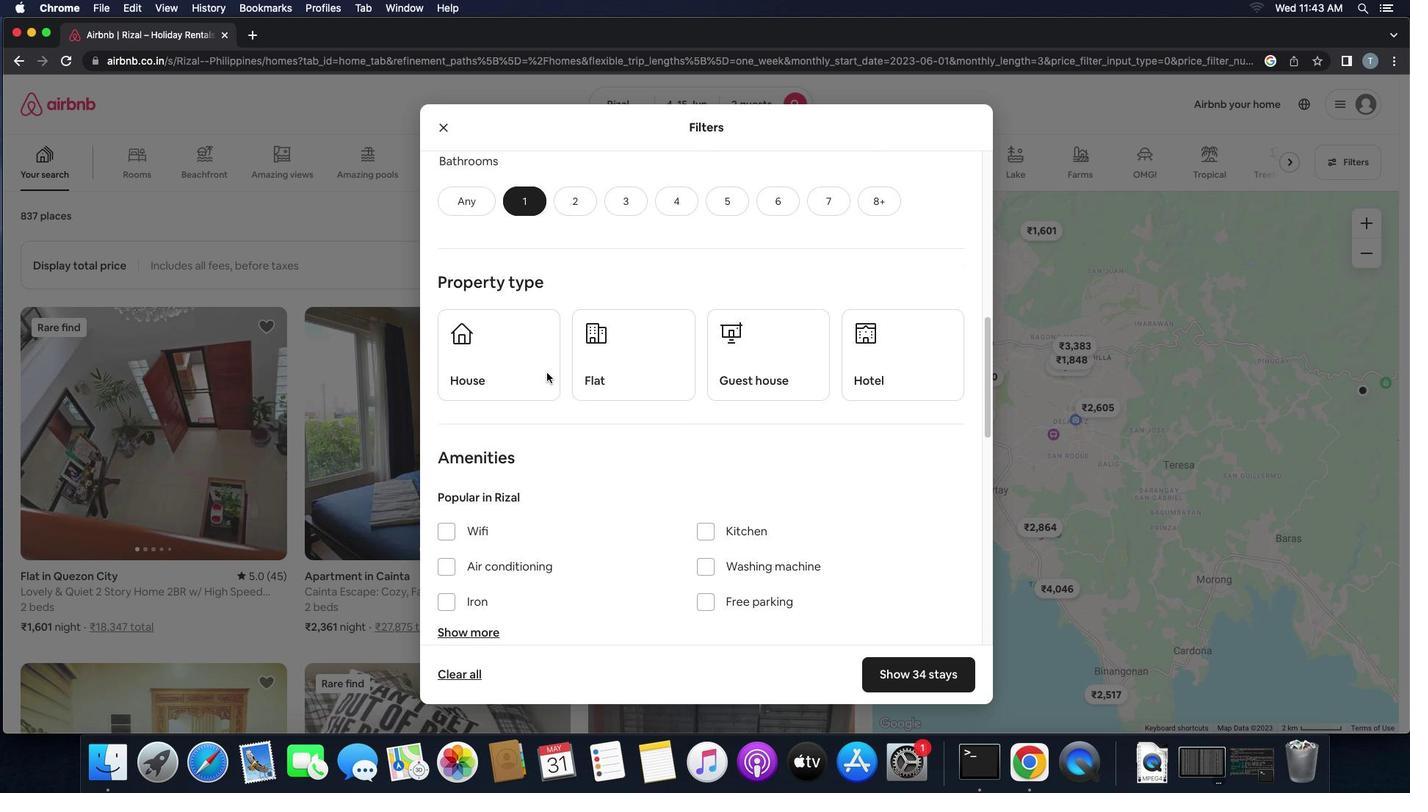 
Action: Mouse scrolled (546, 373) with delta (0, 0)
Screenshot: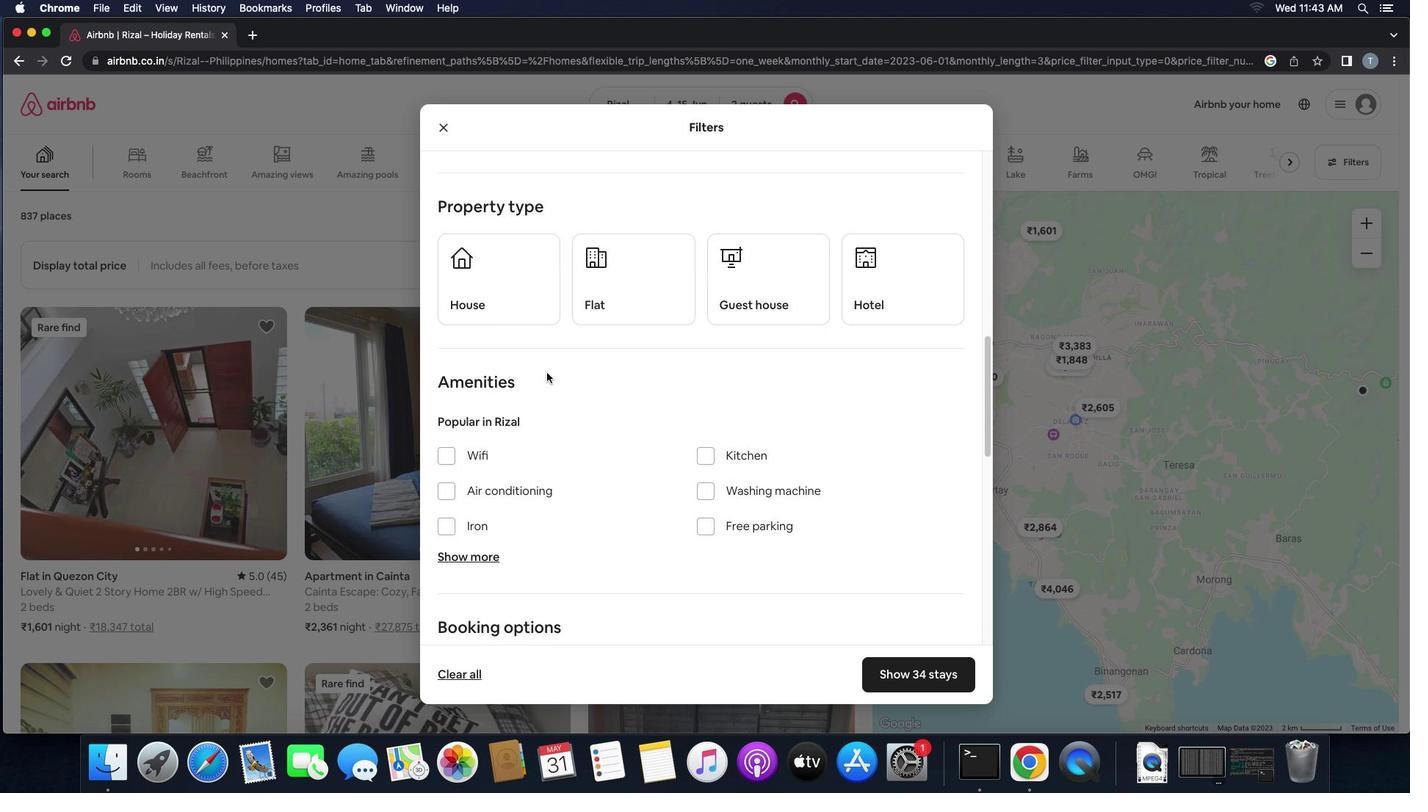 
Action: Mouse scrolled (546, 373) with delta (0, 0)
Screenshot: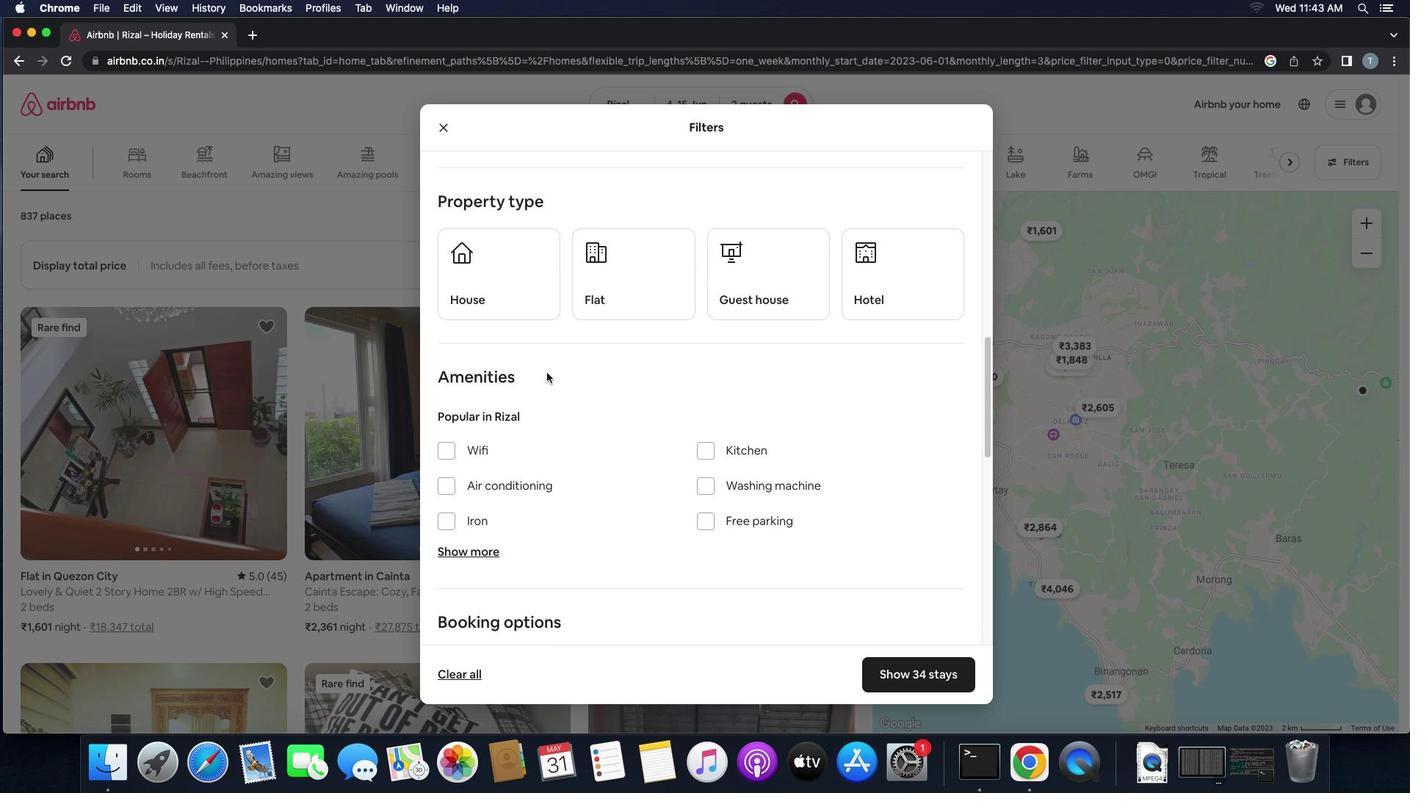
Action: Mouse scrolled (546, 373) with delta (0, 0)
Screenshot: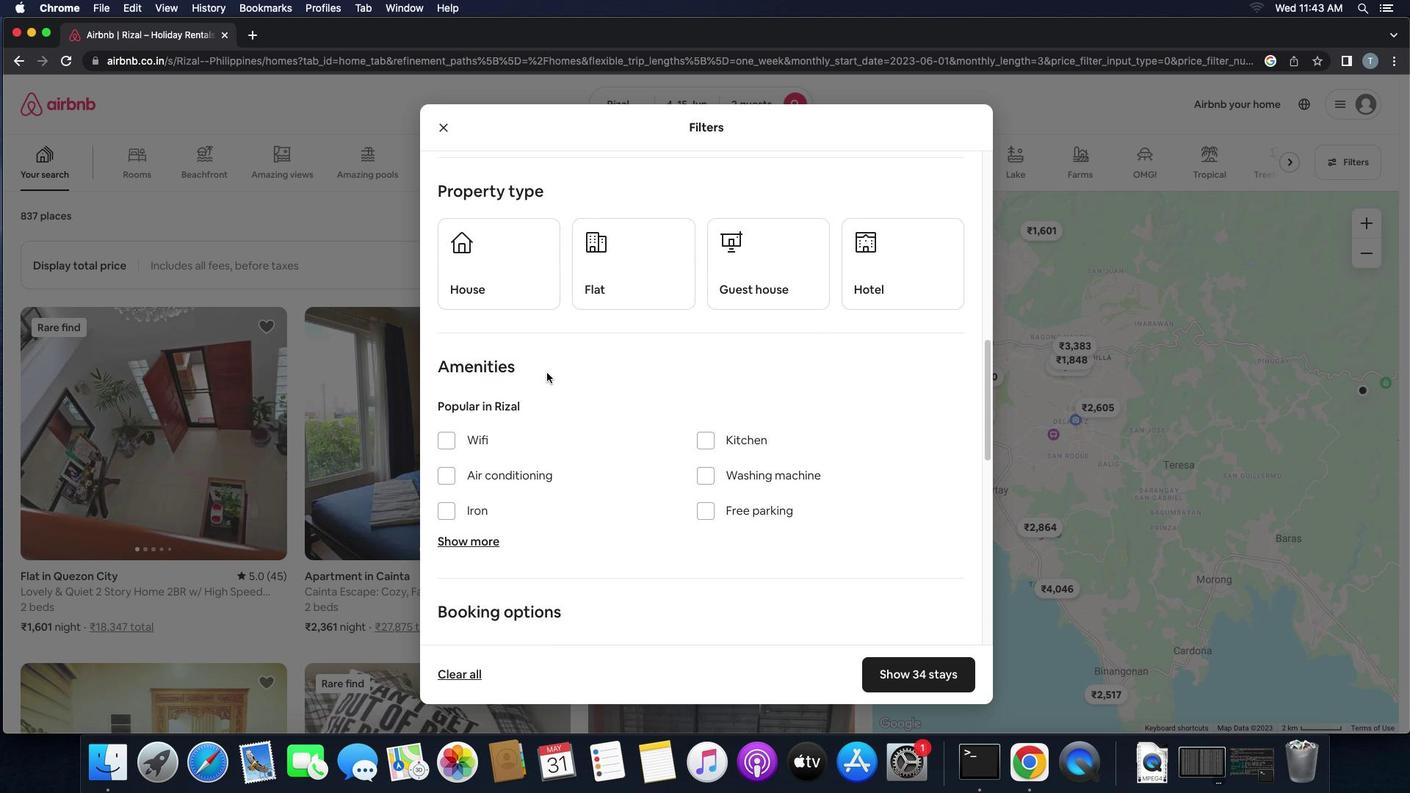 
Action: Mouse moved to (451, 272)
Screenshot: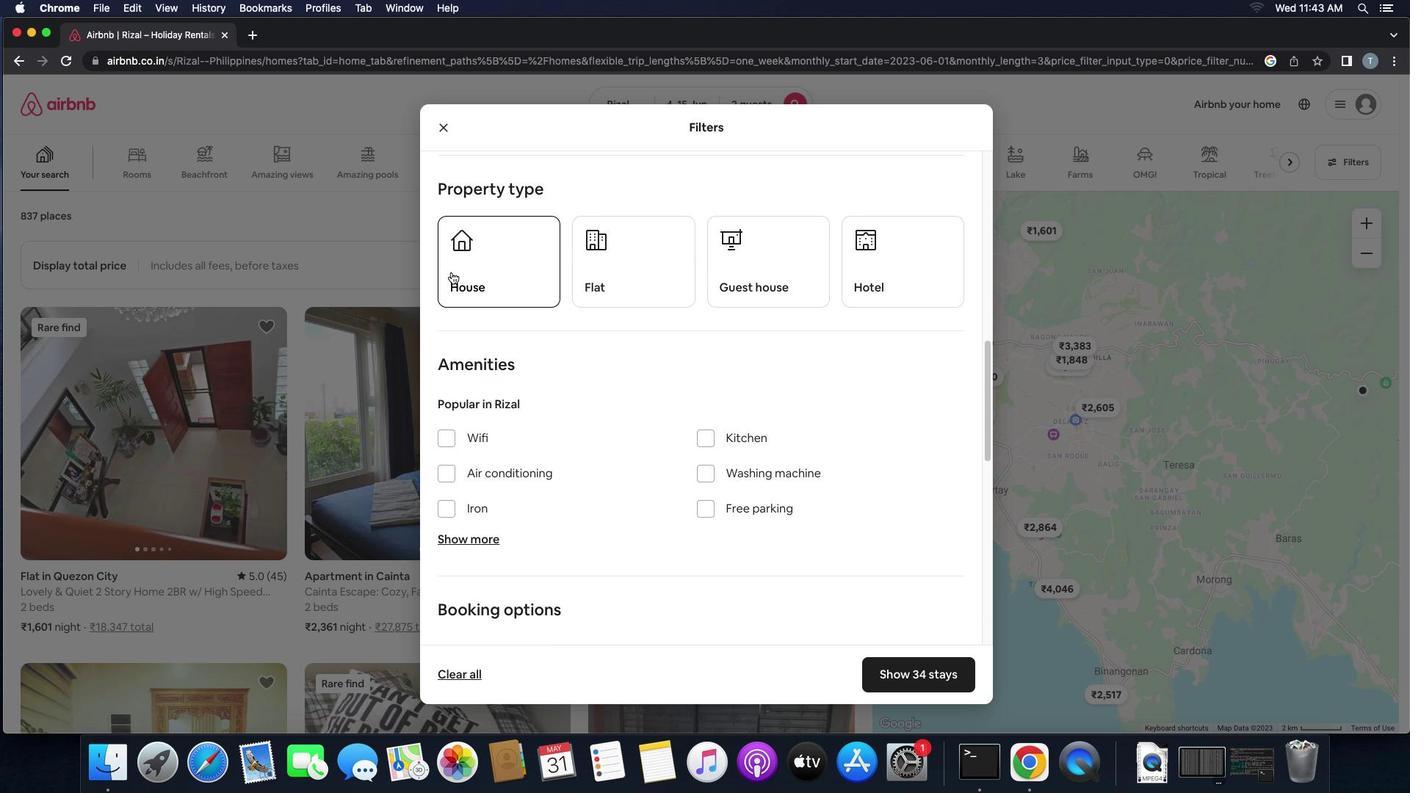 
Action: Mouse pressed left at (451, 272)
Screenshot: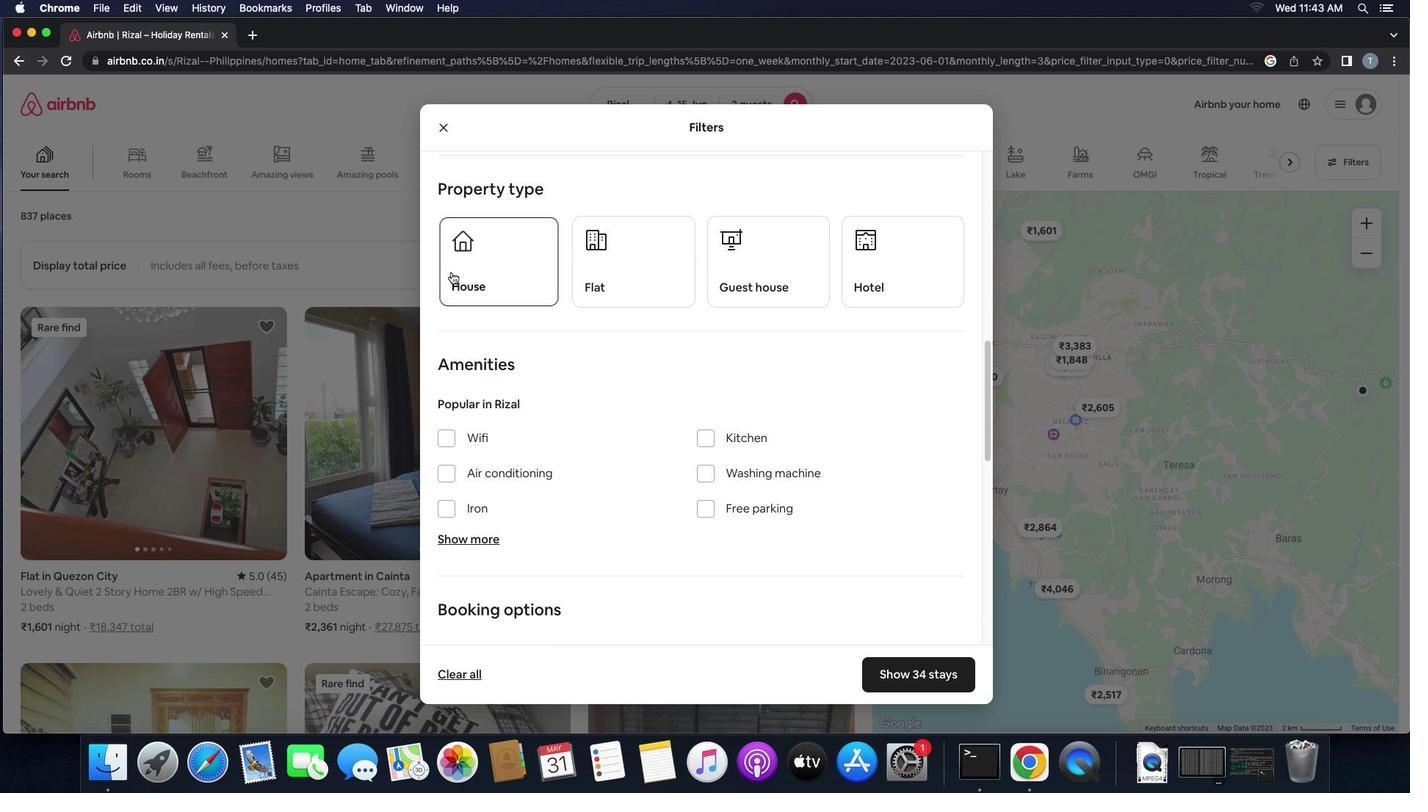 
Action: Mouse moved to (619, 288)
Screenshot: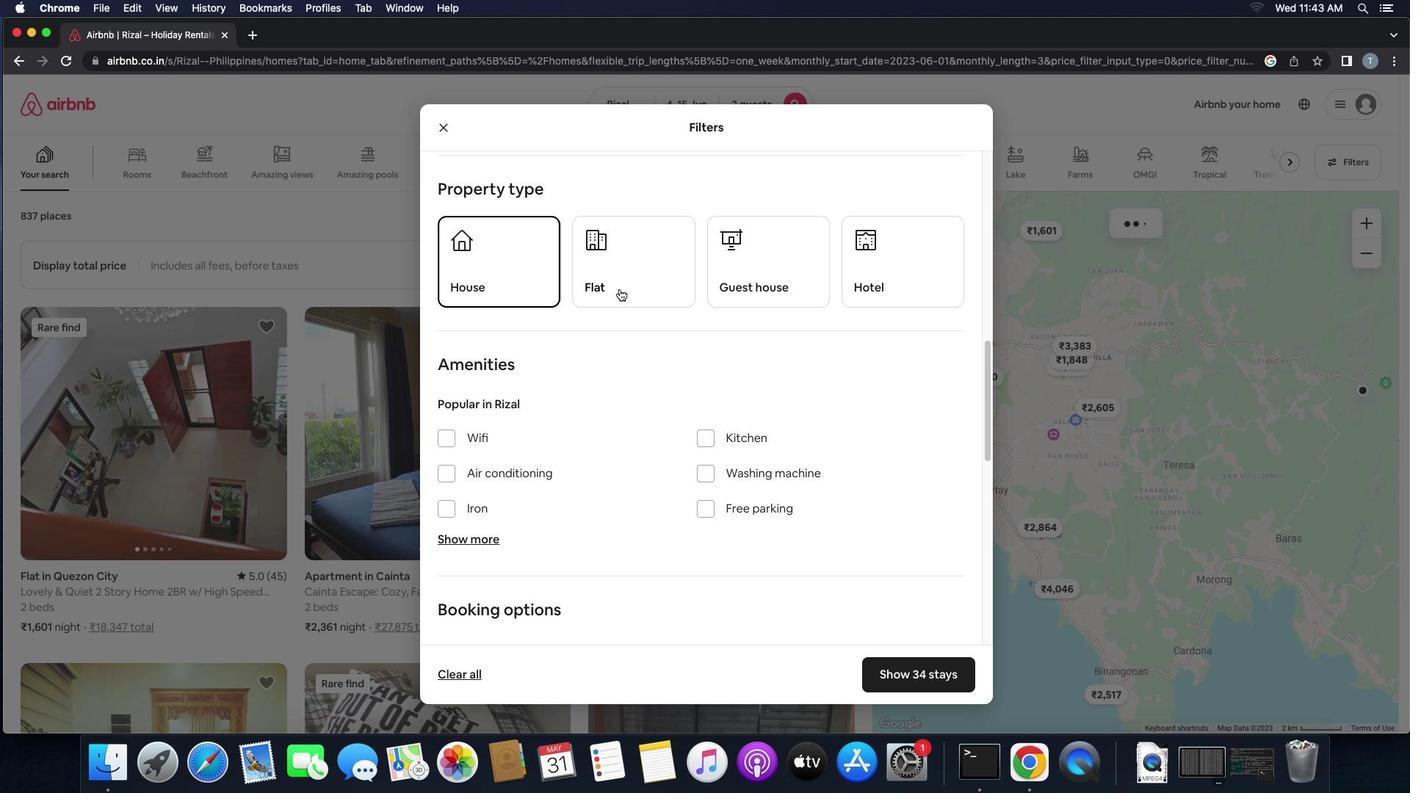 
Action: Mouse pressed left at (619, 288)
Screenshot: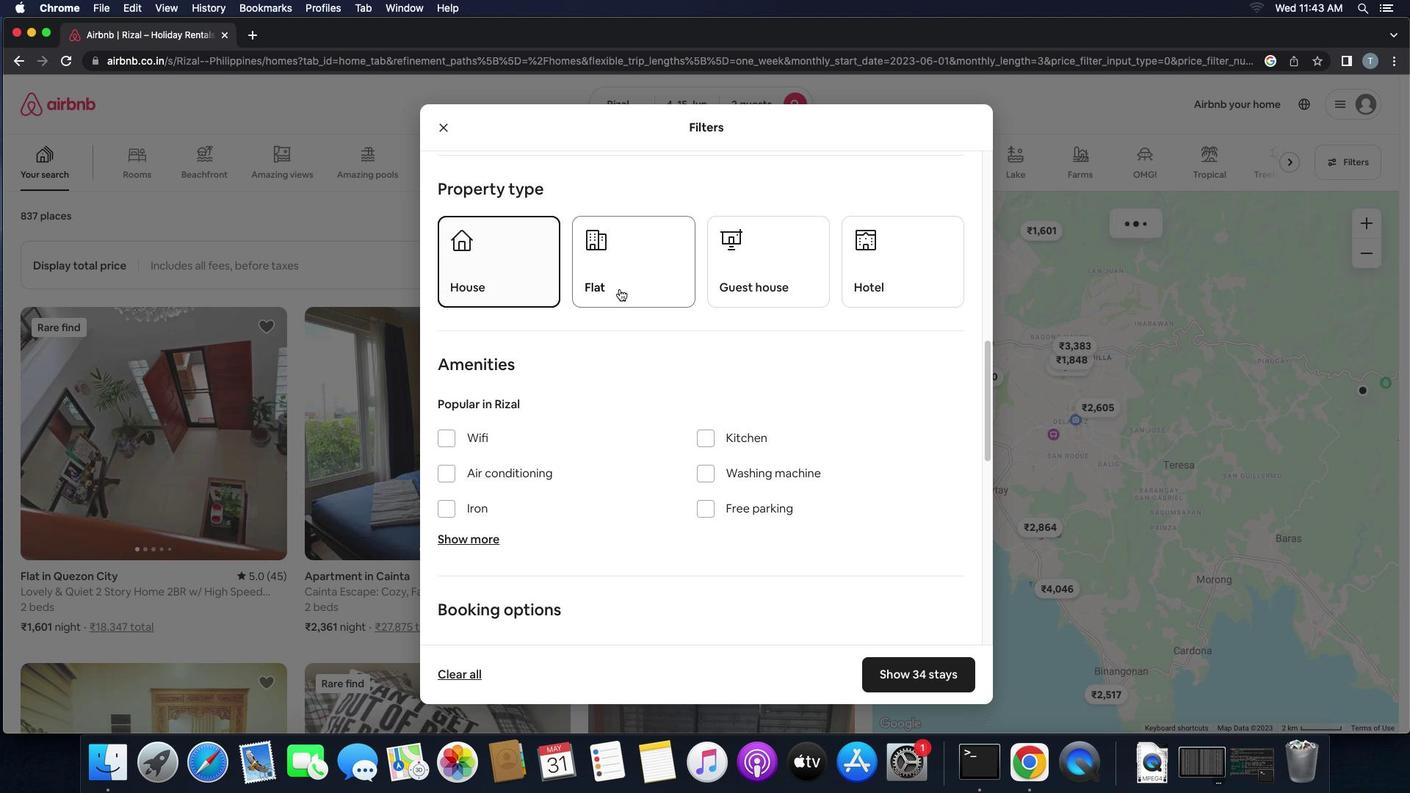 
Action: Mouse moved to (752, 293)
Screenshot: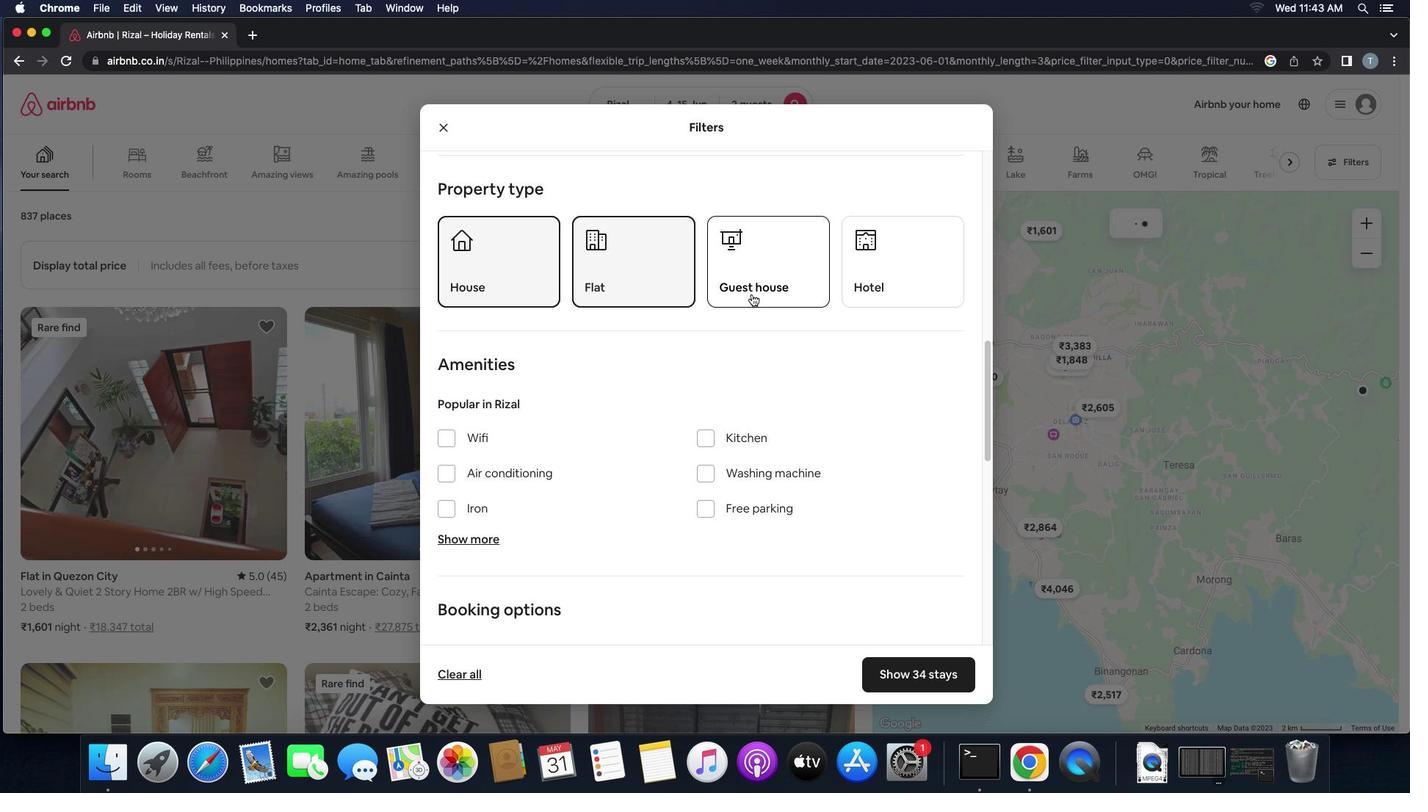 
Action: Mouse pressed left at (752, 293)
Screenshot: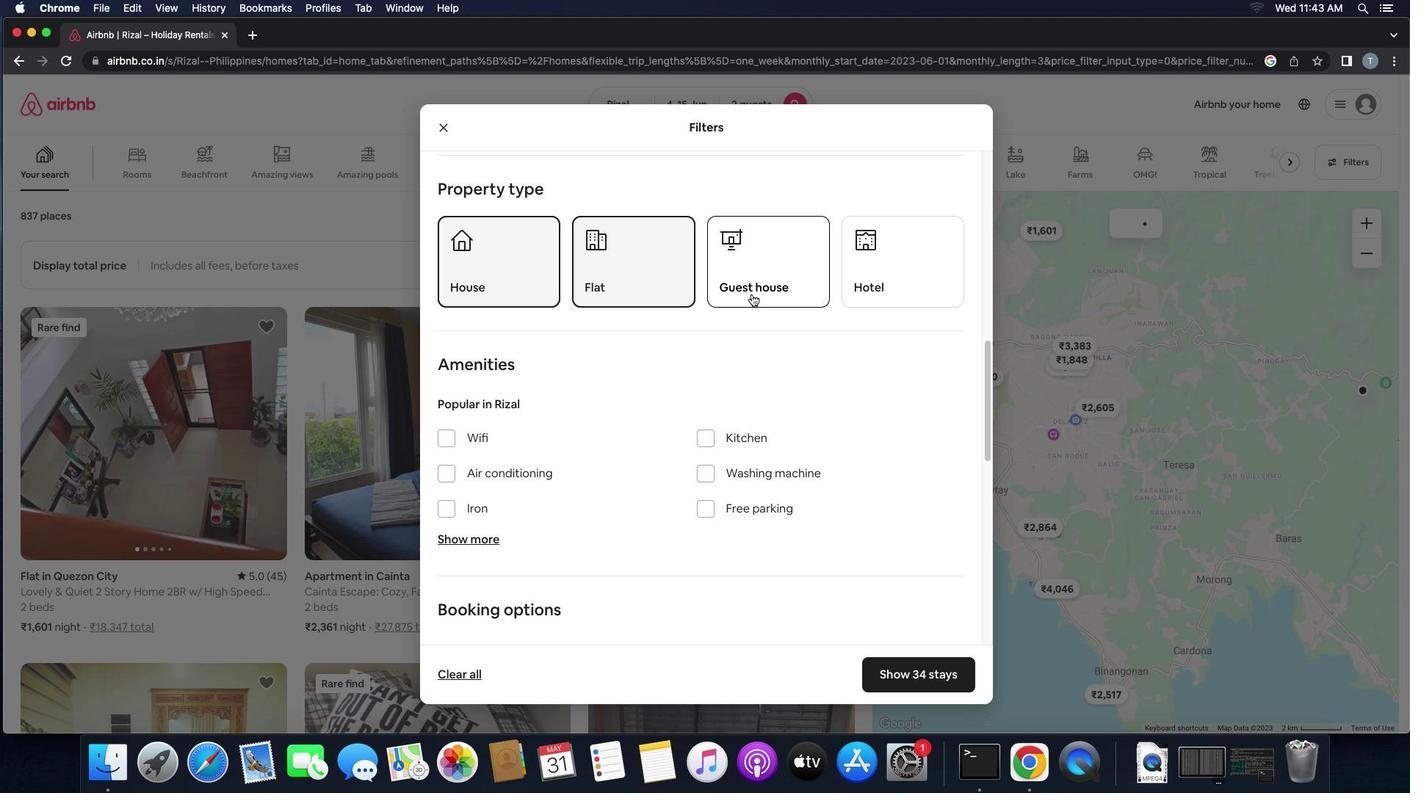 
Action: Mouse moved to (899, 274)
Screenshot: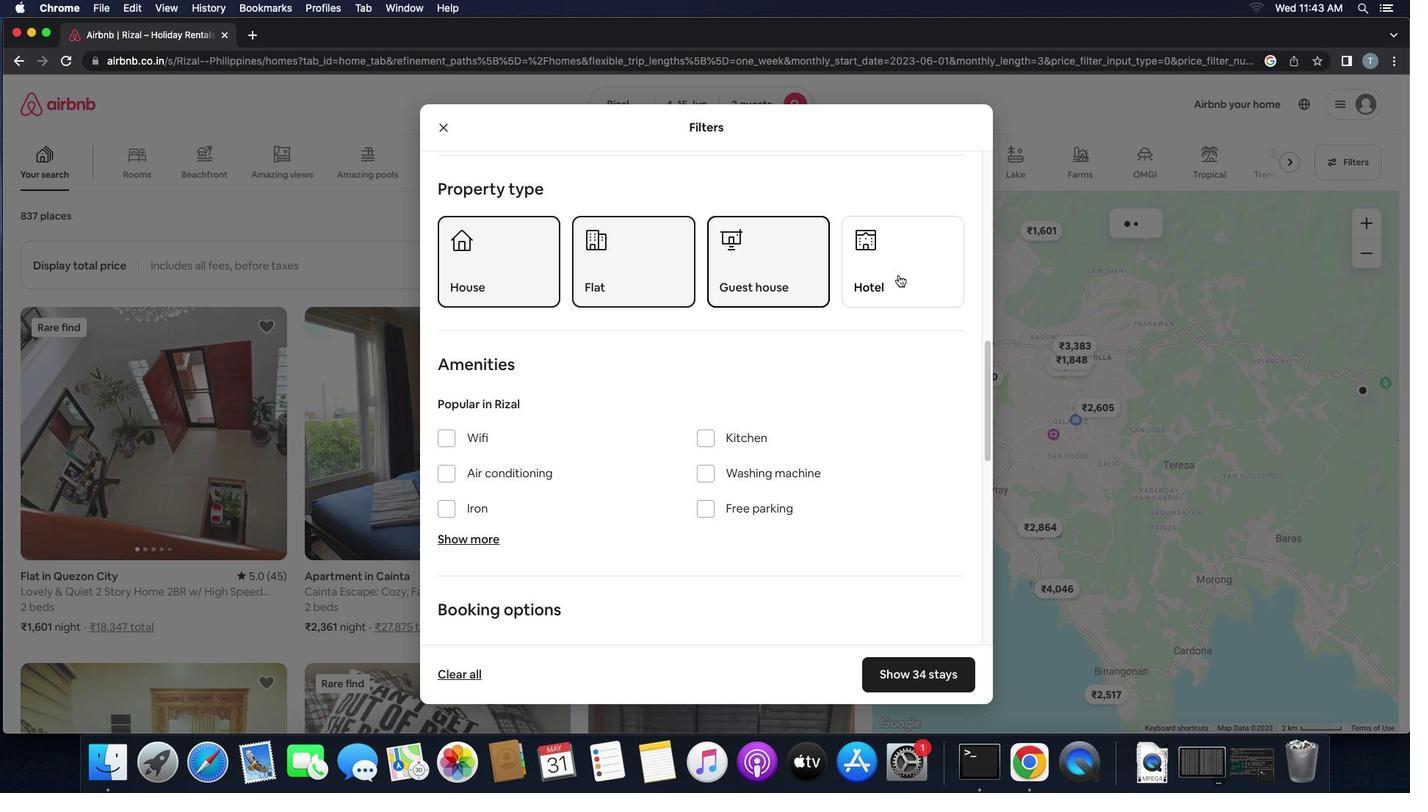 
Action: Mouse pressed left at (899, 274)
Screenshot: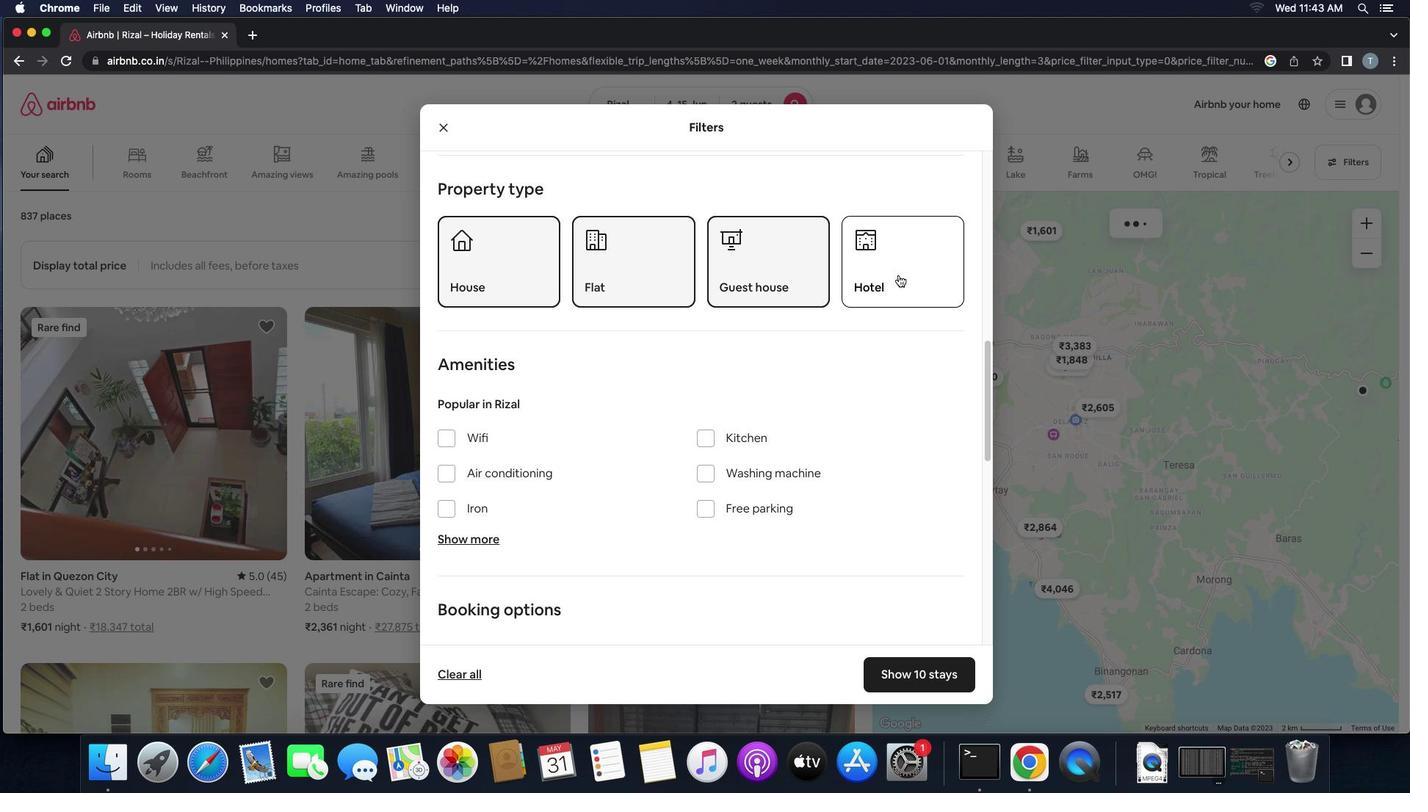 
Action: Mouse moved to (828, 363)
Screenshot: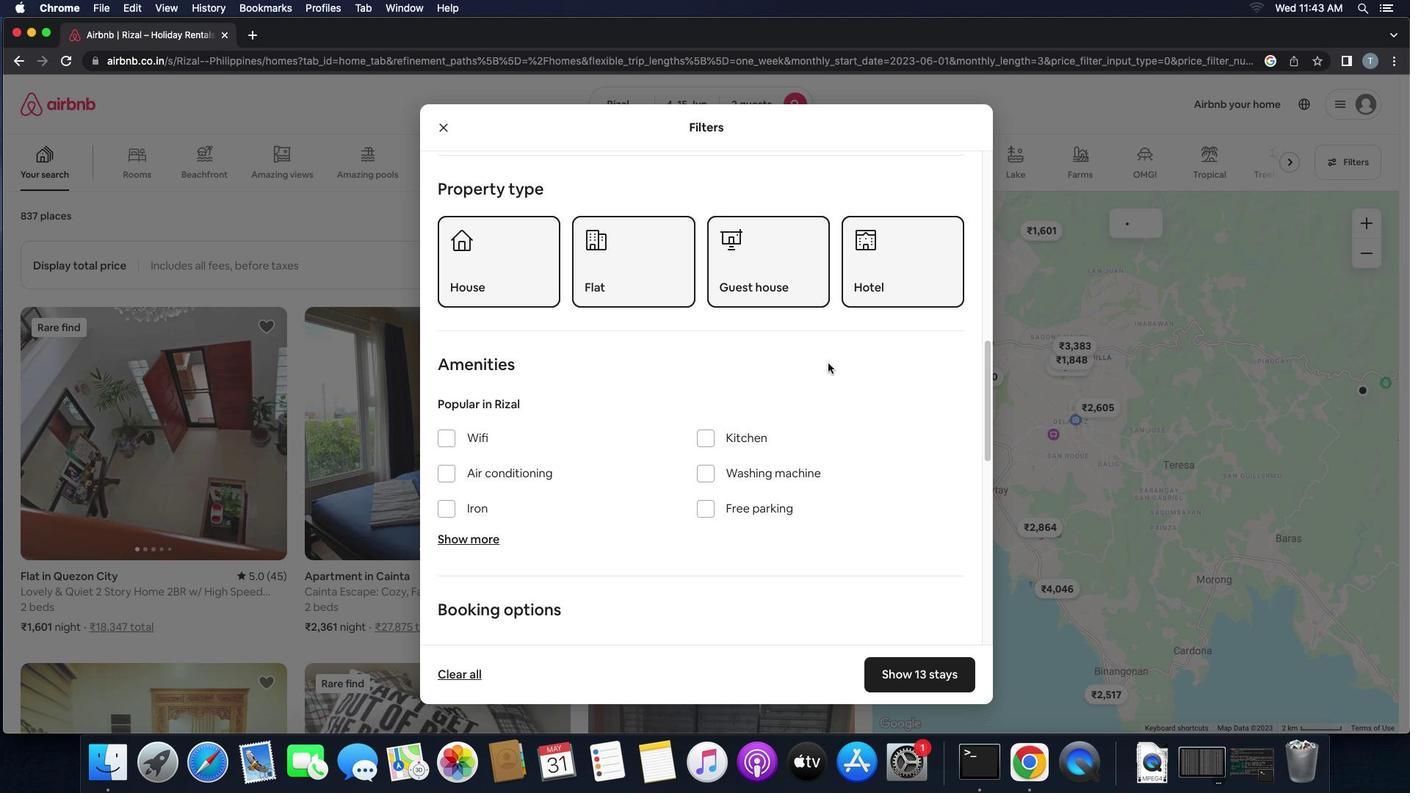 
Action: Mouse scrolled (828, 363) with delta (0, 0)
Screenshot: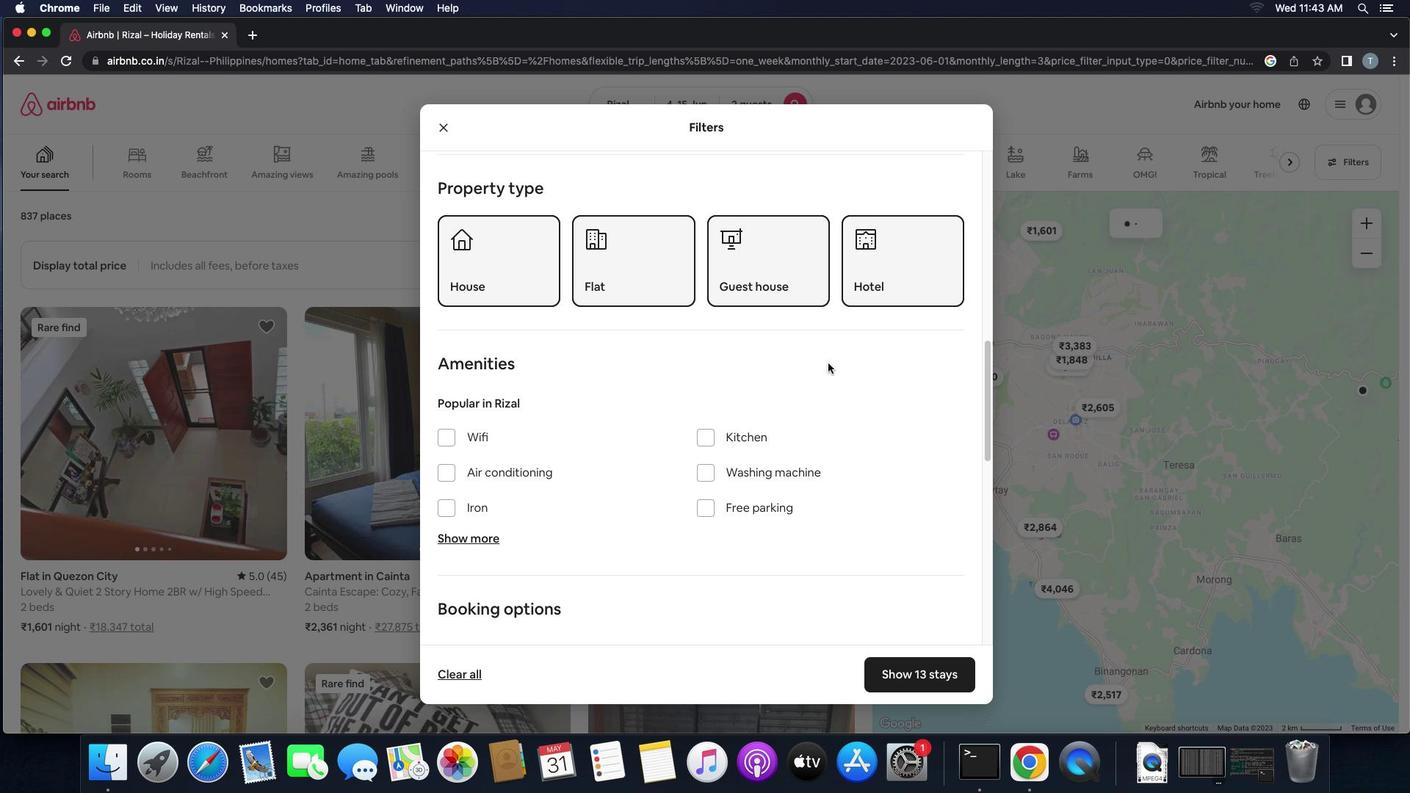 
Action: Mouse scrolled (828, 363) with delta (0, 0)
Screenshot: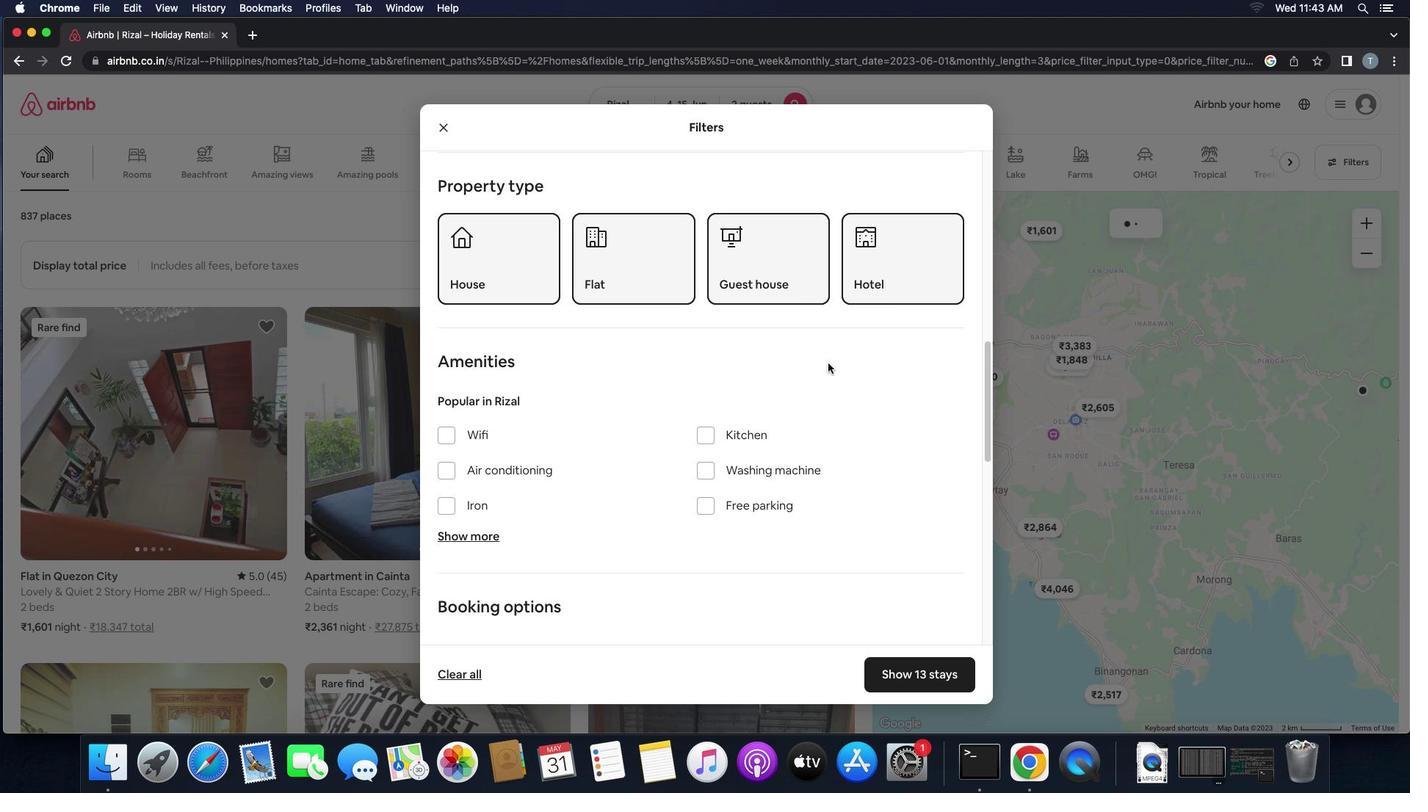 
Action: Mouse scrolled (828, 363) with delta (0, -1)
Screenshot: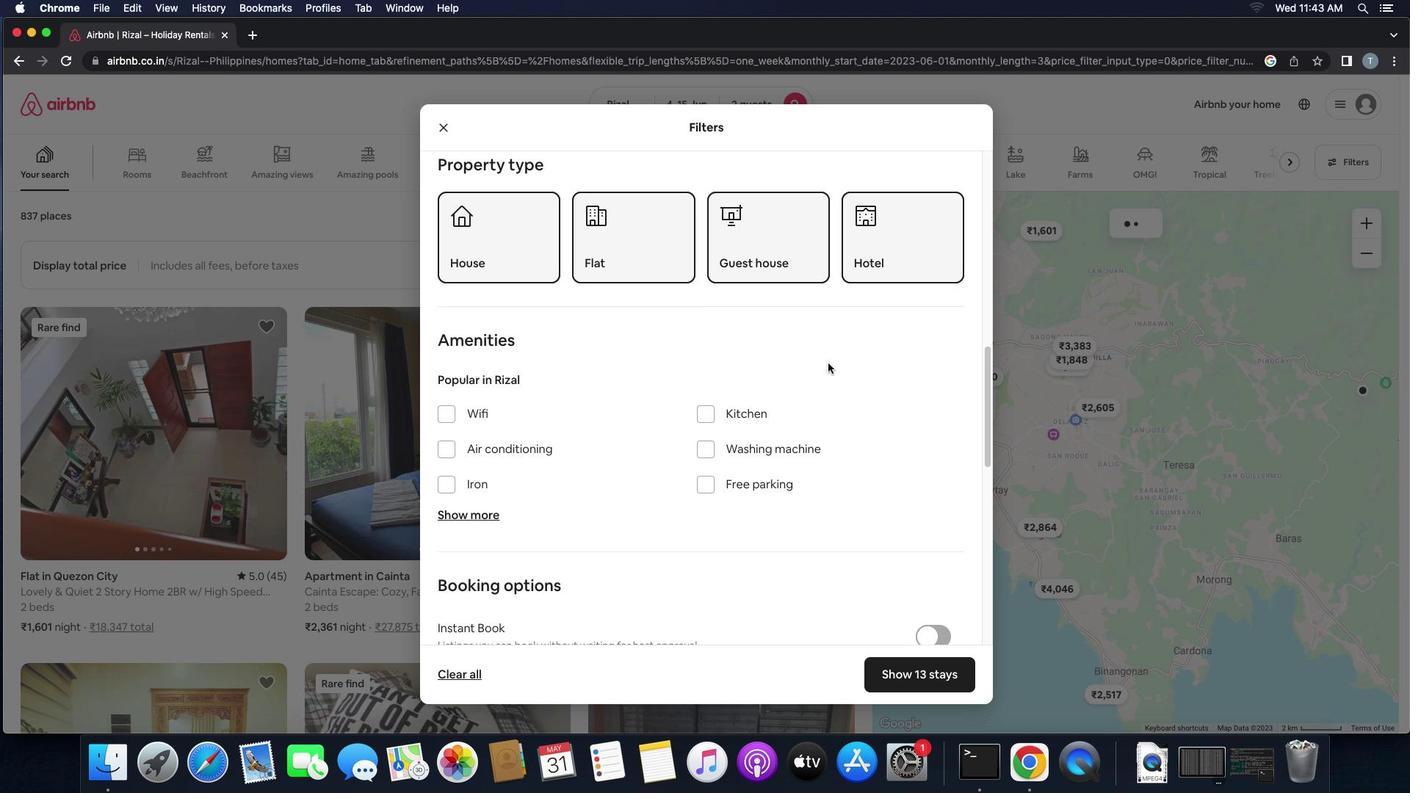 
Action: Mouse moved to (826, 367)
Screenshot: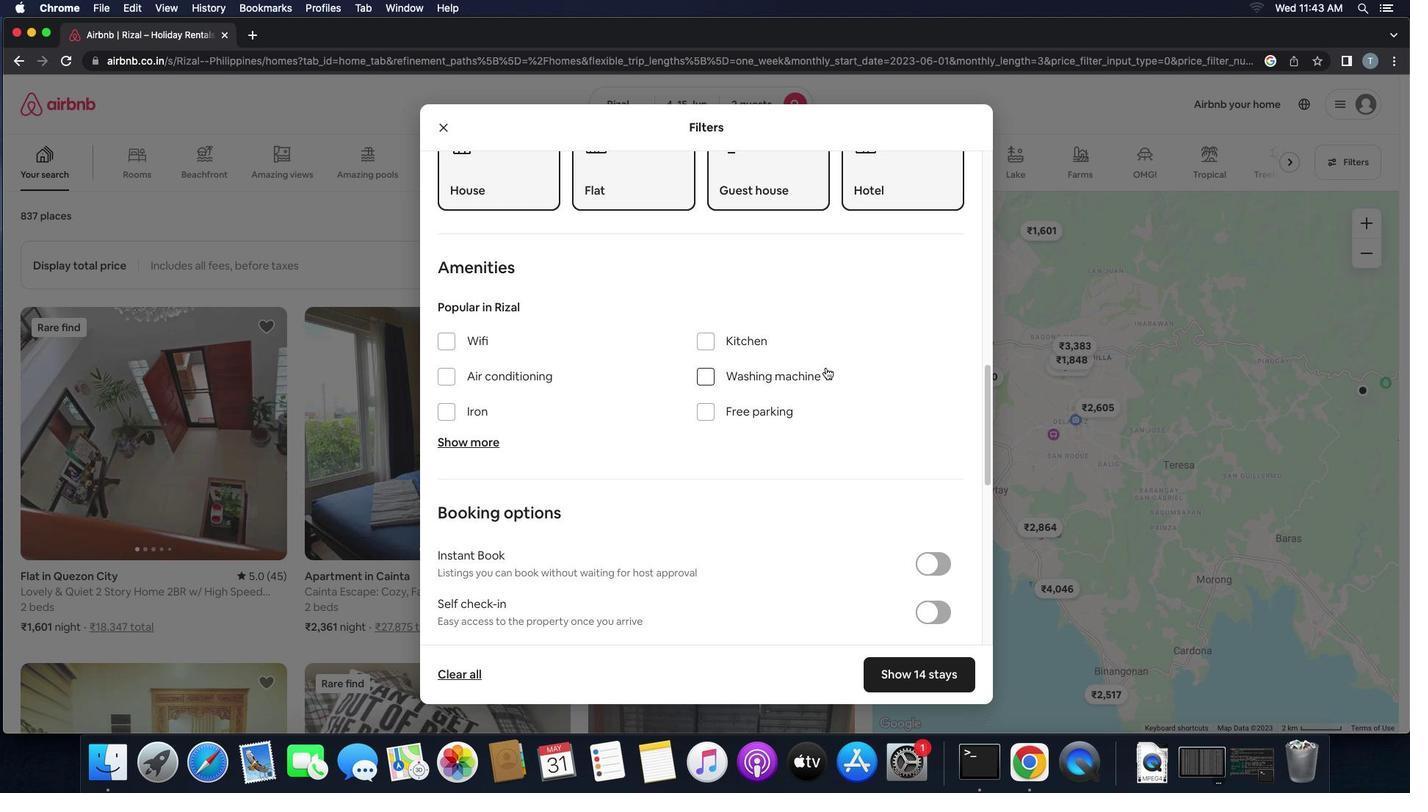 
Action: Mouse scrolled (826, 367) with delta (0, 0)
Screenshot: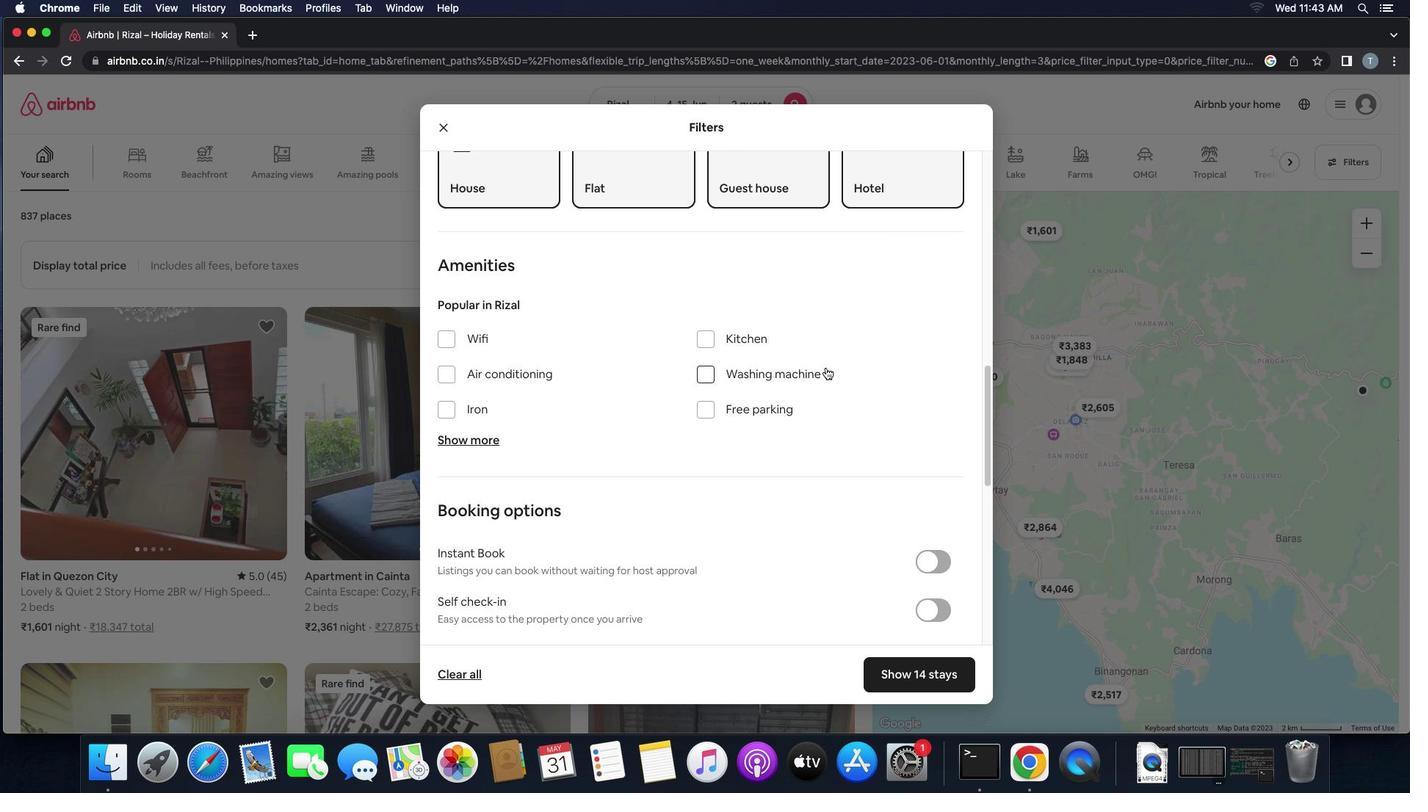 
Action: Mouse scrolled (826, 367) with delta (0, 0)
Screenshot: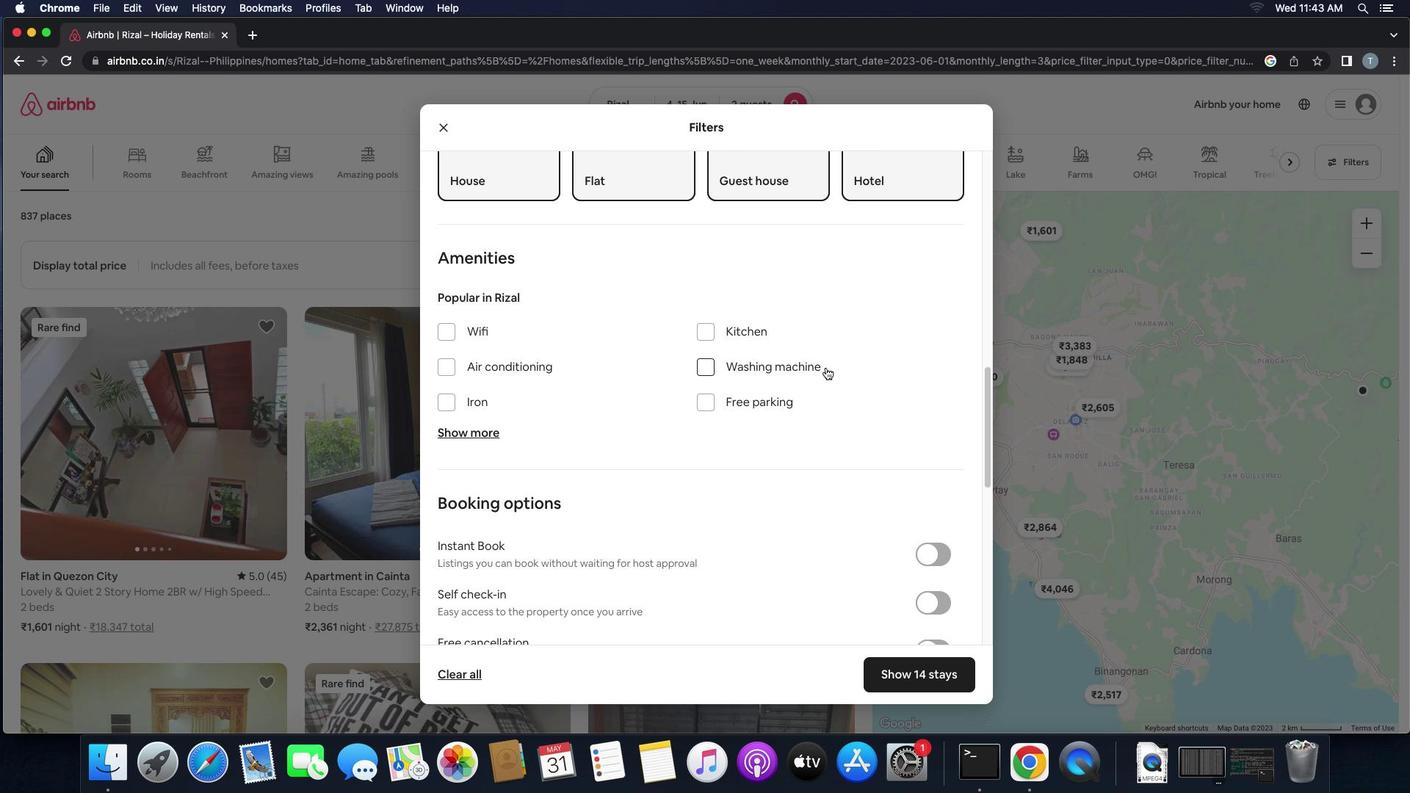 
Action: Mouse scrolled (826, 367) with delta (0, -1)
Screenshot: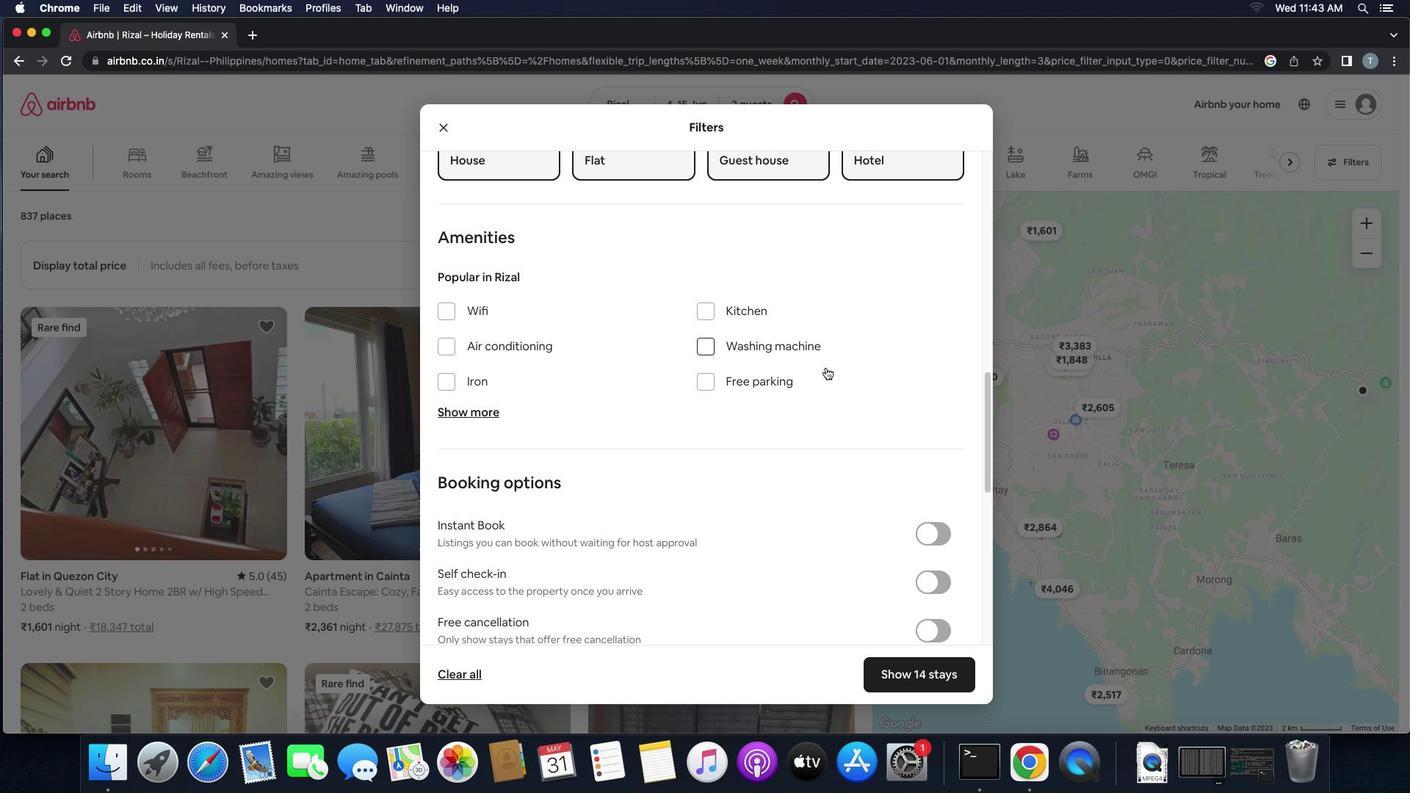 
Action: Mouse scrolled (826, 367) with delta (0, -2)
Screenshot: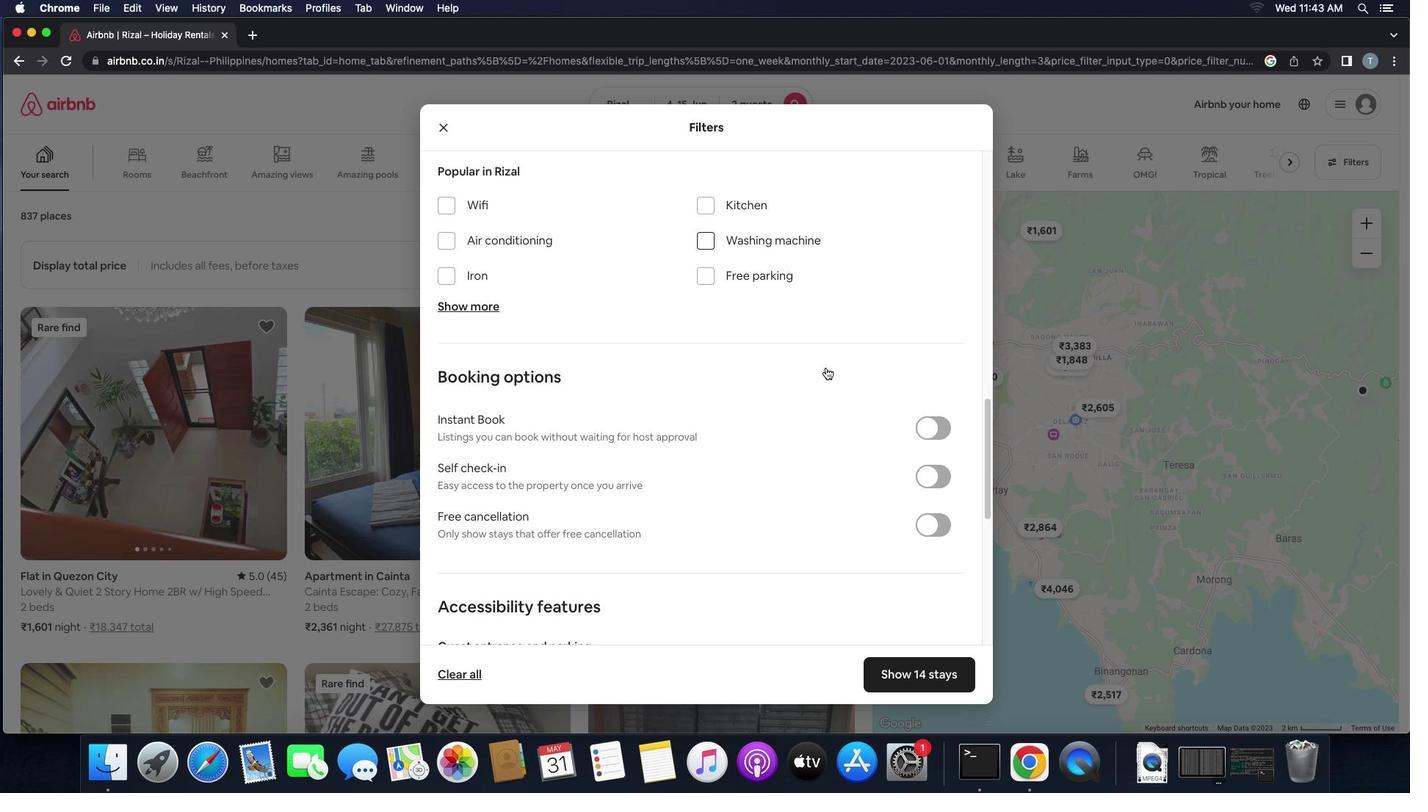 
Action: Mouse scrolled (826, 367) with delta (0, 0)
Screenshot: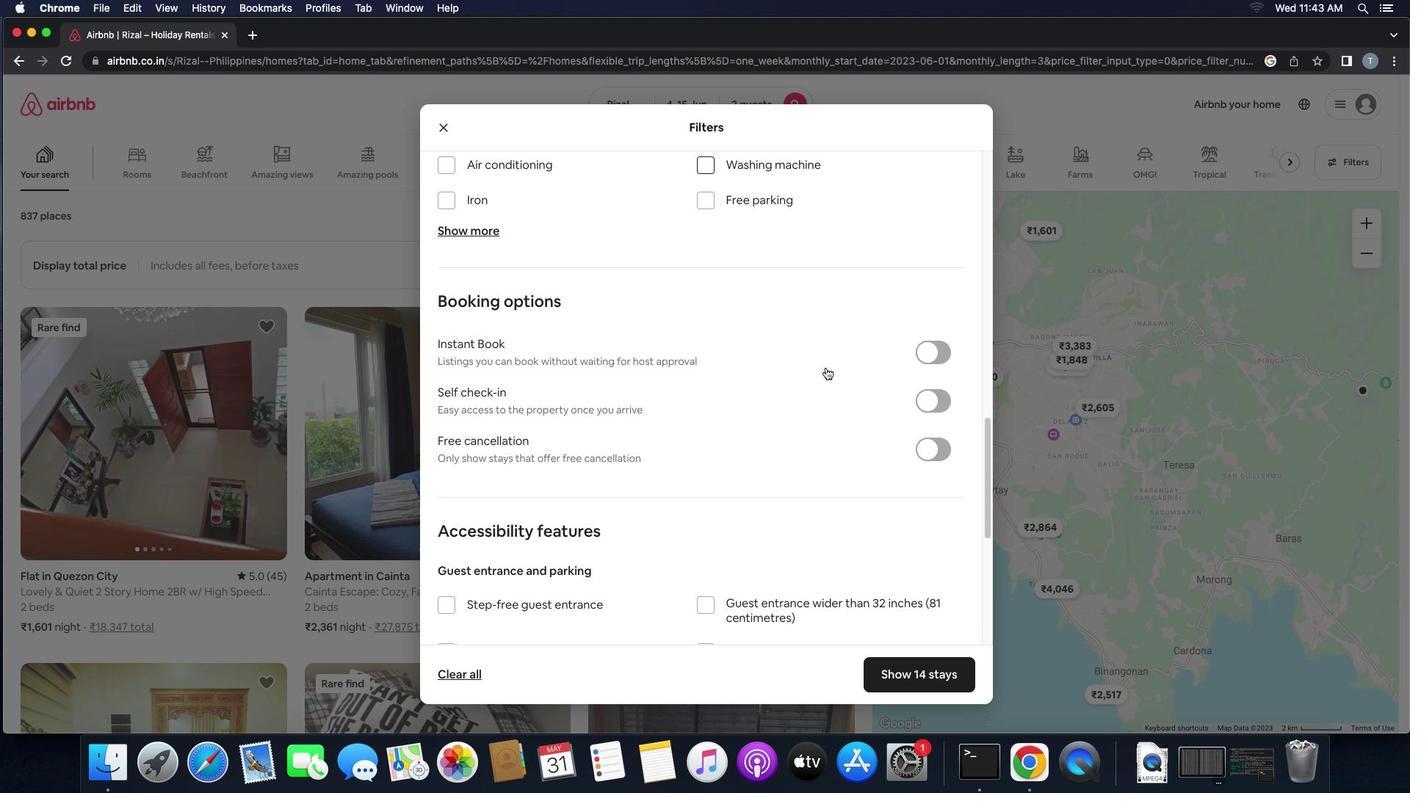 
Action: Mouse scrolled (826, 367) with delta (0, 0)
Screenshot: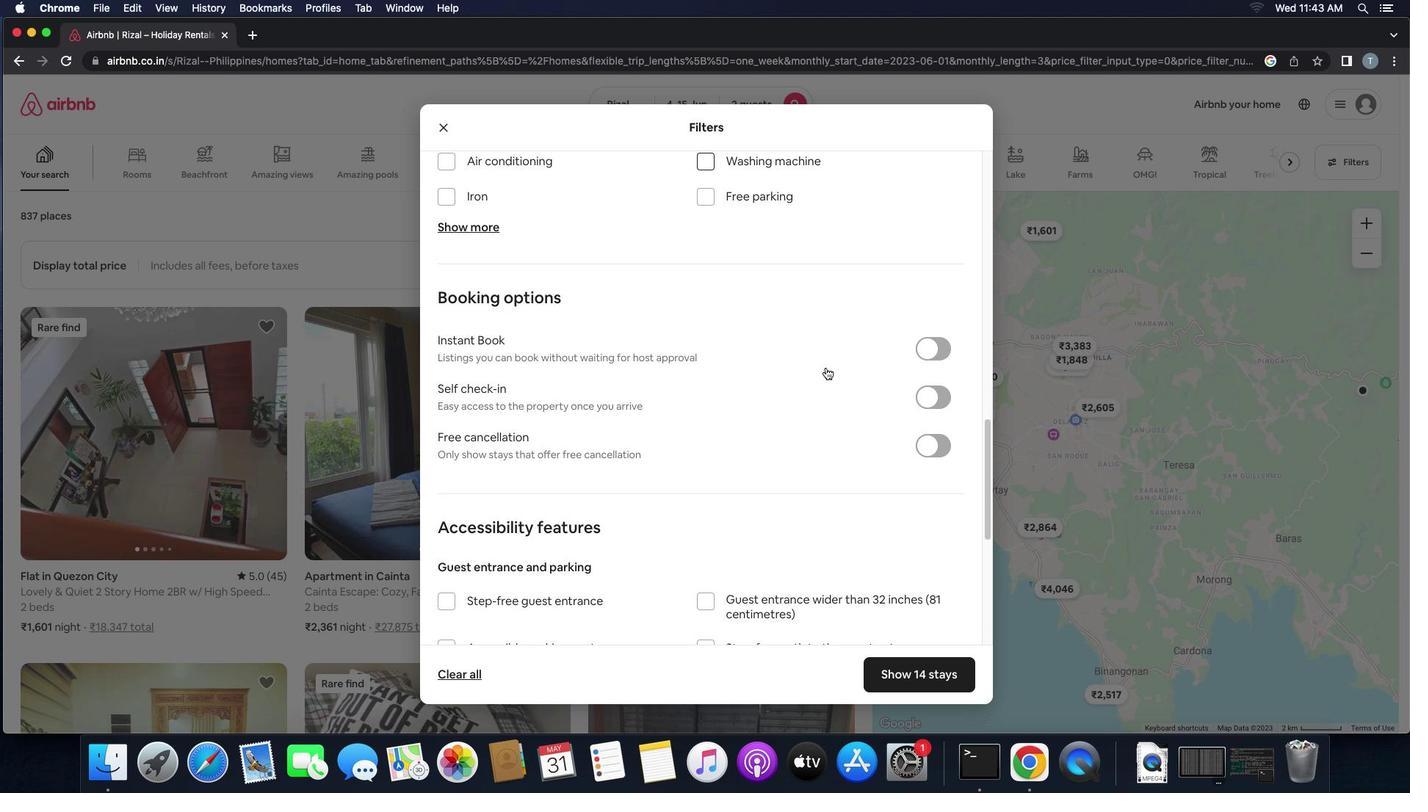 
Action: Mouse scrolled (826, 367) with delta (0, -1)
Screenshot: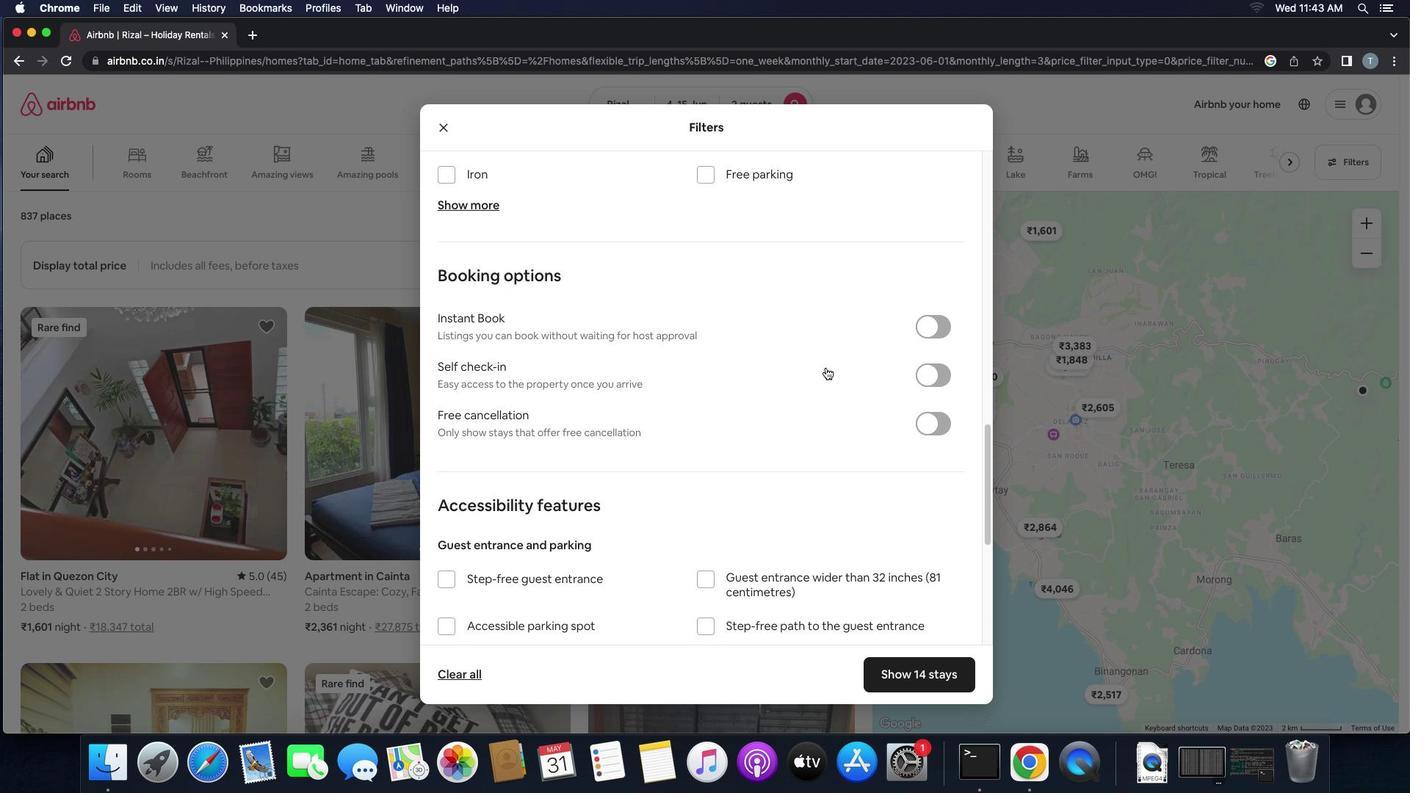 
Action: Mouse scrolled (826, 367) with delta (0, -1)
Screenshot: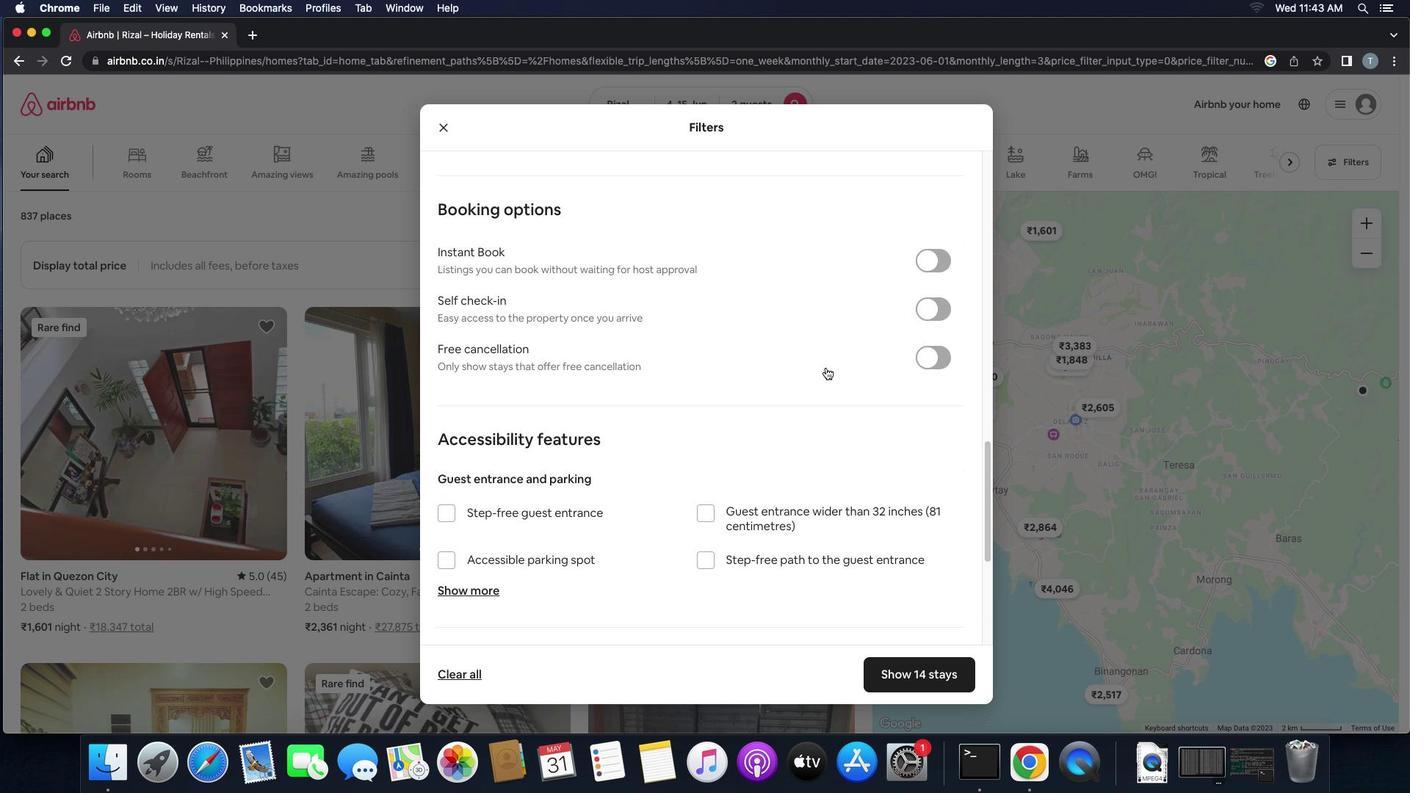 
Action: Mouse moved to (929, 244)
Screenshot: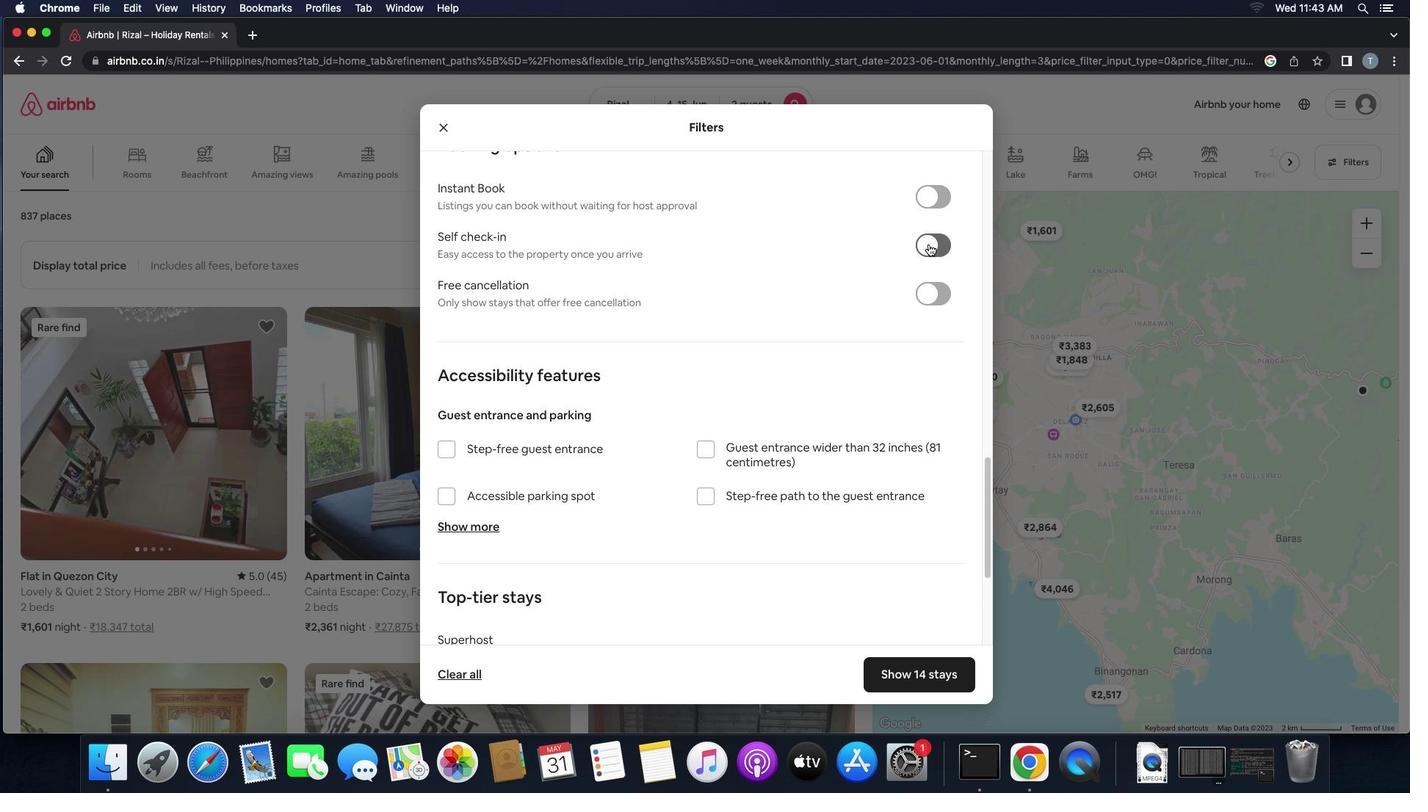 
Action: Mouse pressed left at (929, 244)
Screenshot: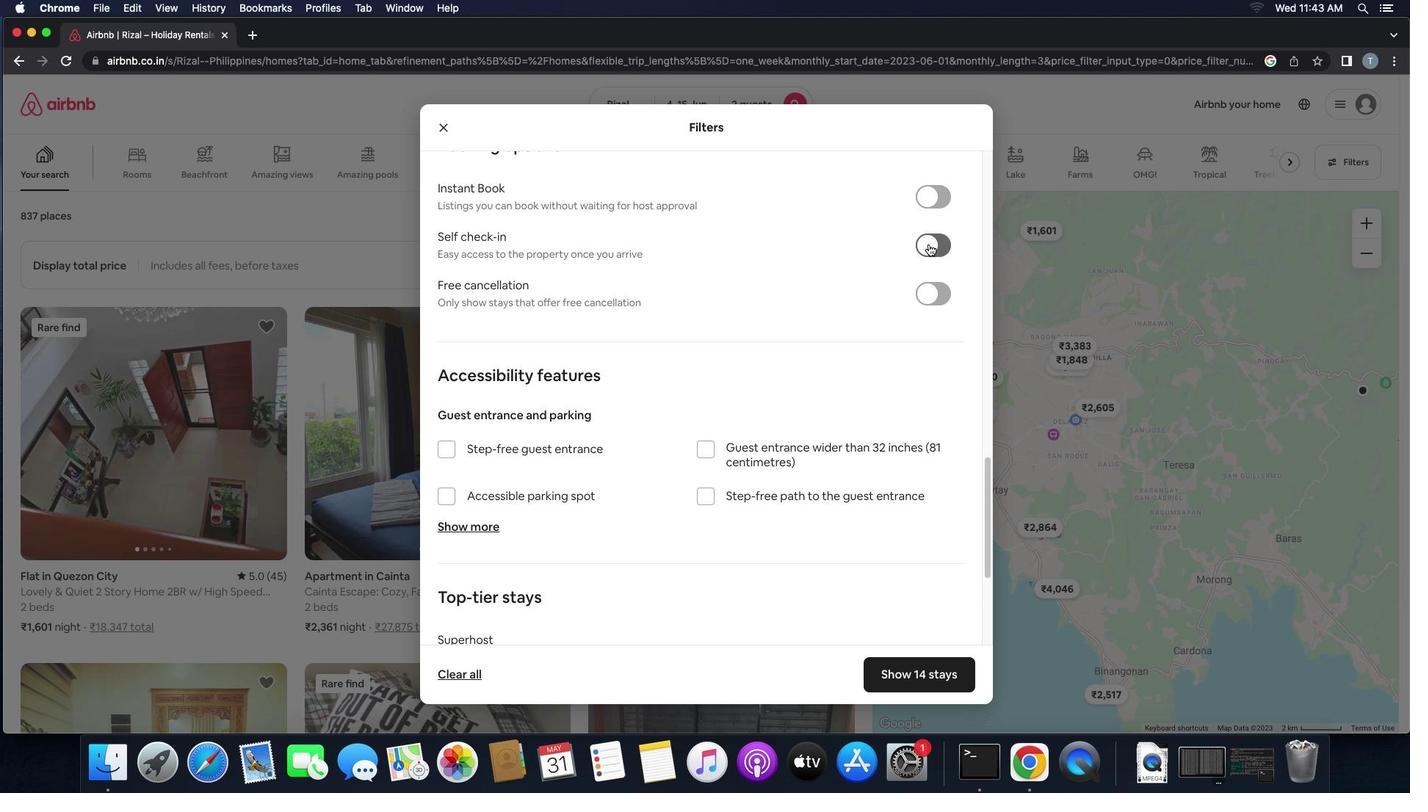
Action: Mouse moved to (768, 372)
Screenshot: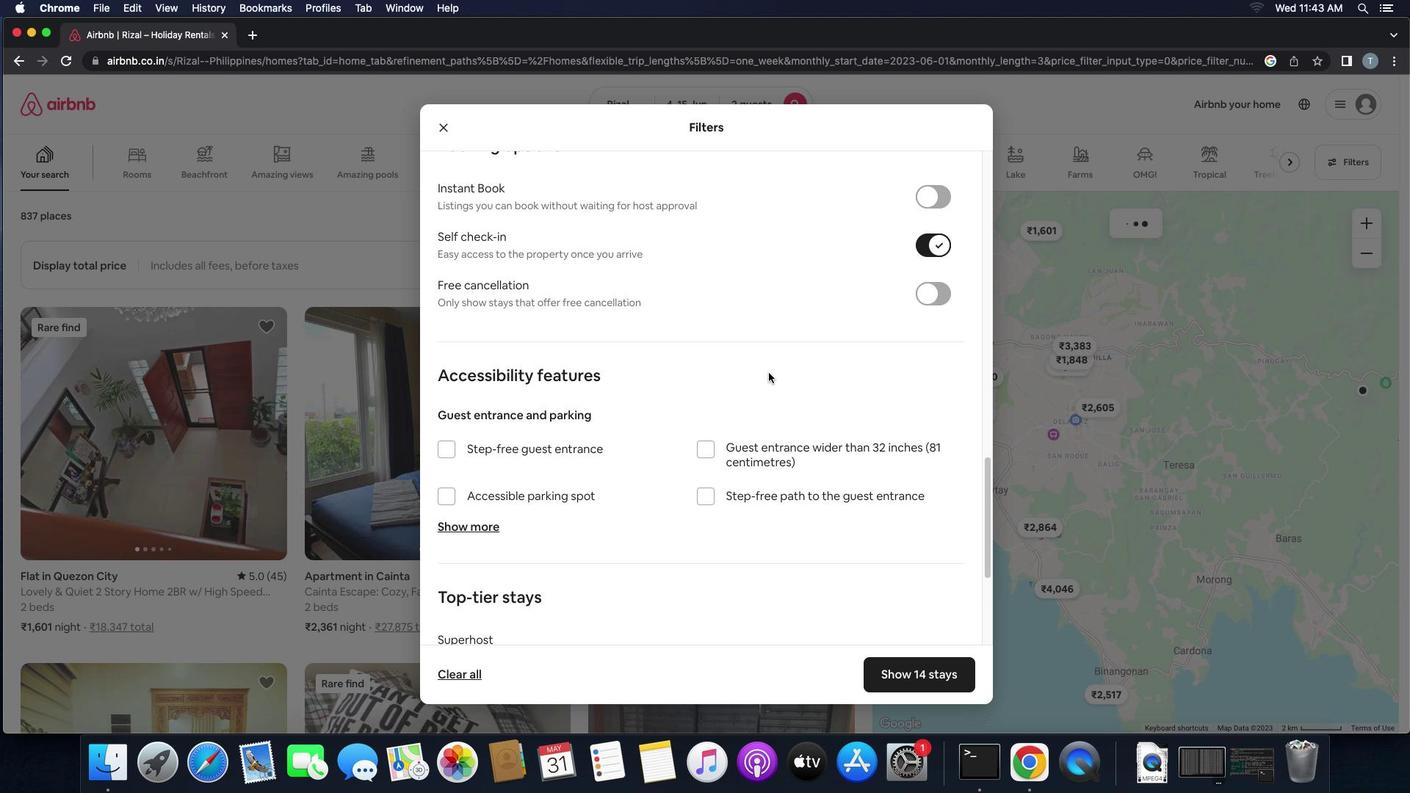 
Action: Mouse scrolled (768, 372) with delta (0, 0)
Screenshot: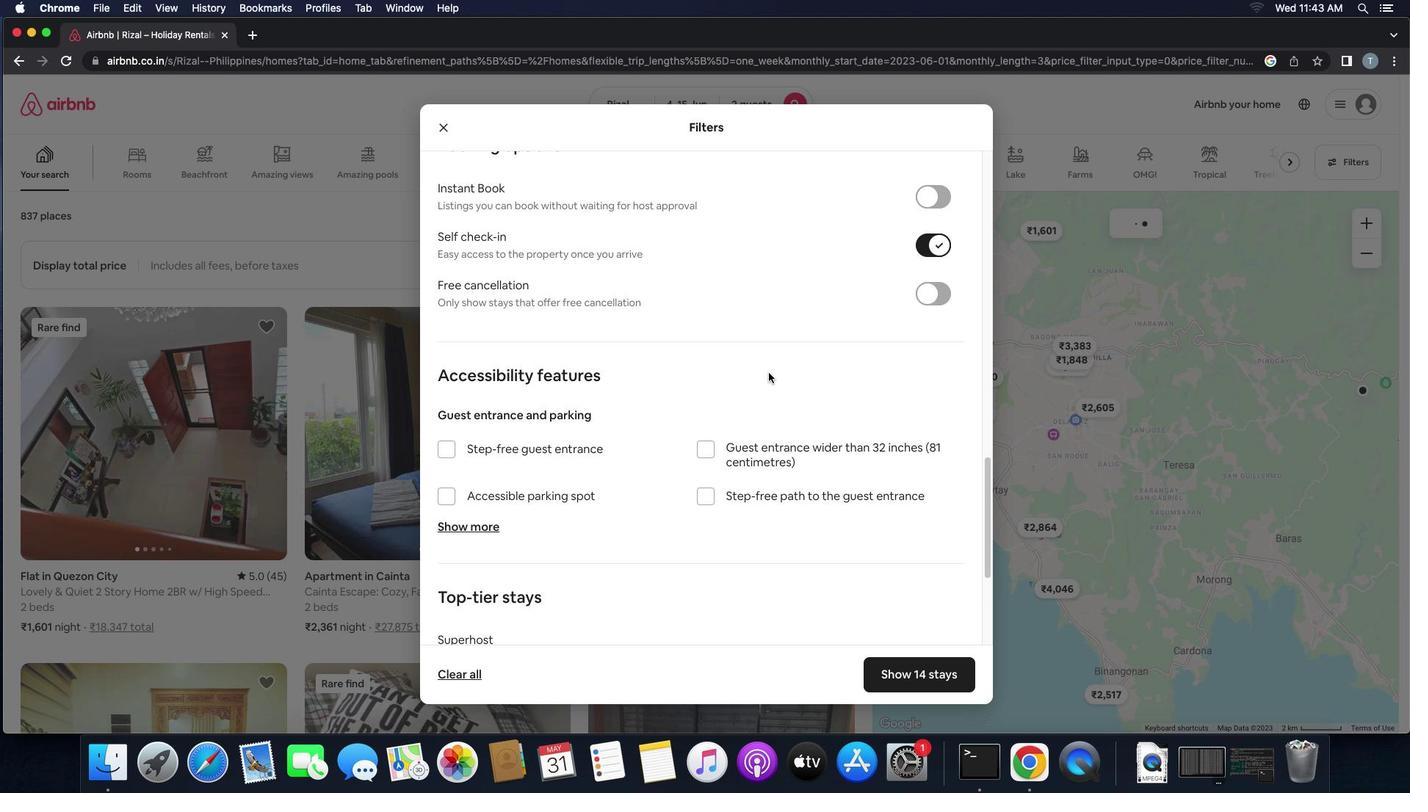 
Action: Mouse scrolled (768, 372) with delta (0, 0)
Screenshot: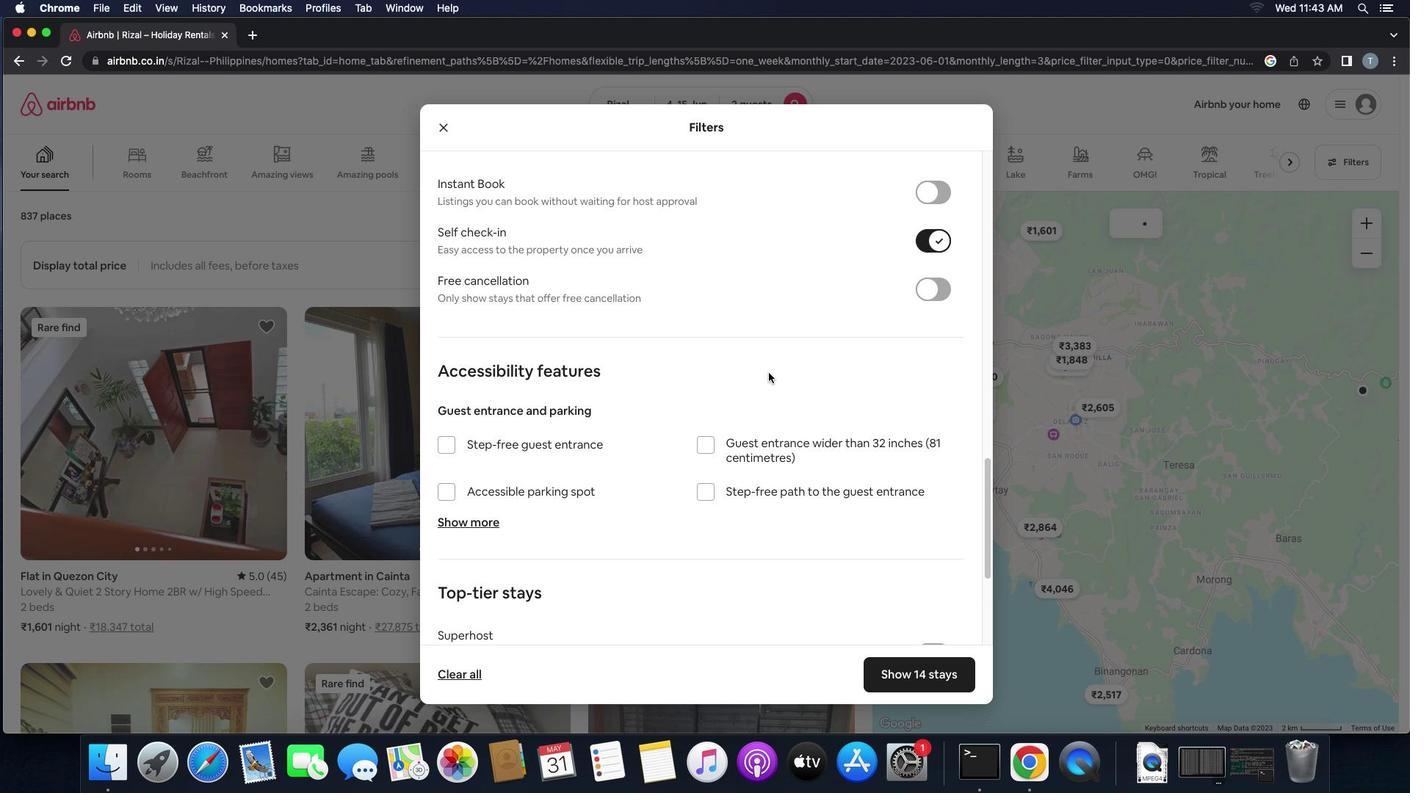 
Action: Mouse scrolled (768, 372) with delta (0, -1)
Screenshot: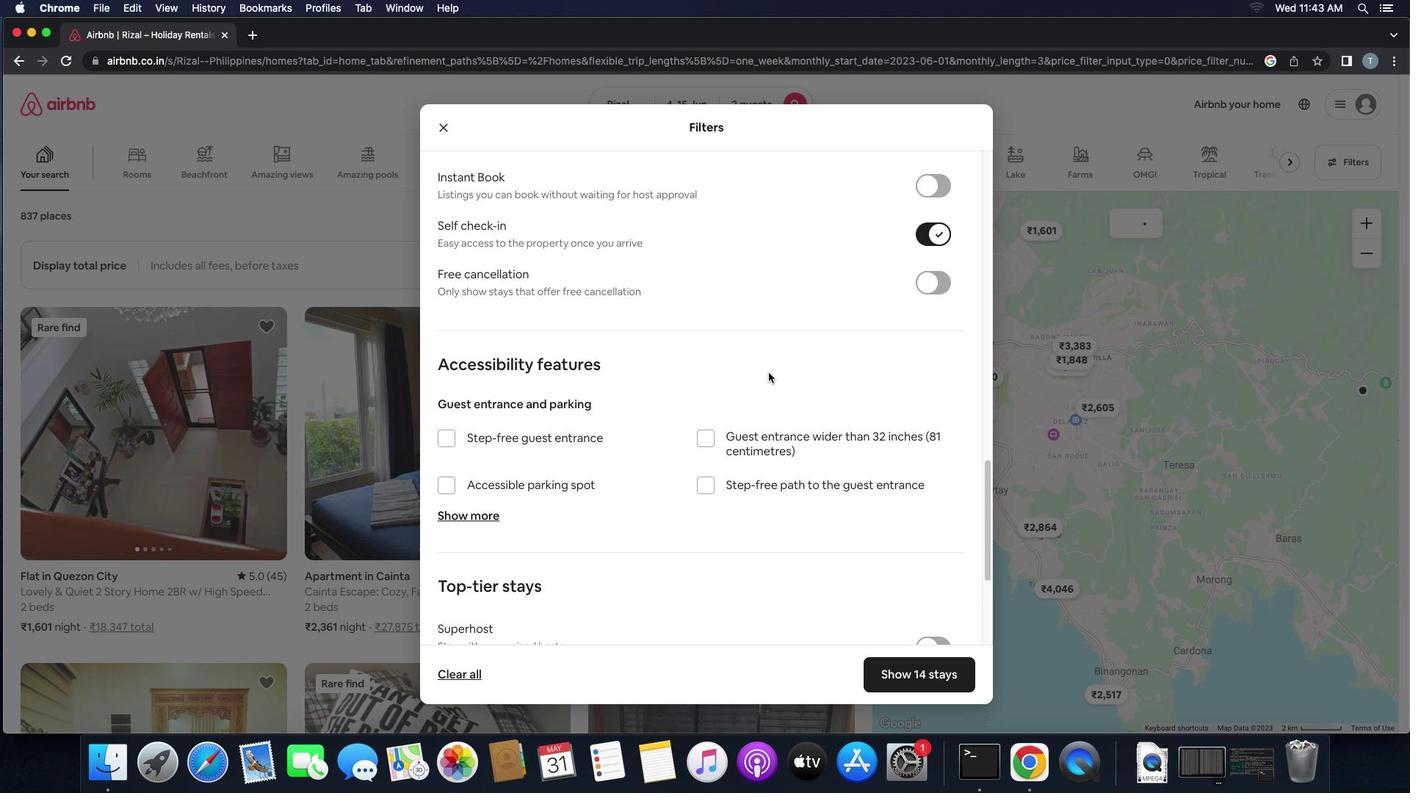 
Action: Mouse moved to (765, 374)
Screenshot: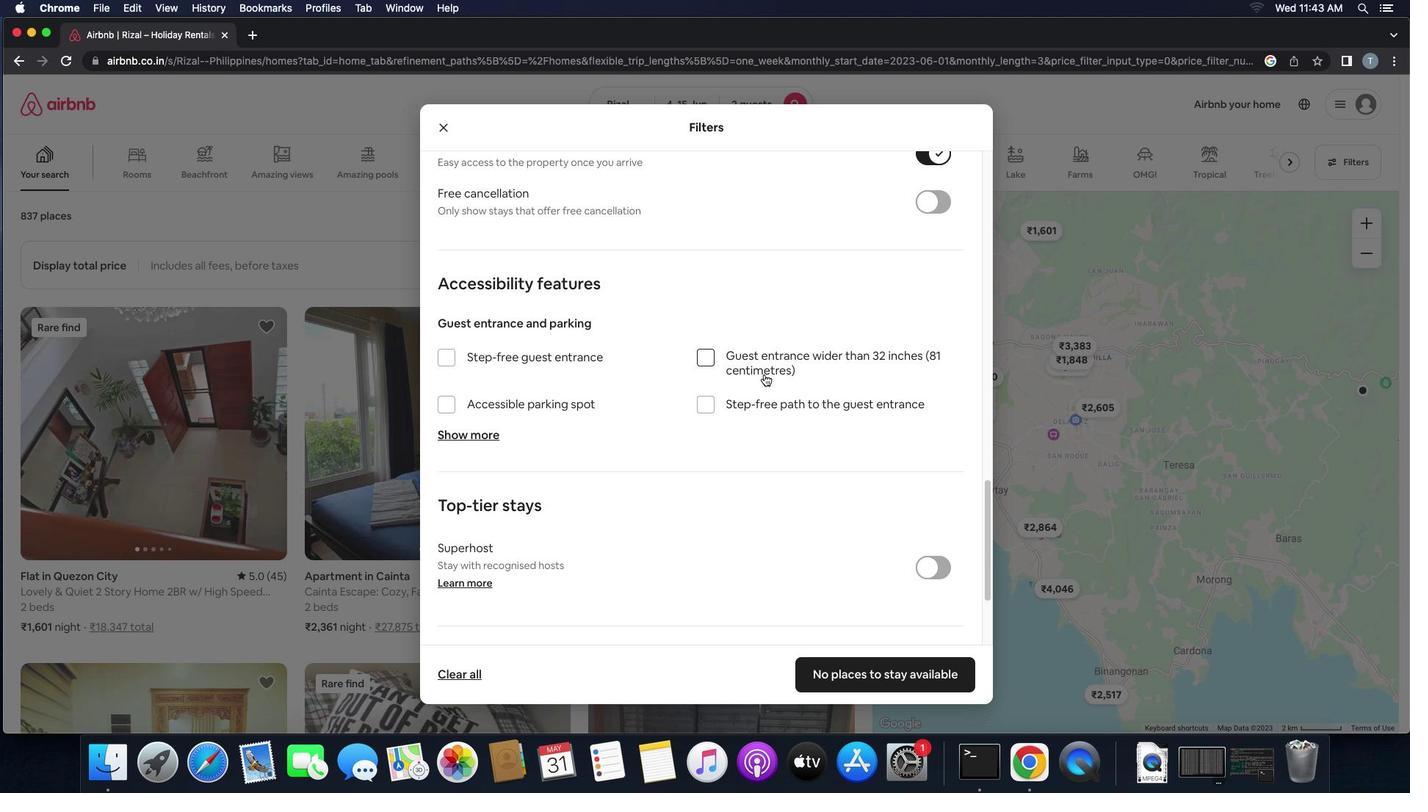 
Action: Mouse scrolled (765, 374) with delta (0, 0)
Screenshot: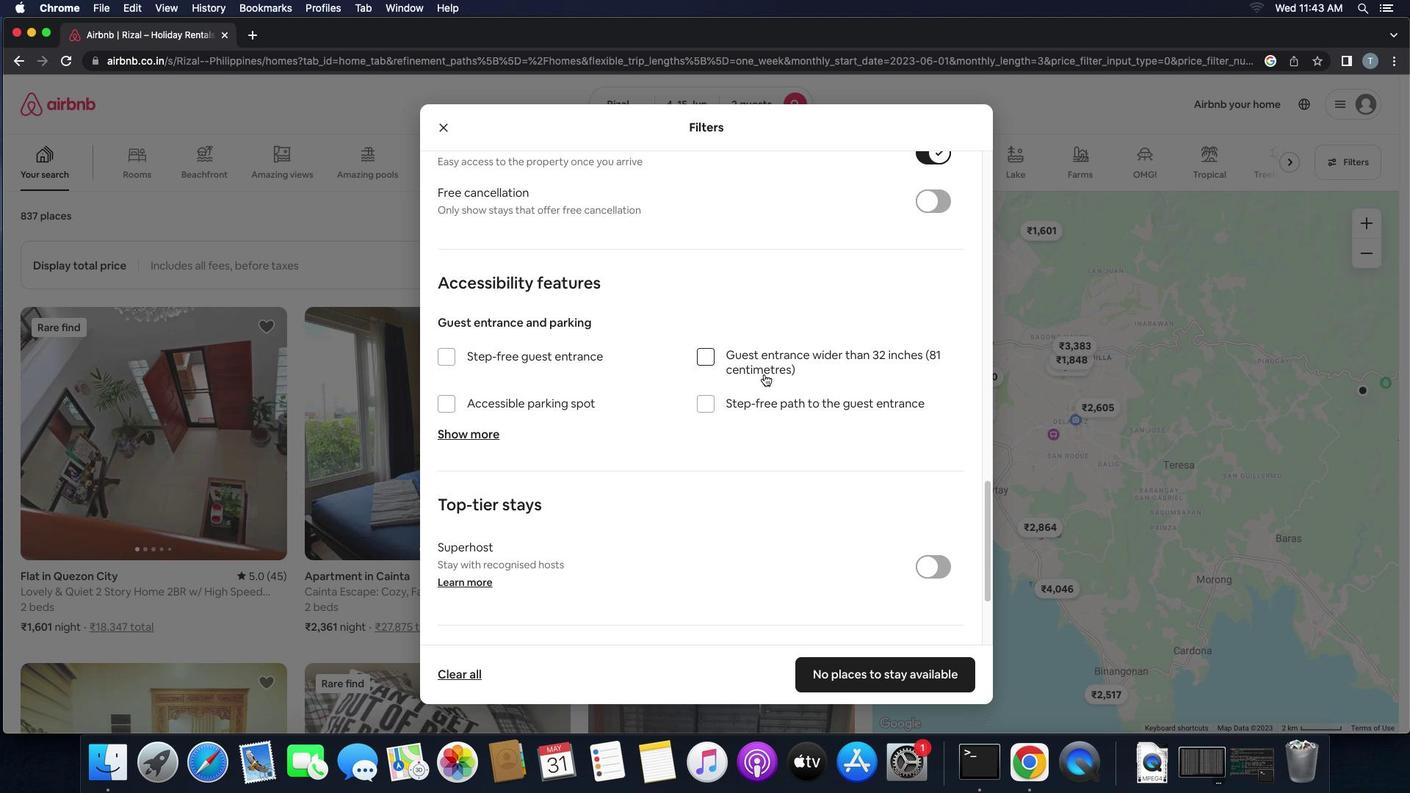
Action: Mouse scrolled (765, 374) with delta (0, 0)
Screenshot: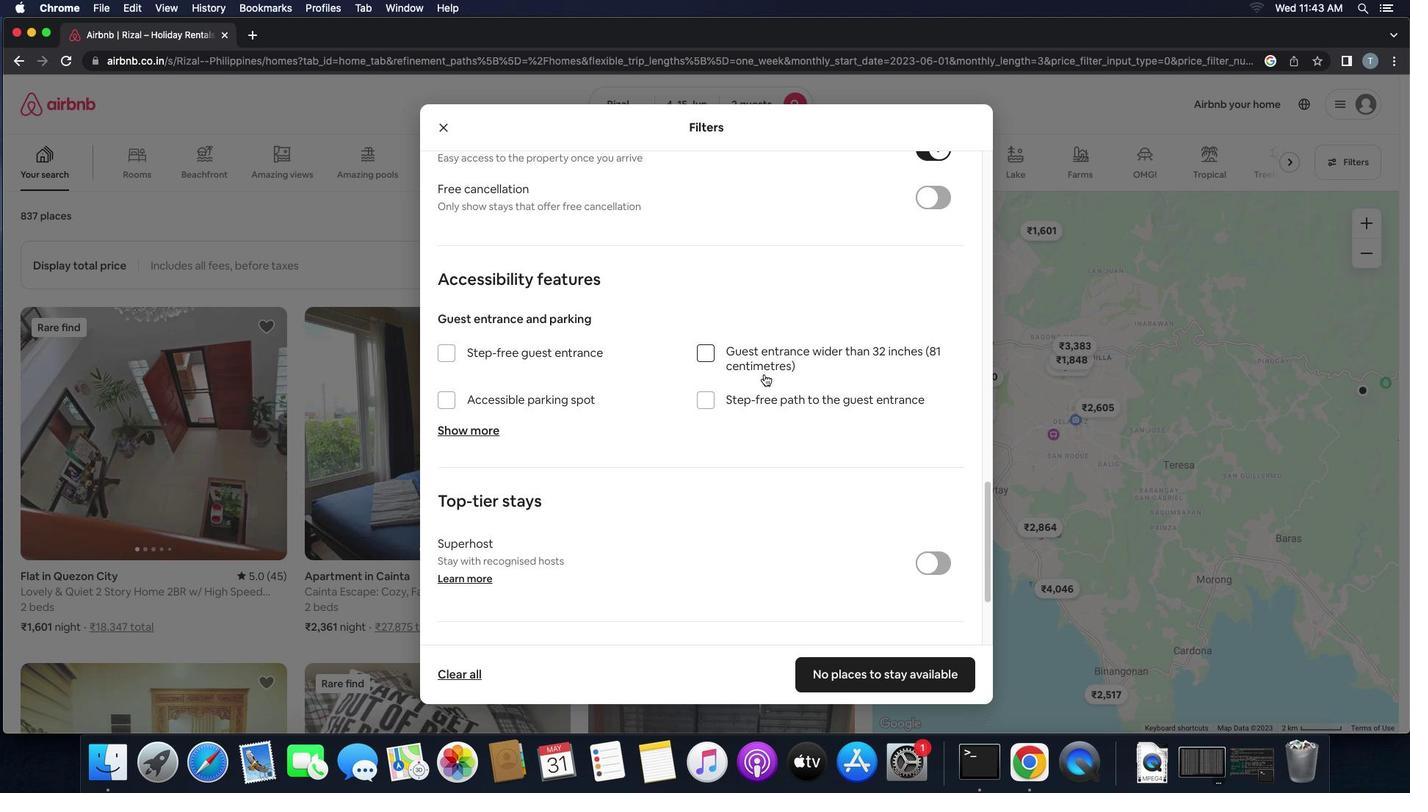 
Action: Mouse scrolled (765, 374) with delta (0, -1)
Screenshot: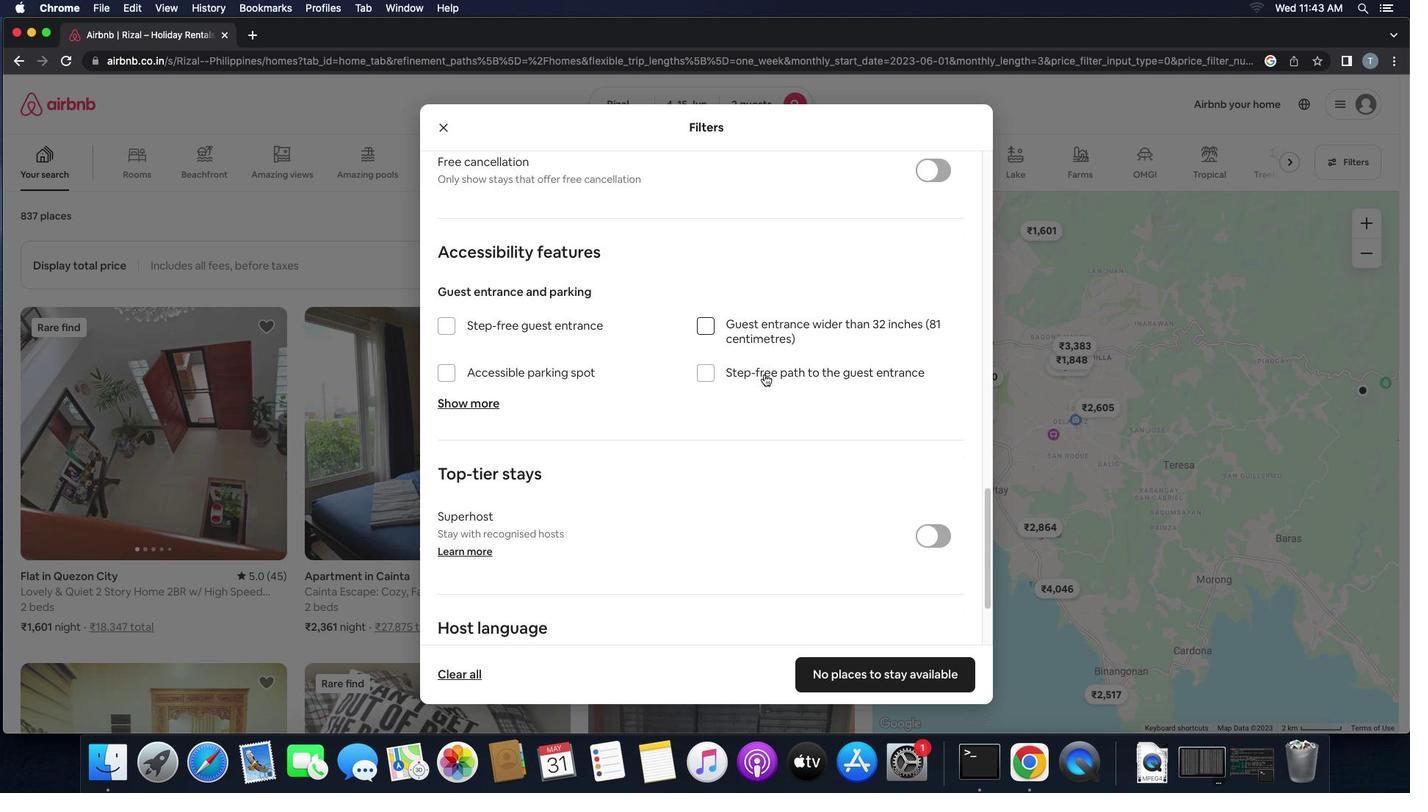 
Action: Mouse scrolled (765, 374) with delta (0, -1)
Screenshot: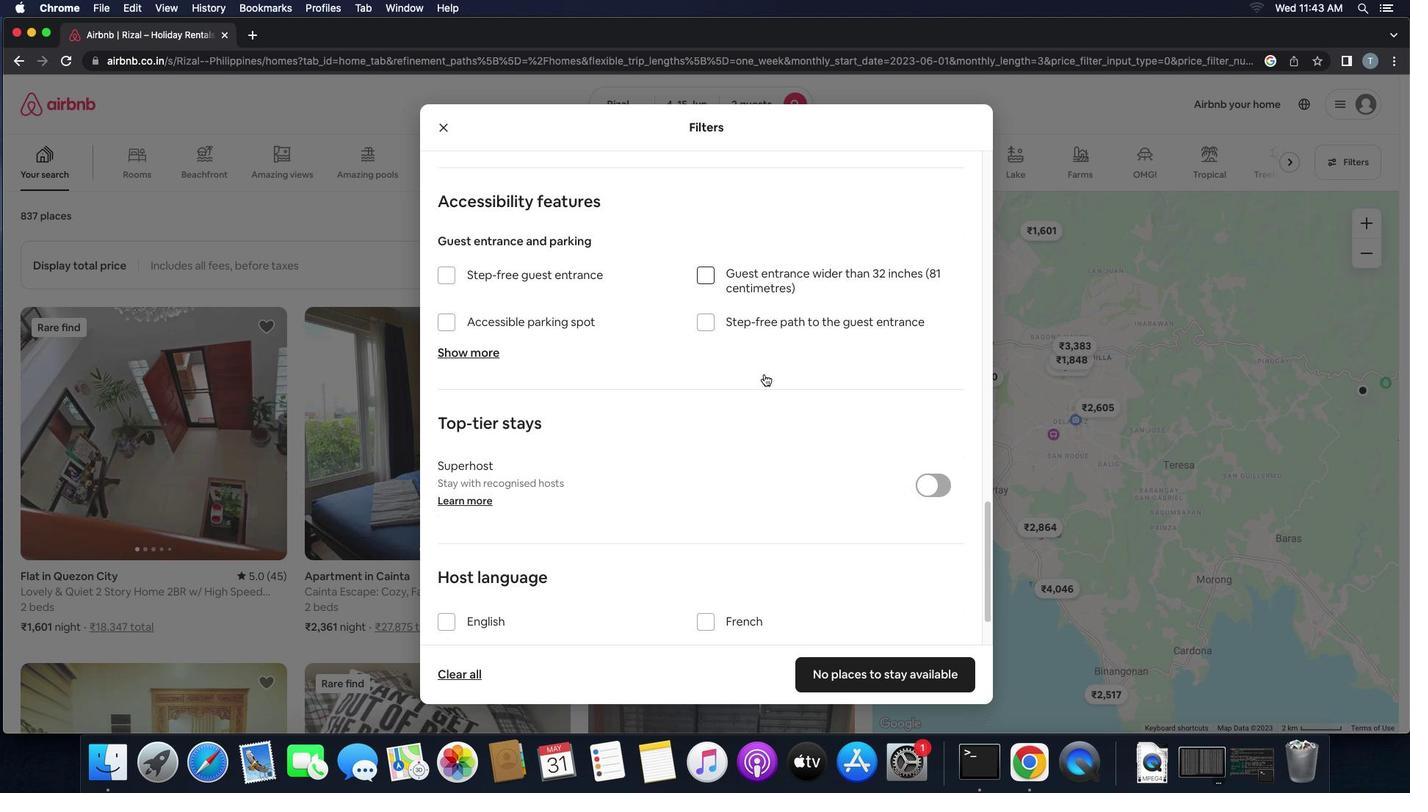 
Action: Mouse moved to (762, 374)
Screenshot: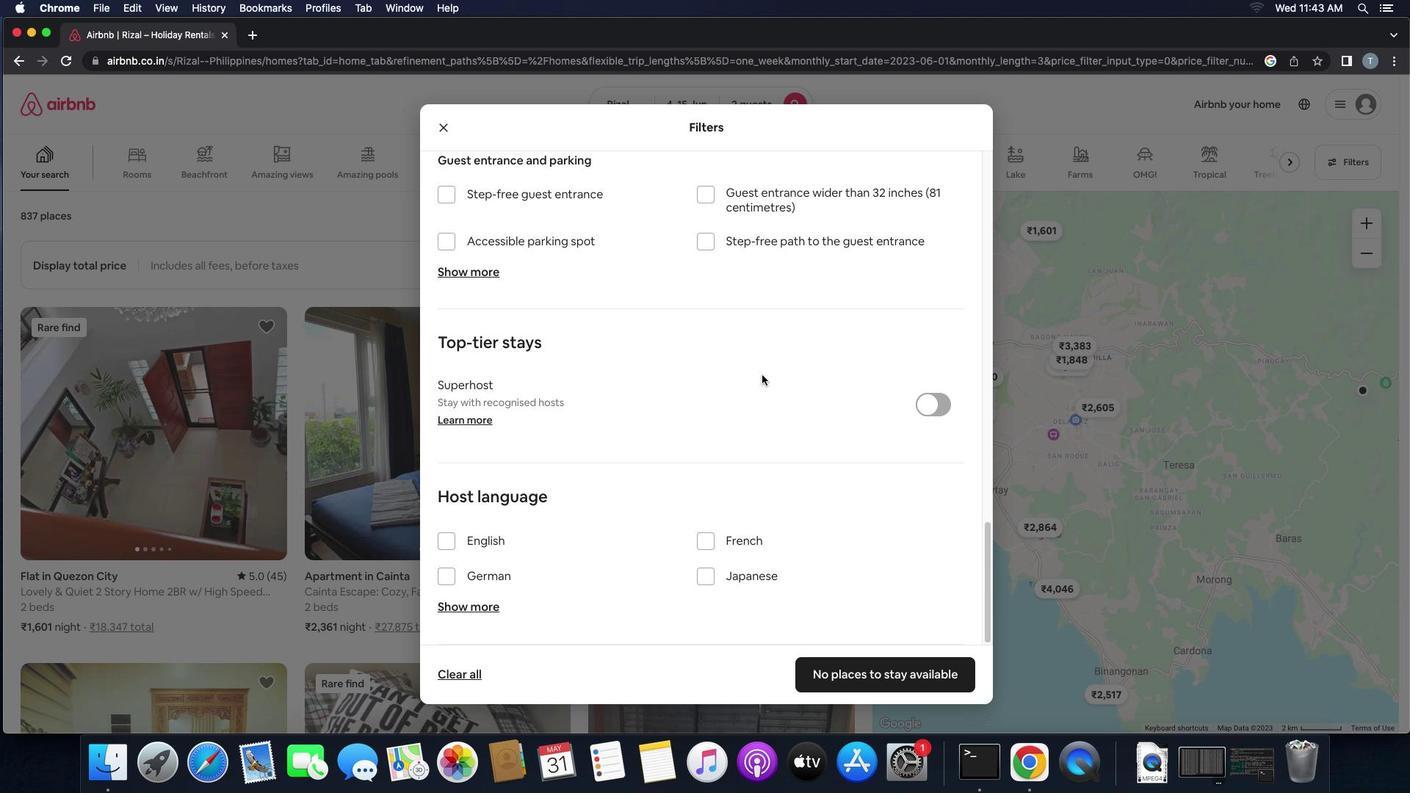 
Action: Mouse scrolled (762, 374) with delta (0, 0)
Screenshot: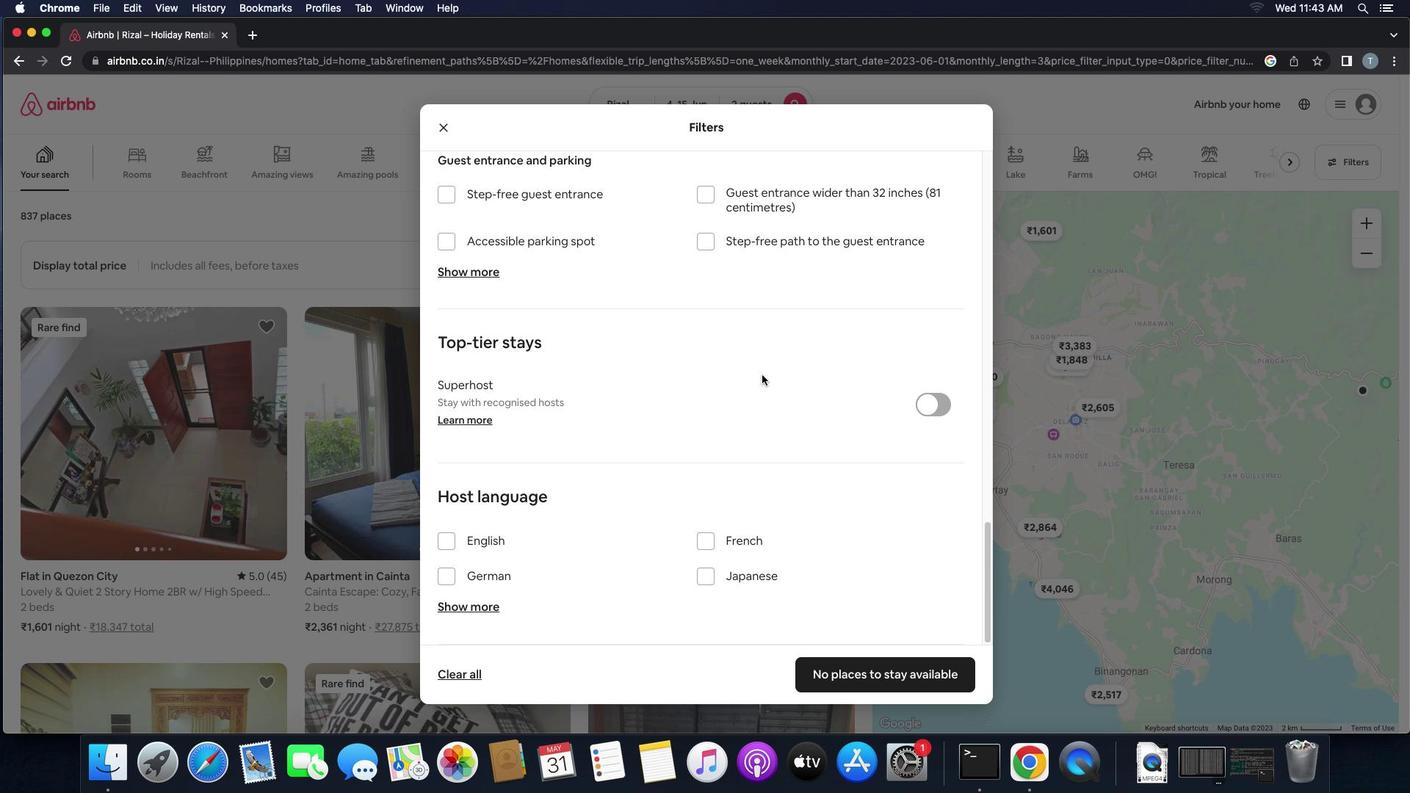 
Action: Mouse scrolled (762, 374) with delta (0, 0)
Screenshot: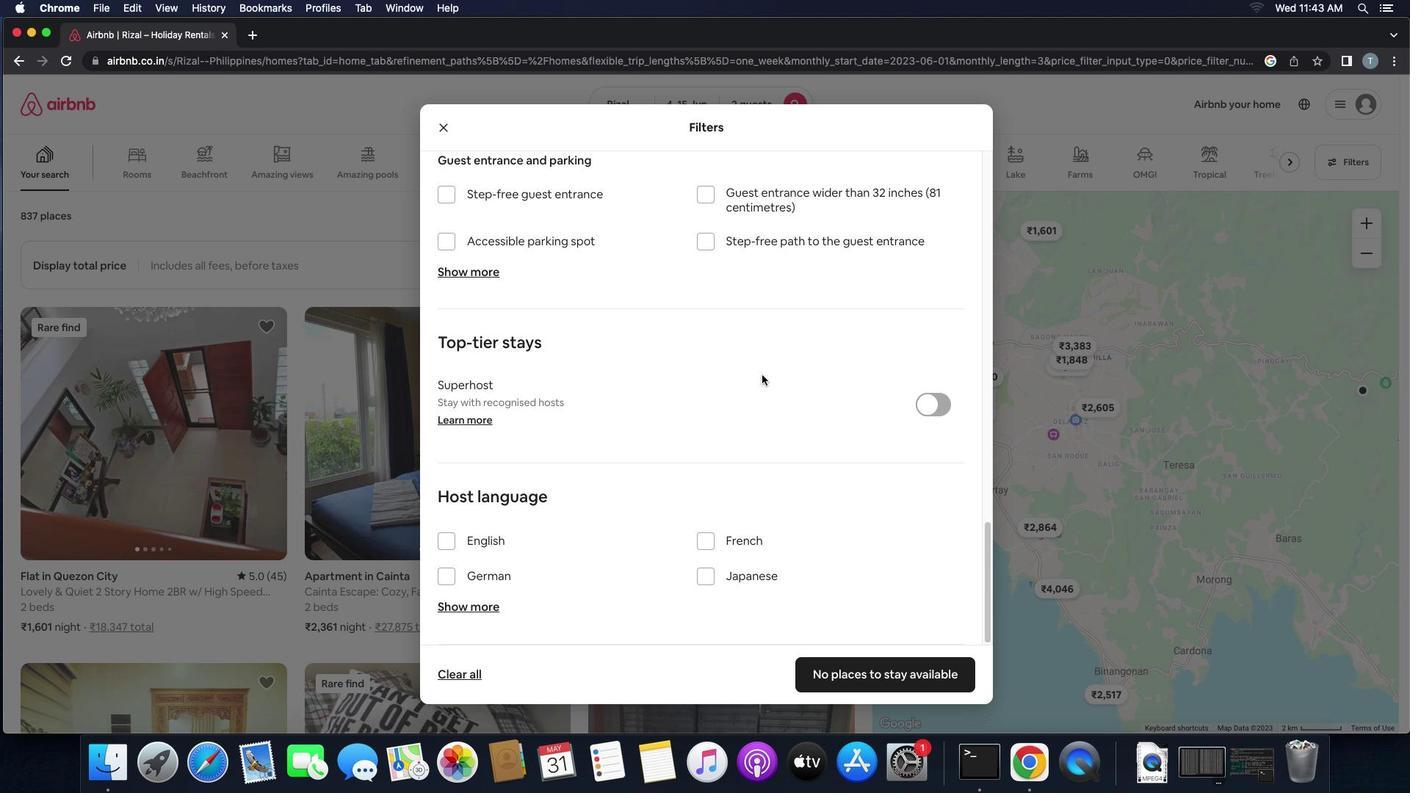 
Action: Mouse scrolled (762, 374) with delta (0, -1)
Screenshot: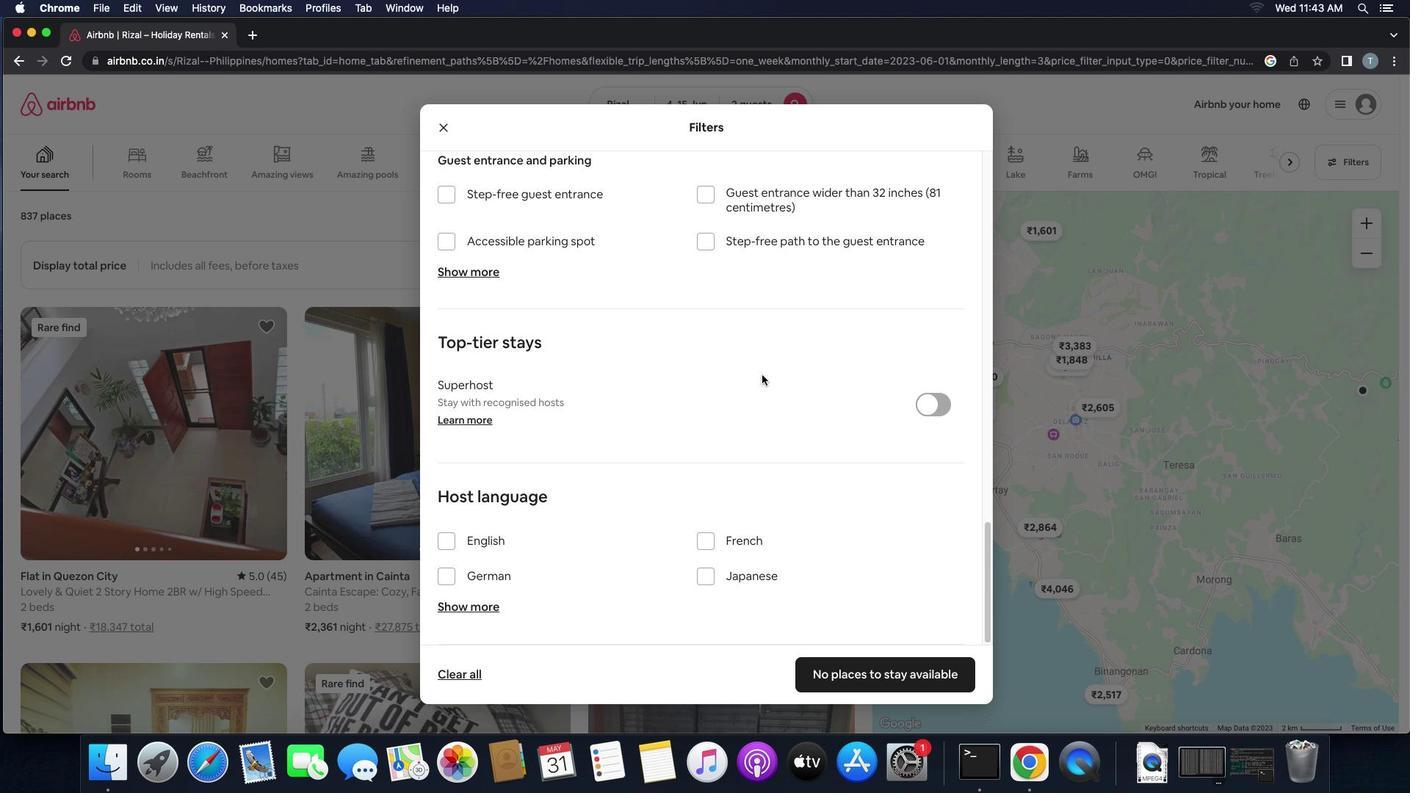 
Action: Mouse scrolled (762, 374) with delta (0, -1)
Screenshot: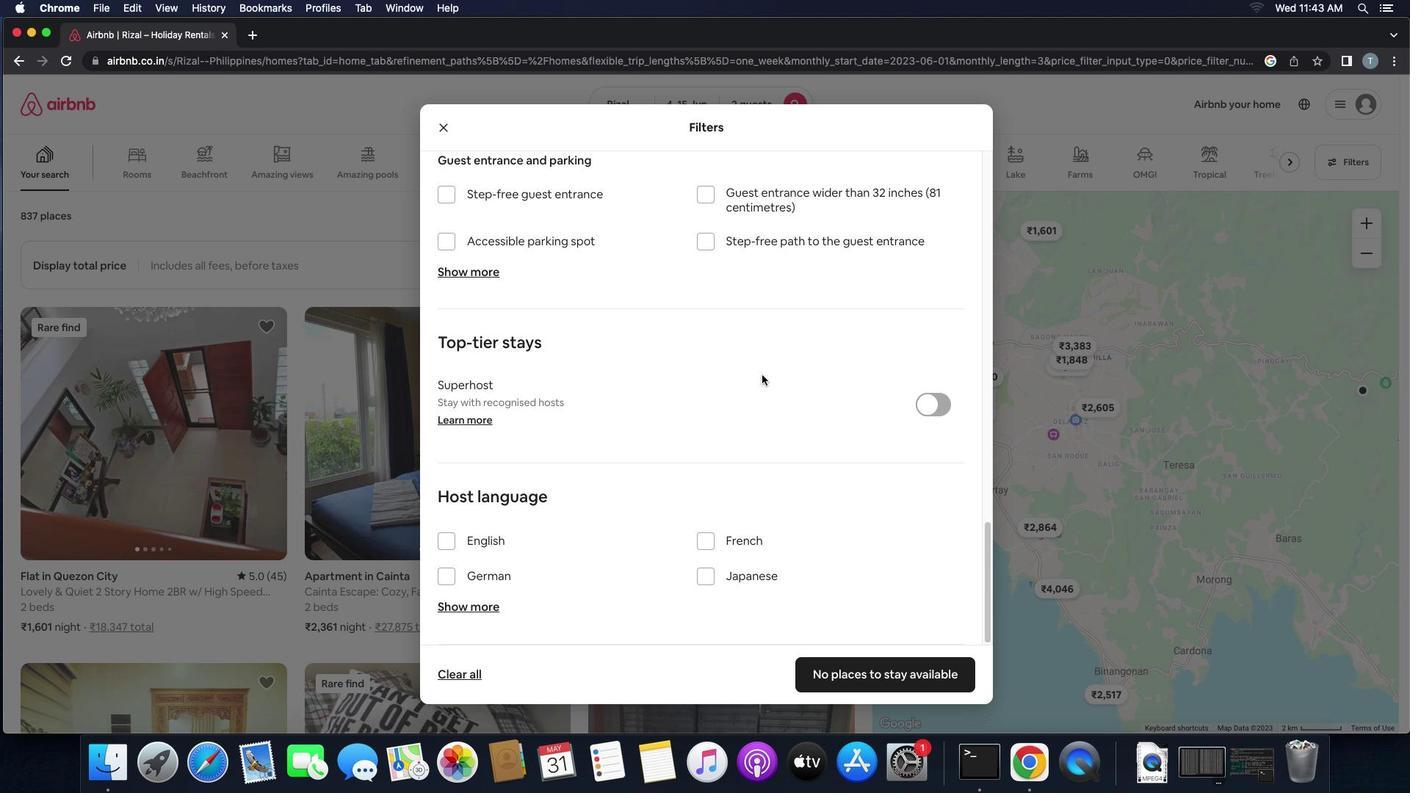 
Action: Mouse moved to (440, 543)
Screenshot: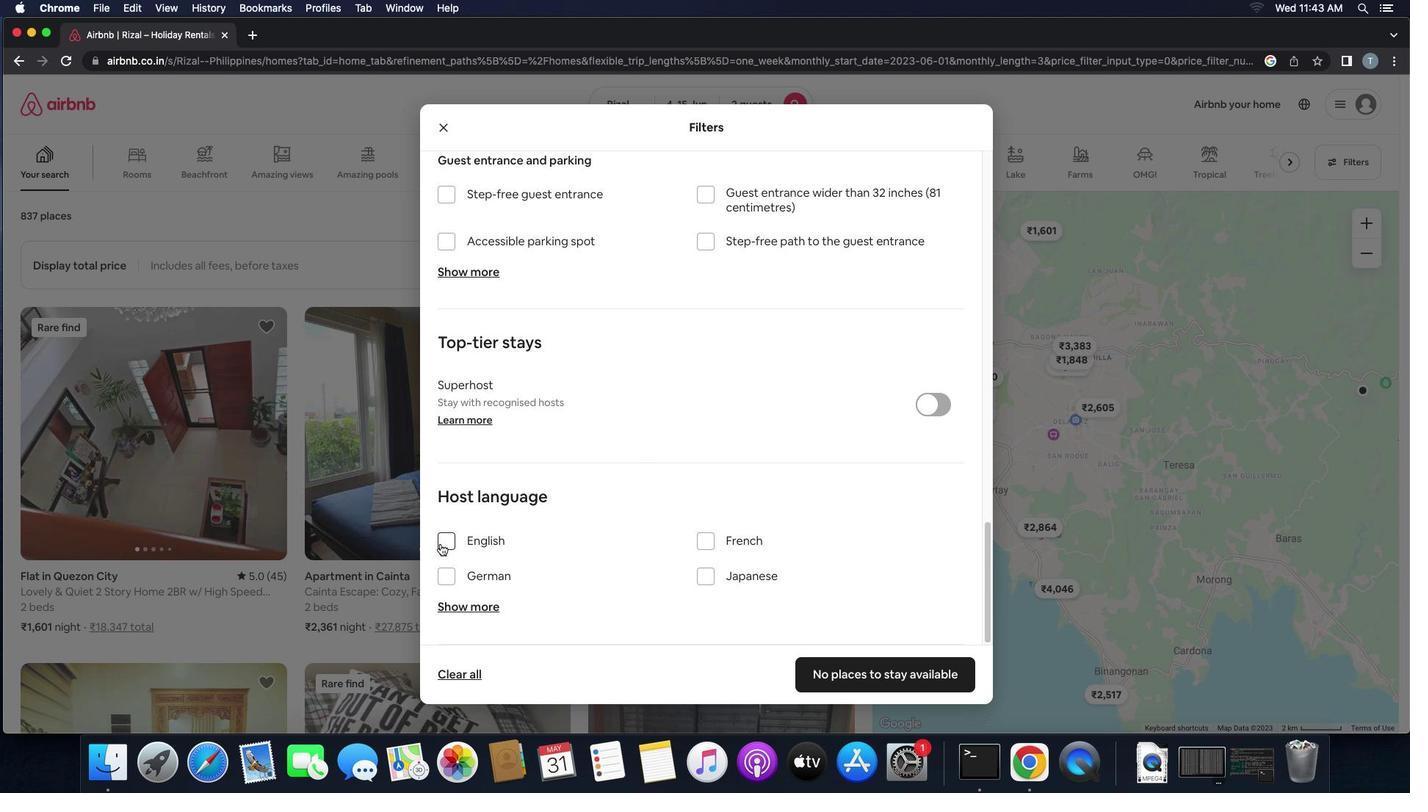 
Action: Mouse pressed left at (440, 543)
Screenshot: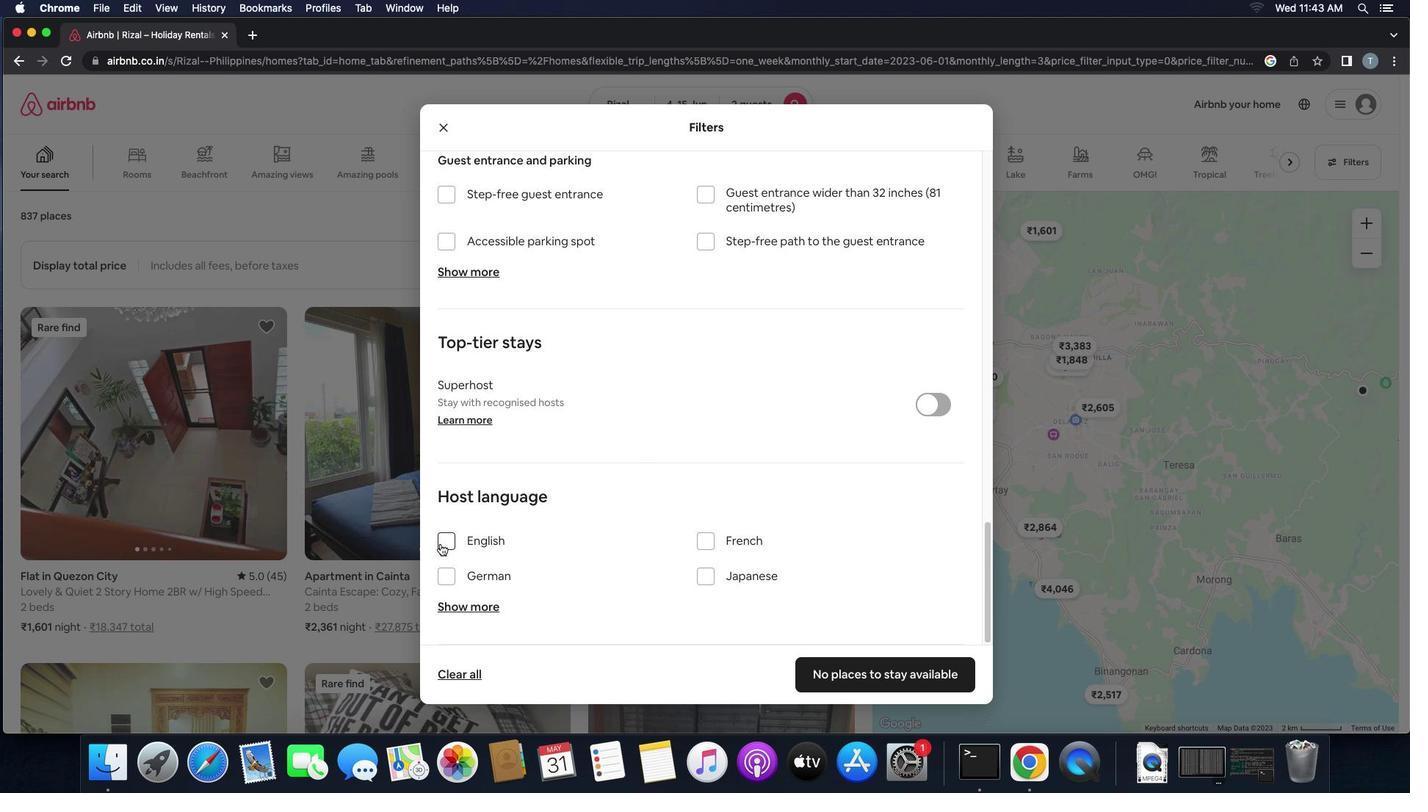
Action: Mouse moved to (849, 678)
Screenshot: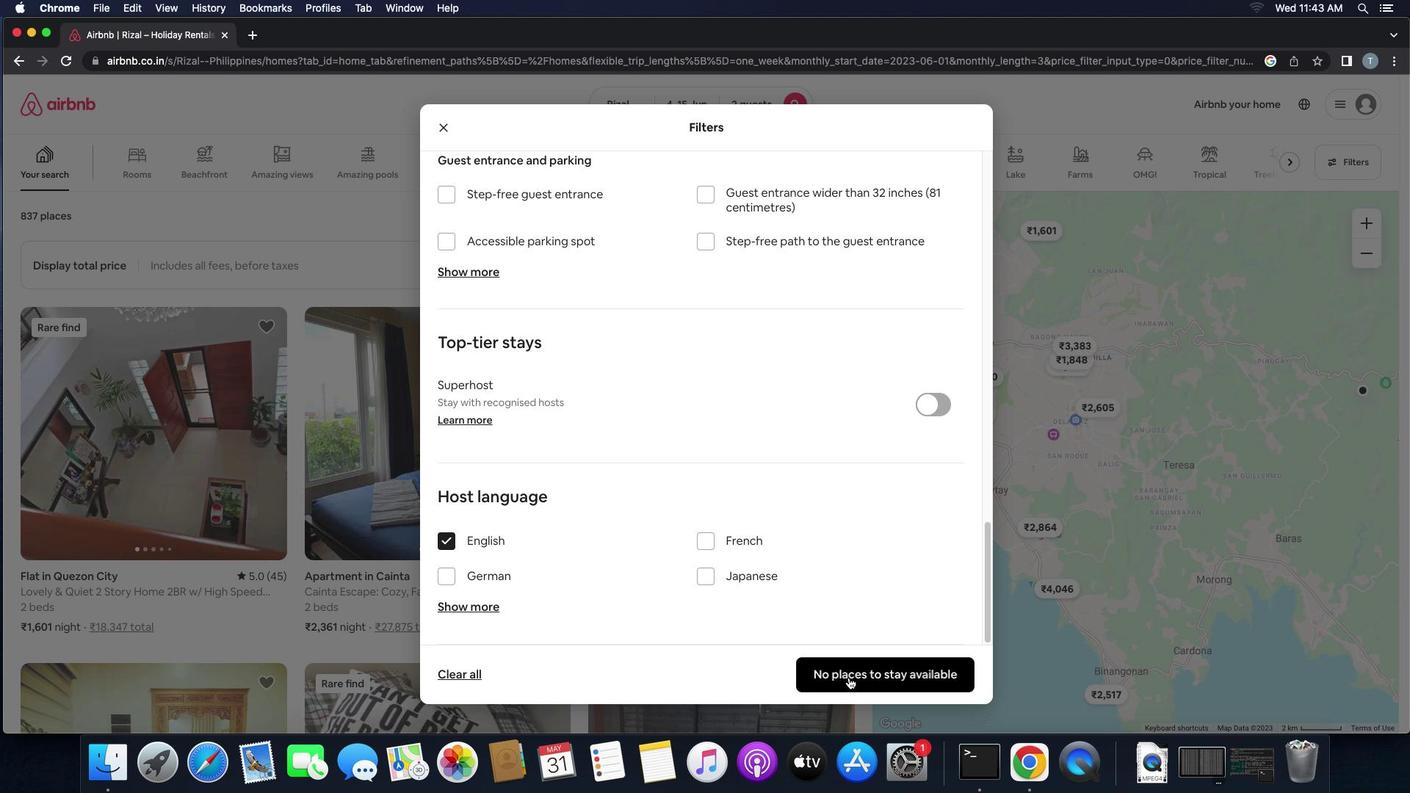 
Action: Mouse pressed left at (849, 678)
Screenshot: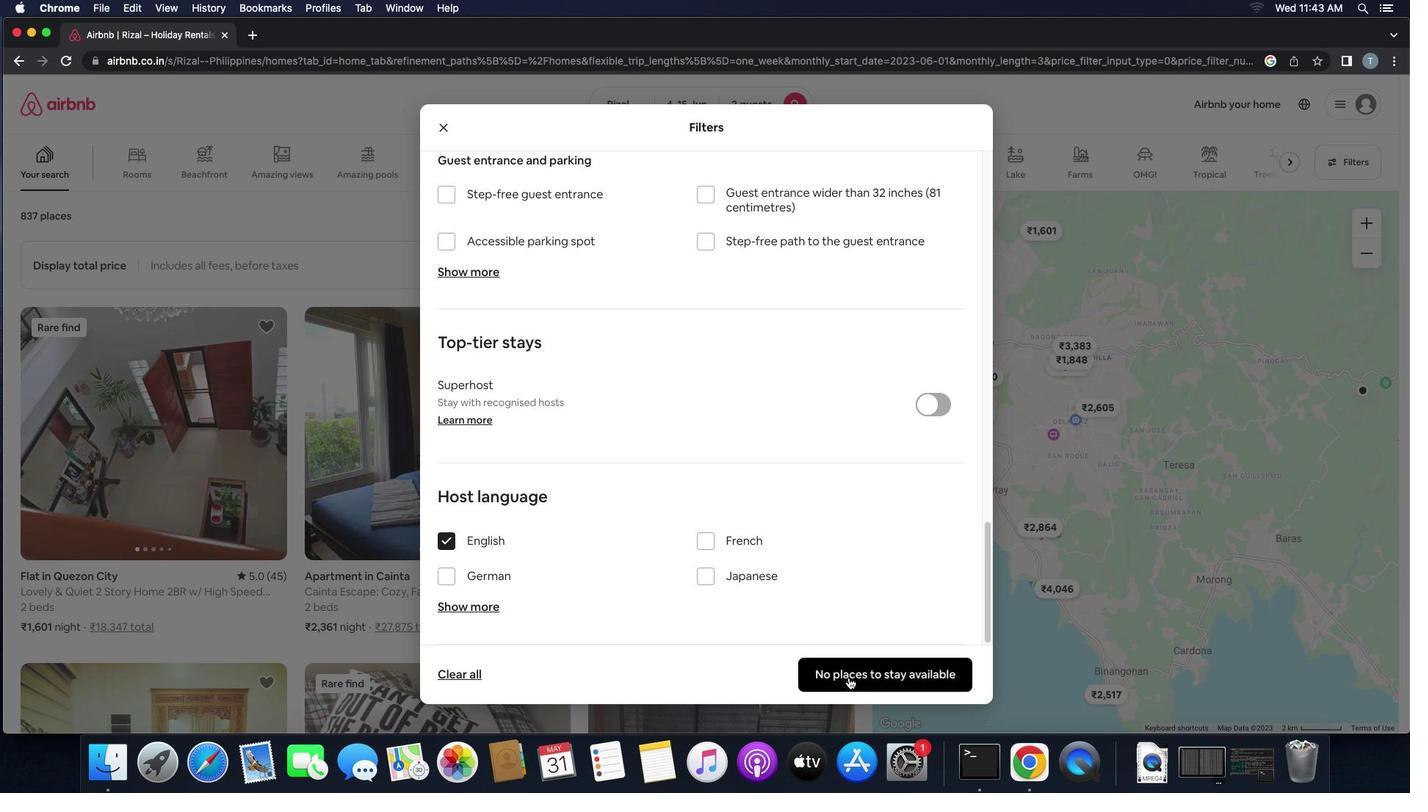 
Action: Mouse moved to (849, 676)
Screenshot: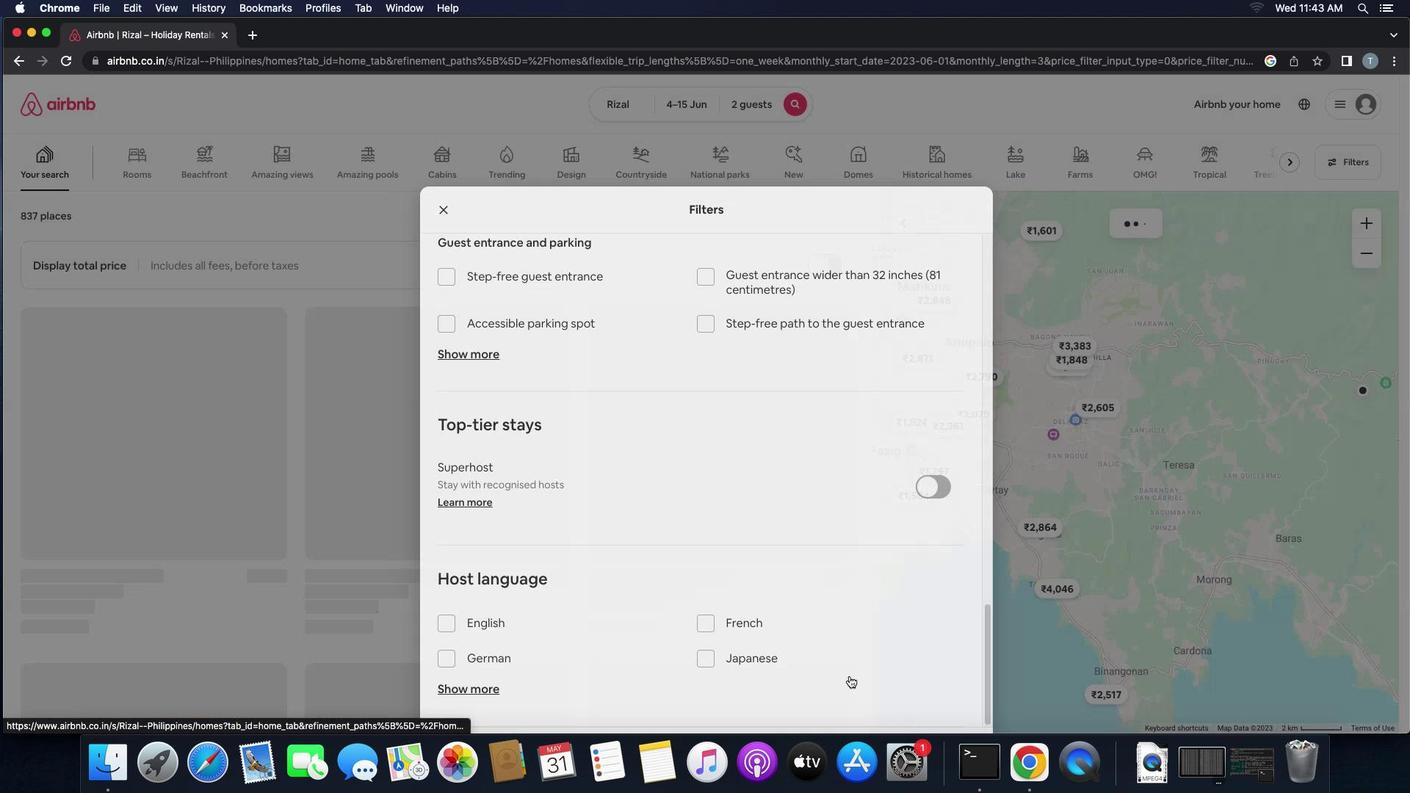
